 Task: Add an event  with title  Casual Second Team Building Retreat, date '2024/05/24' to 2024/05/25 & Select Event type as  Group. Add location for the event as  Manchester, UK and add a description: The retreat will kick off with an opening session where participants will be introduced to the objectives and benefits of team building. The facilitators will create a positive and inclusive environment, setting the tone for open communication, respect, and mutual support.Create an event link  http-casualsecondteambuildingretreatcom & Select the event color as  Lime Green. , logged in from the account softage.4@softage.netand send the event invitation to softage.9@softage.net and softage.10@softage.net
Action: Mouse pressed left at (423, 278)
Screenshot: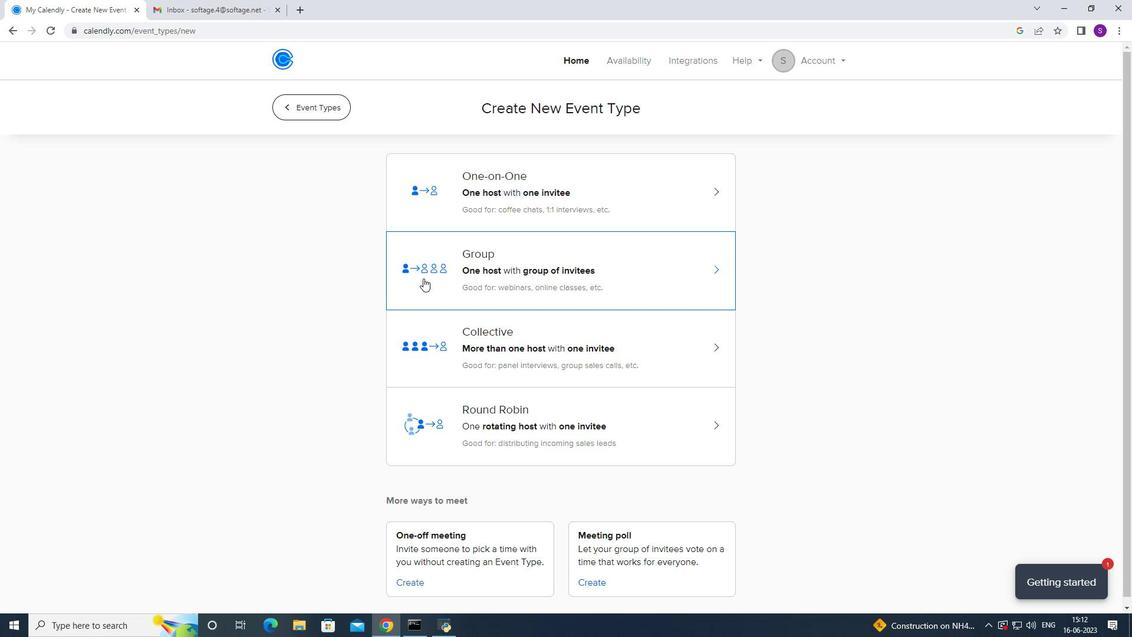 
Action: Mouse moved to (402, 287)
Screenshot: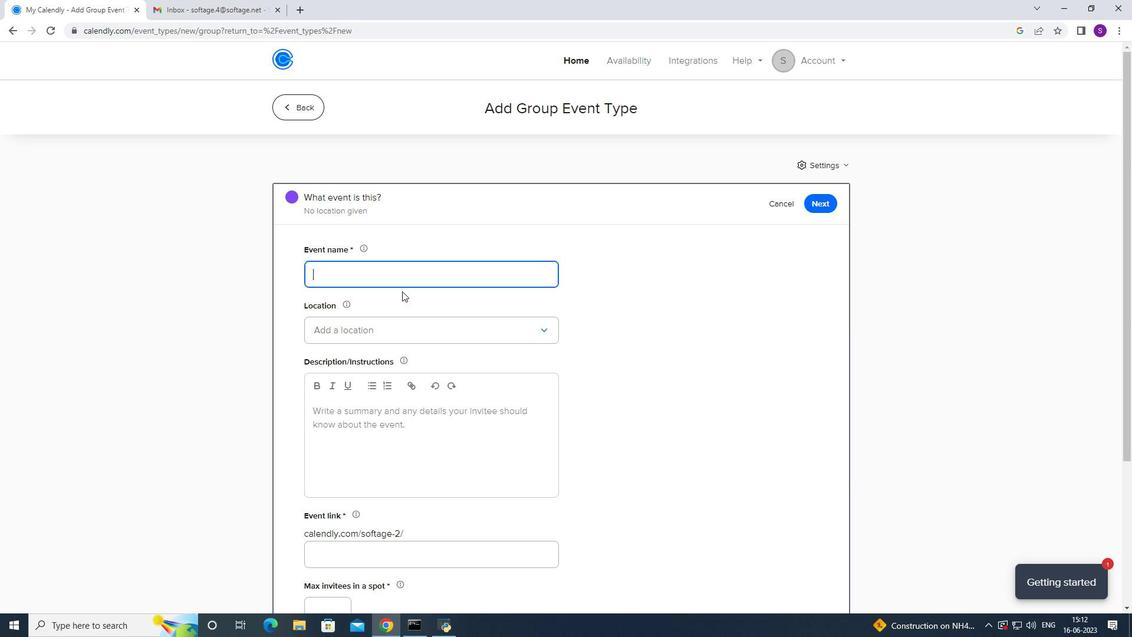 
Action: Key pressed <Key.caps_lock>C<Key.caps_lock>asual<Key.space><Key.caps_lock>S<Key.caps_lock>econd<Key.space><Key.caps_lock>T<Key.caps_lock>eam<Key.space><Key.caps_lock>B<Key.caps_lock>uilding<Key.space><Key.caps_lock>R<Key.caps_lock>etreat
Screenshot: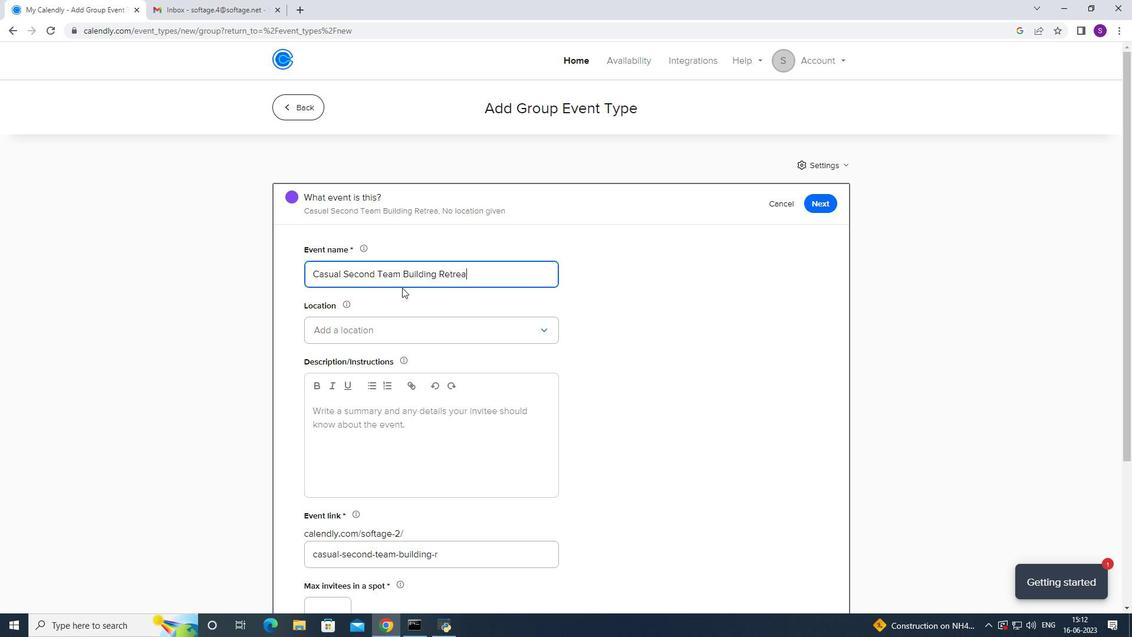 
Action: Mouse moved to (409, 317)
Screenshot: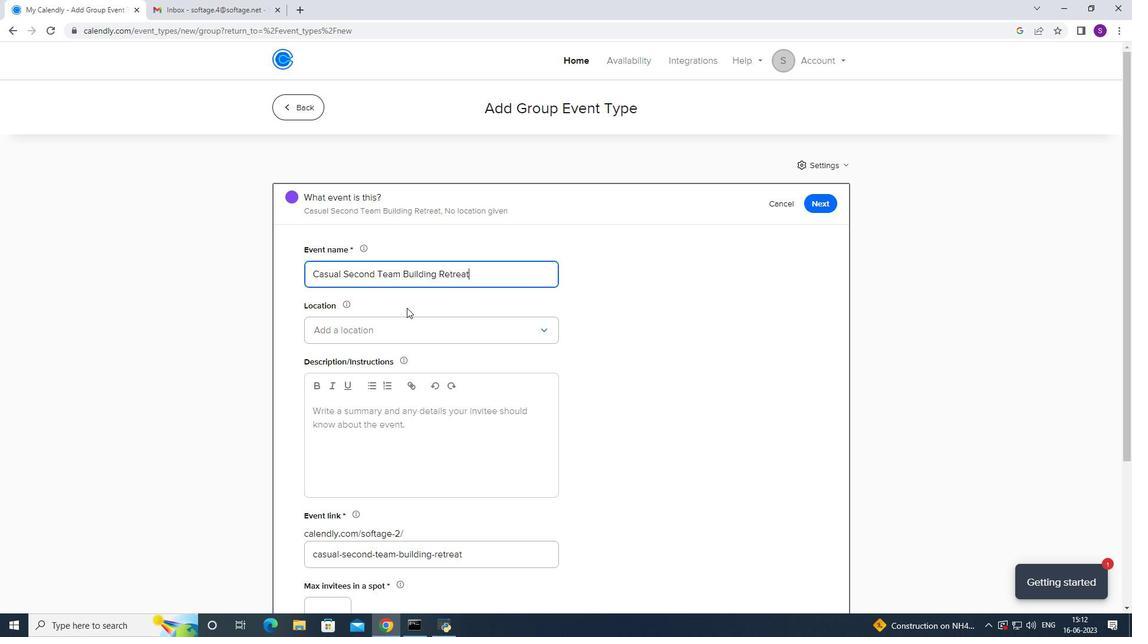 
Action: Mouse pressed left at (409, 317)
Screenshot: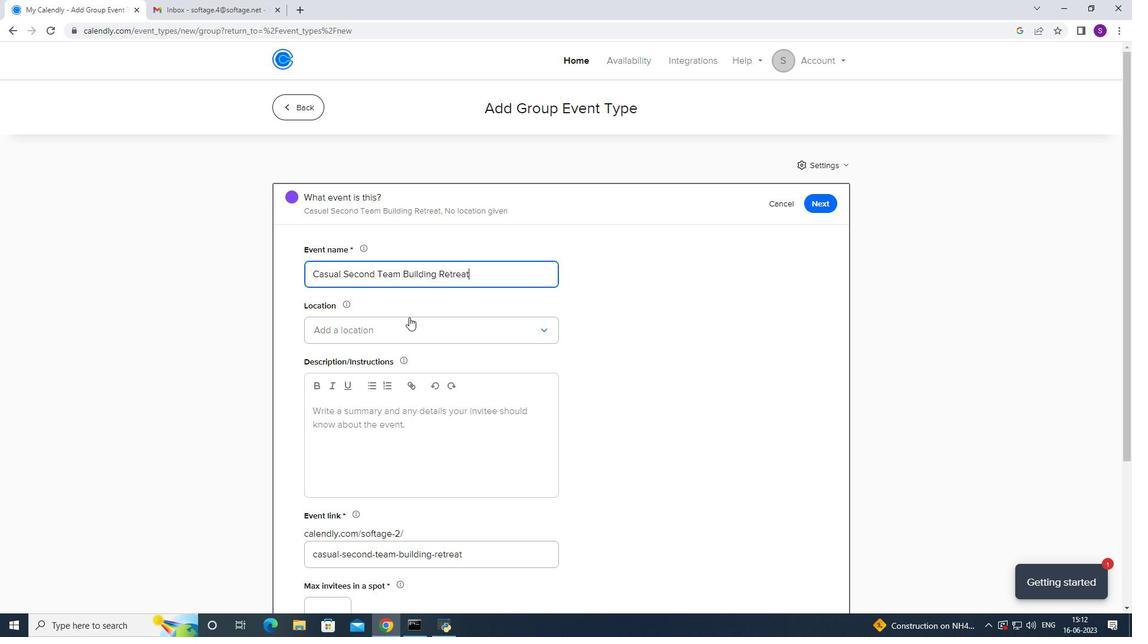 
Action: Mouse moved to (396, 359)
Screenshot: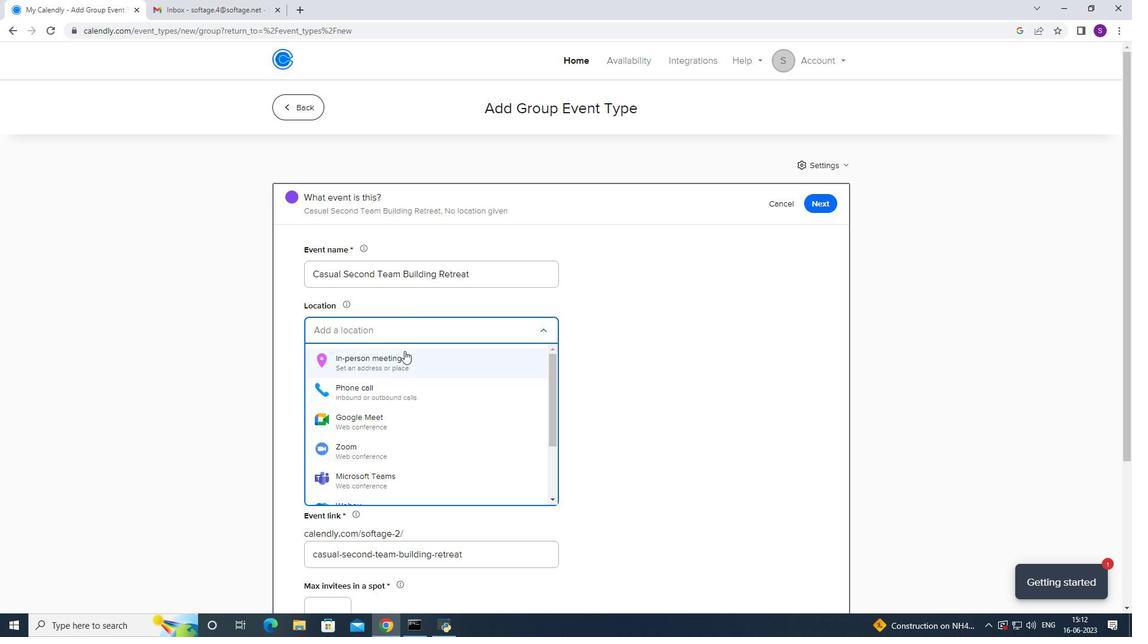 
Action: Mouse pressed left at (396, 359)
Screenshot: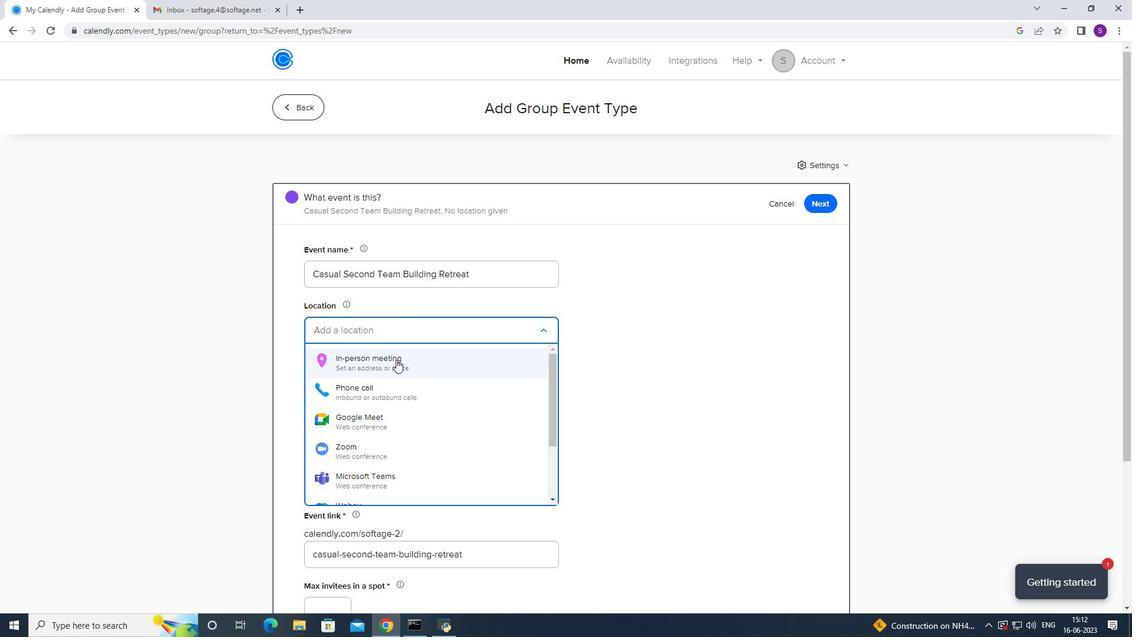 
Action: Mouse moved to (547, 195)
Screenshot: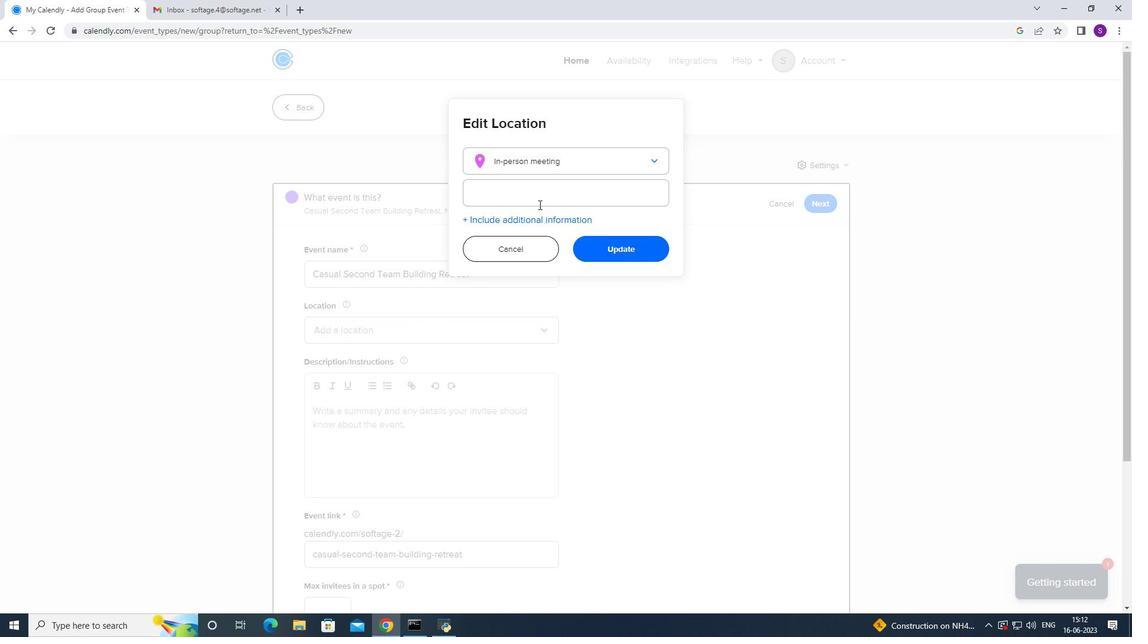 
Action: Mouse pressed left at (547, 195)
Screenshot: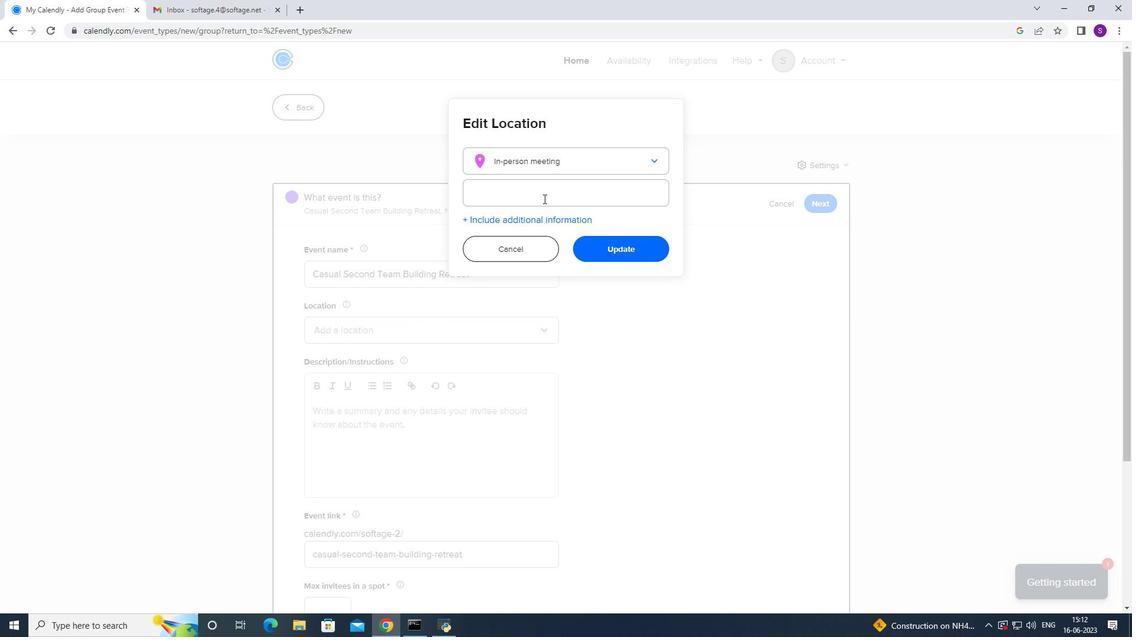 
Action: Key pressed <Key.caps_lock>M<Key.caps_lock>anchester,<Key.space><Key.caps_lock>U.K
Screenshot: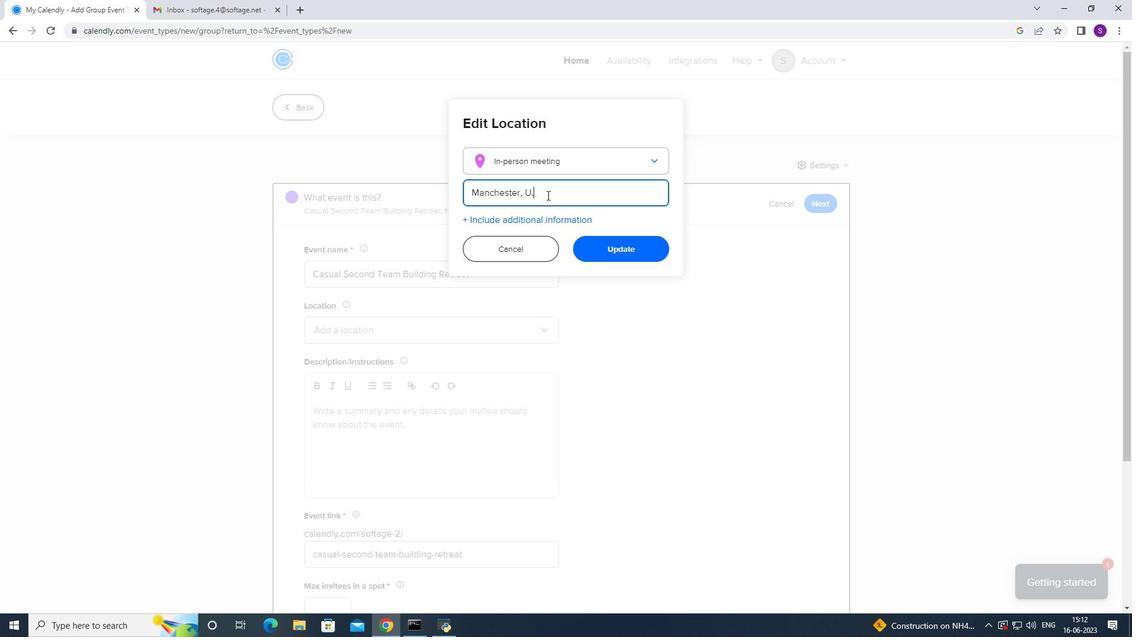 
Action: Mouse scrolled (547, 194) with delta (0, 0)
Screenshot: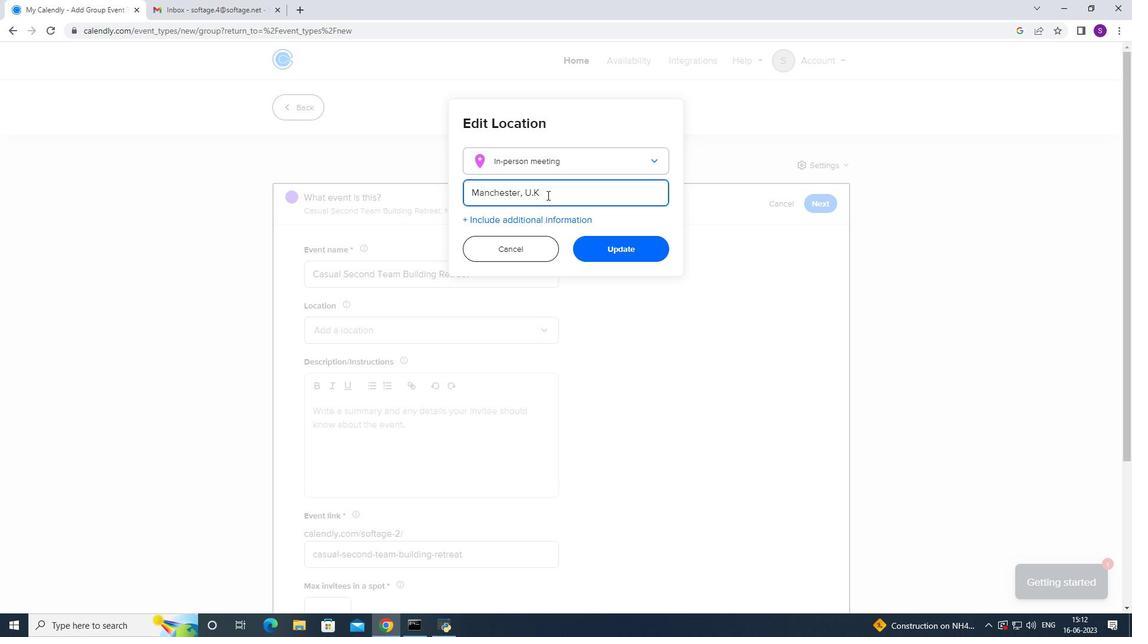 
Action: Mouse moved to (615, 257)
Screenshot: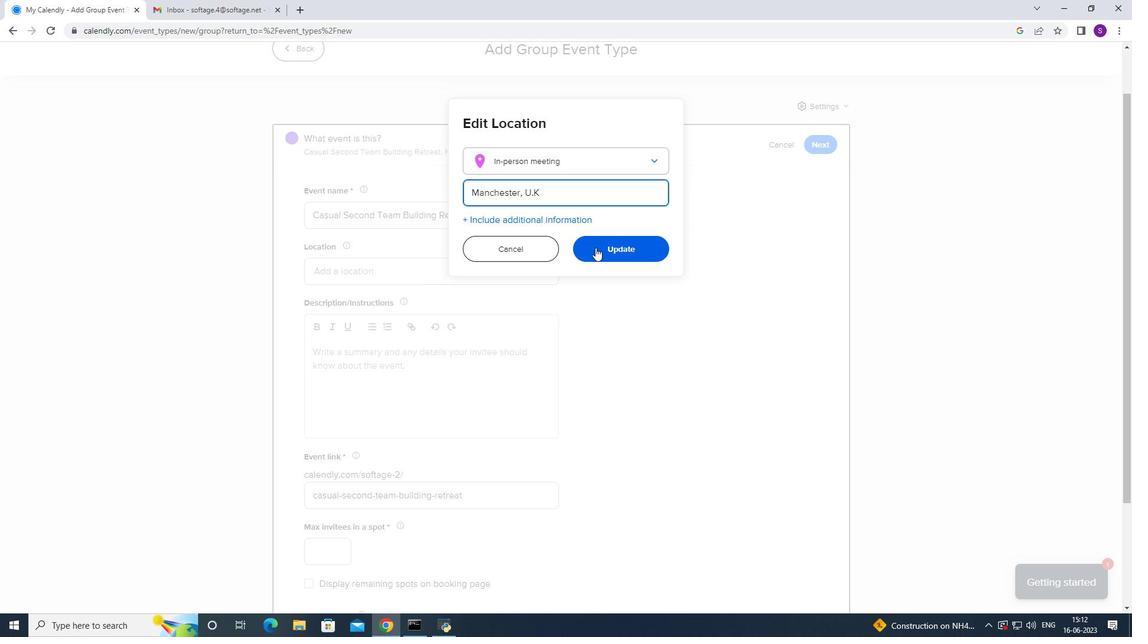 
Action: Mouse pressed left at (615, 257)
Screenshot: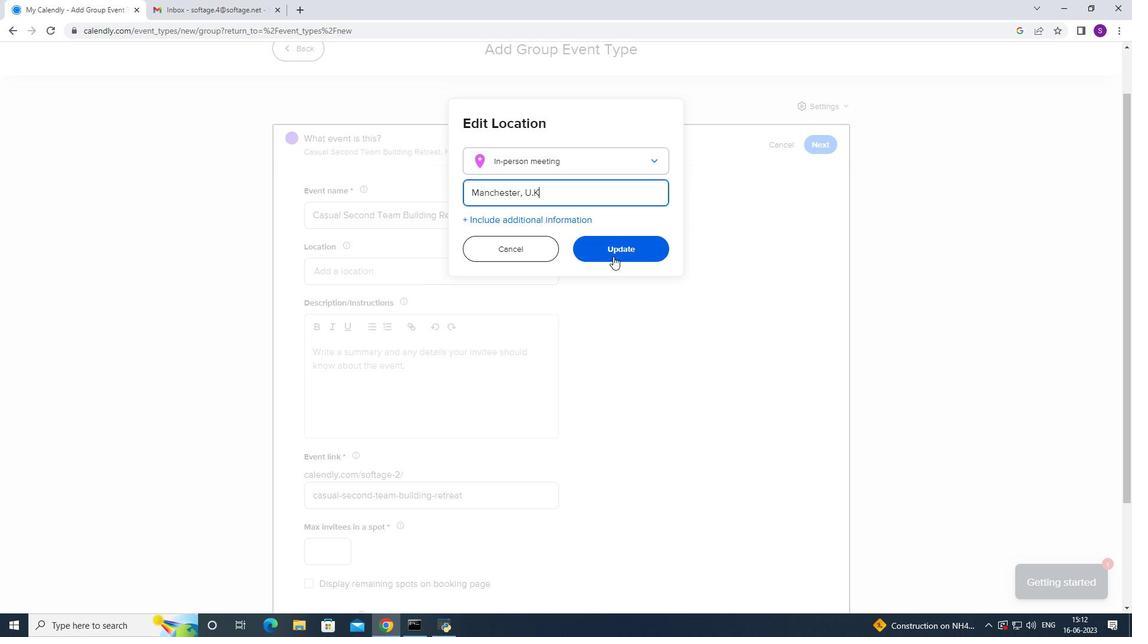 
Action: Mouse moved to (424, 304)
Screenshot: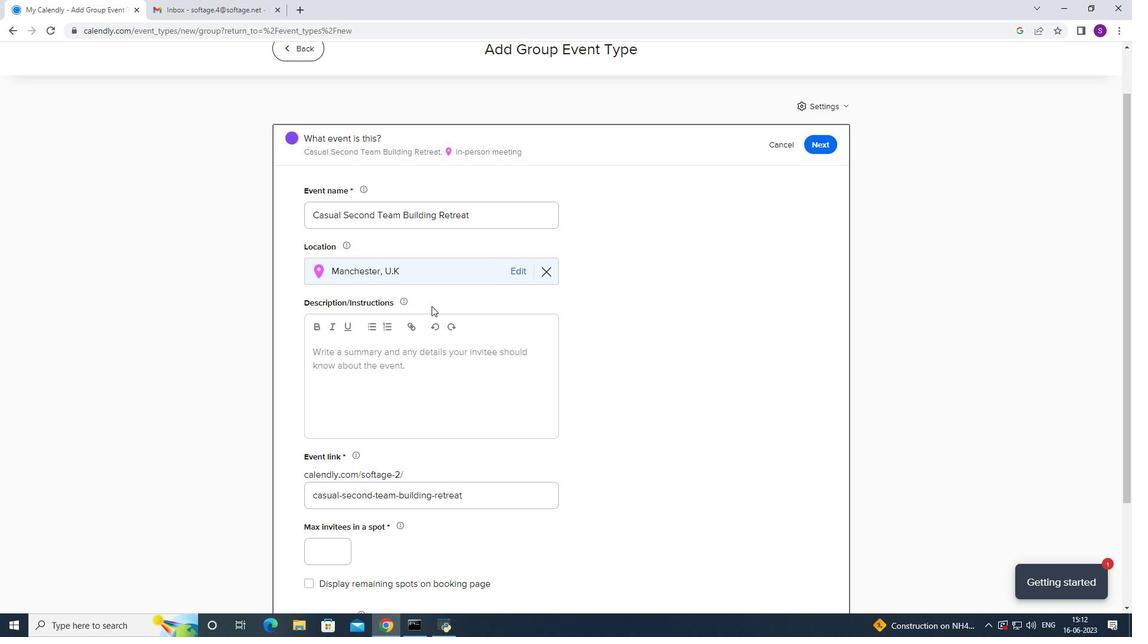 
Action: Mouse scrolled (424, 304) with delta (0, 0)
Screenshot: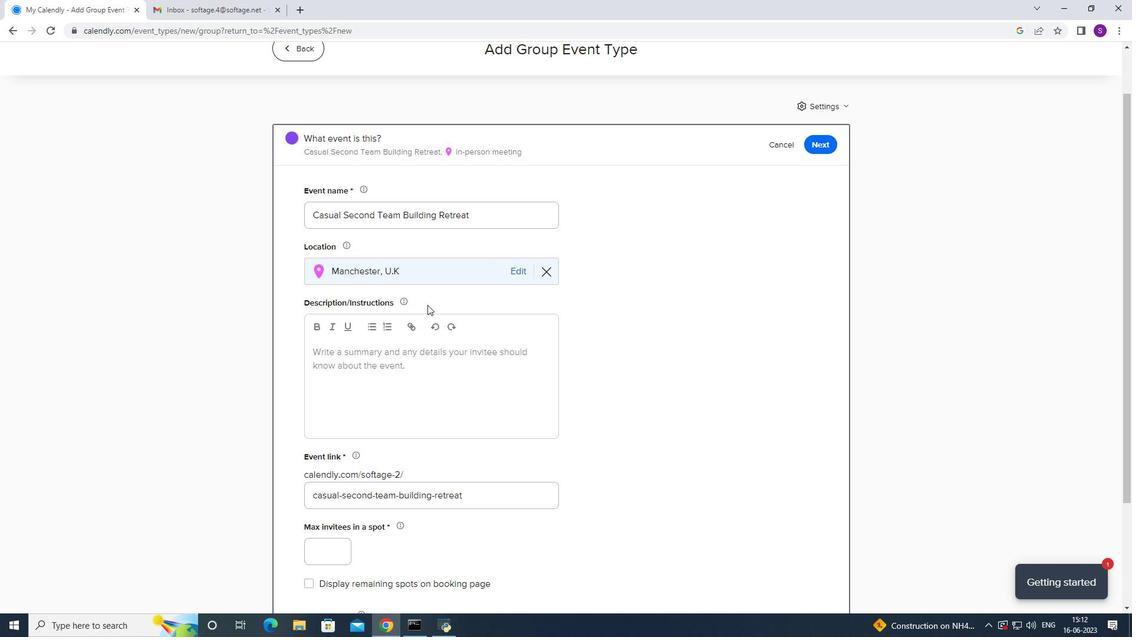 
Action: Mouse moved to (422, 304)
Screenshot: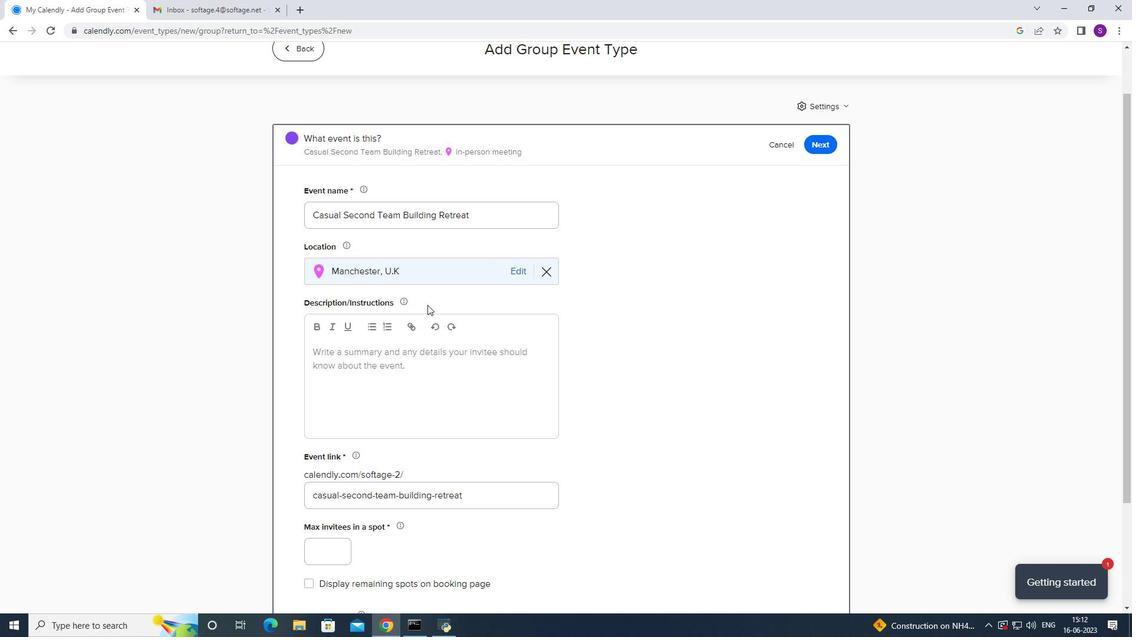 
Action: Mouse scrolled (422, 304) with delta (0, 0)
Screenshot: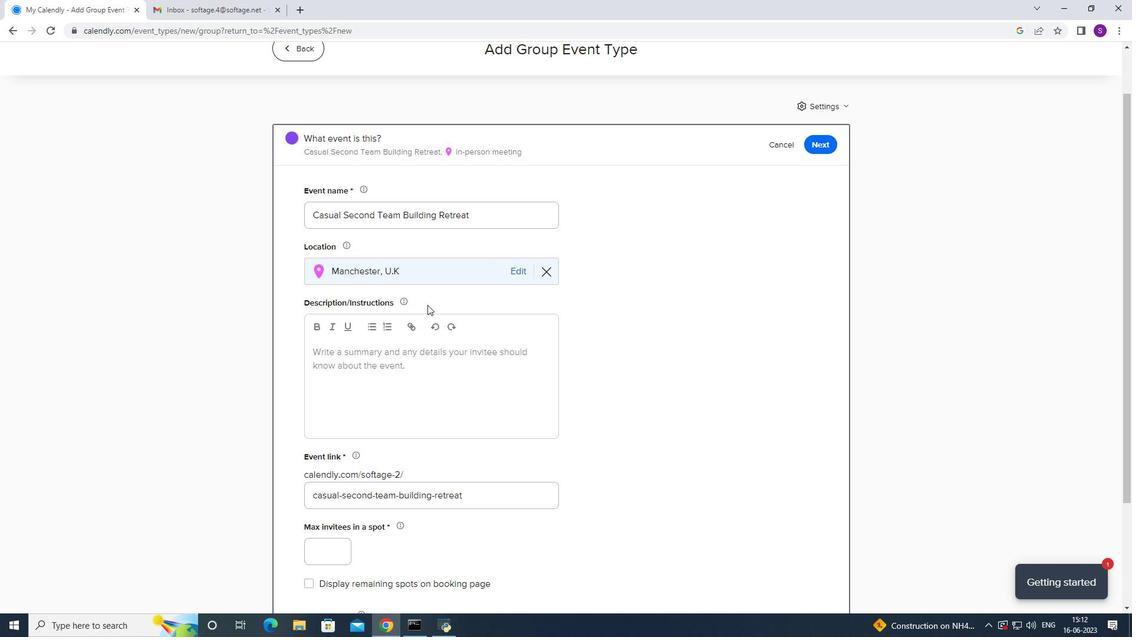 
Action: Mouse moved to (421, 304)
Screenshot: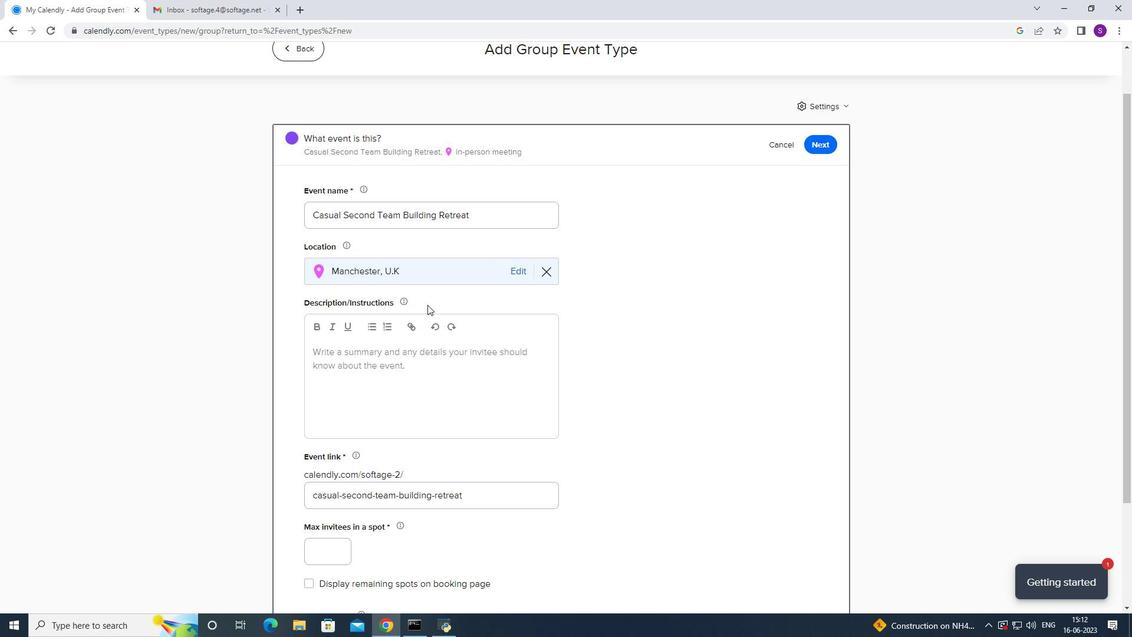 
Action: Mouse scrolled (421, 304) with delta (0, 0)
Screenshot: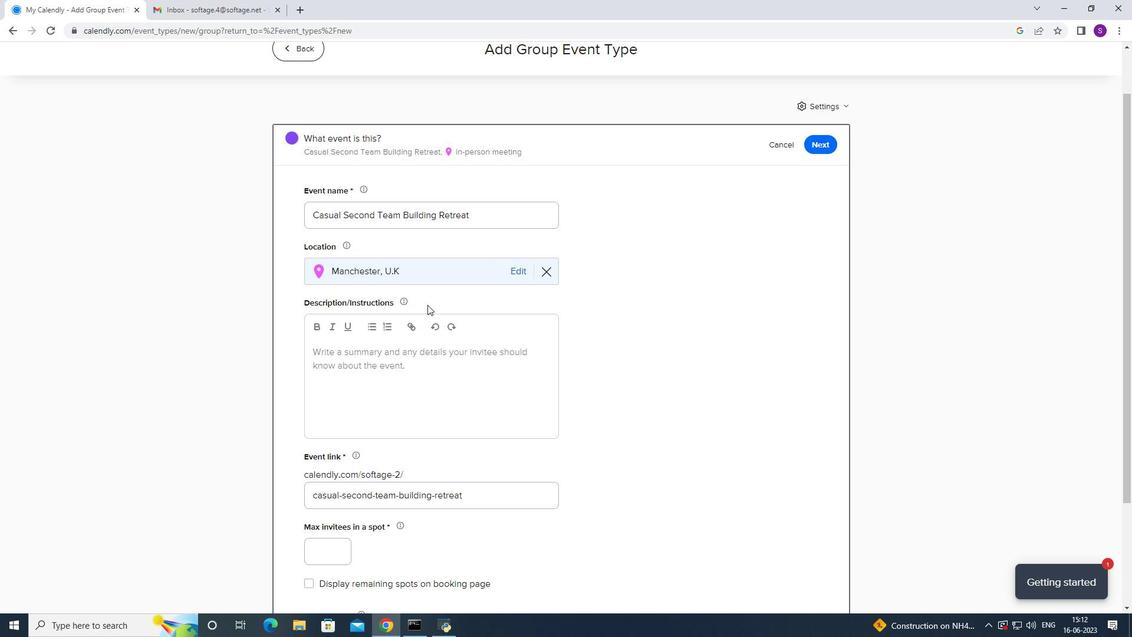 
Action: Mouse moved to (418, 304)
Screenshot: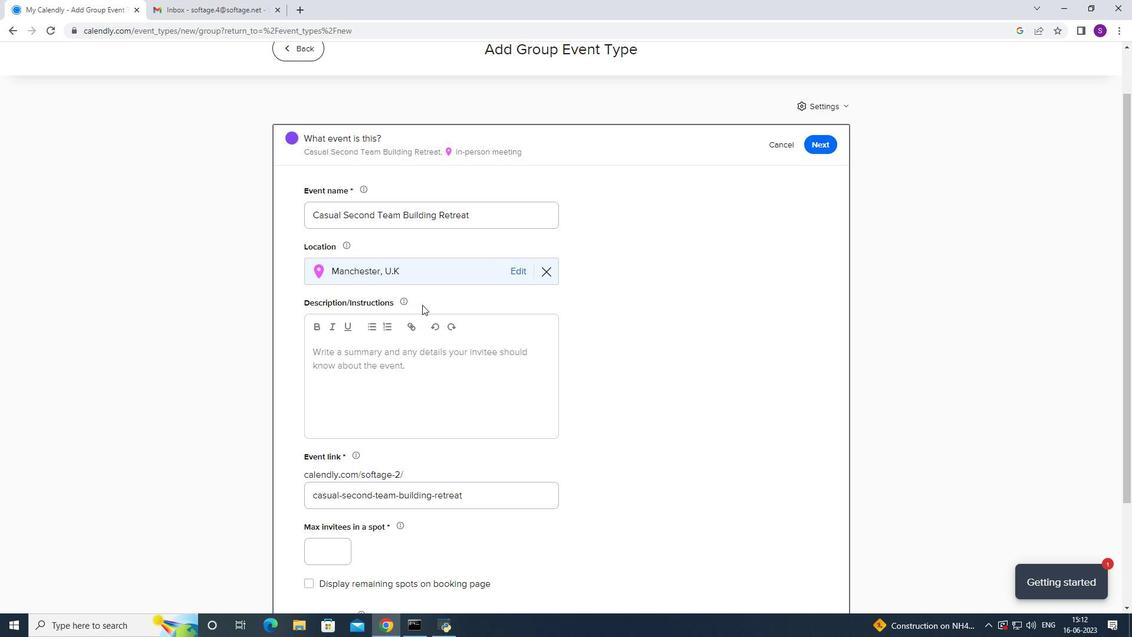 
Action: Mouse scrolled (419, 304) with delta (0, 0)
Screenshot: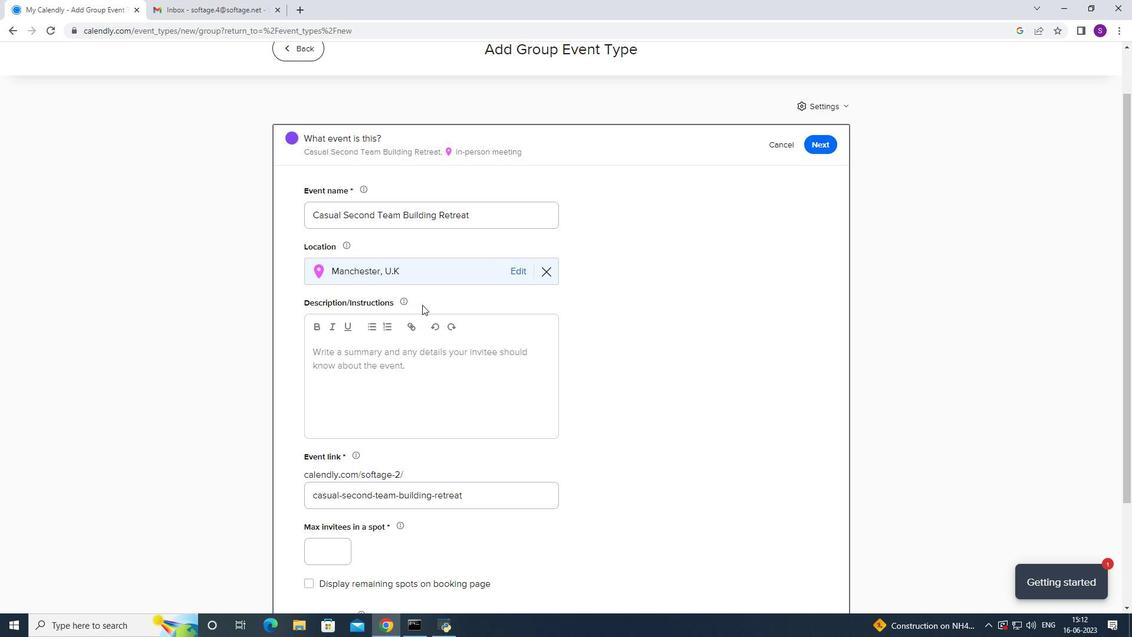 
Action: Mouse scrolled (418, 304) with delta (0, 0)
Screenshot: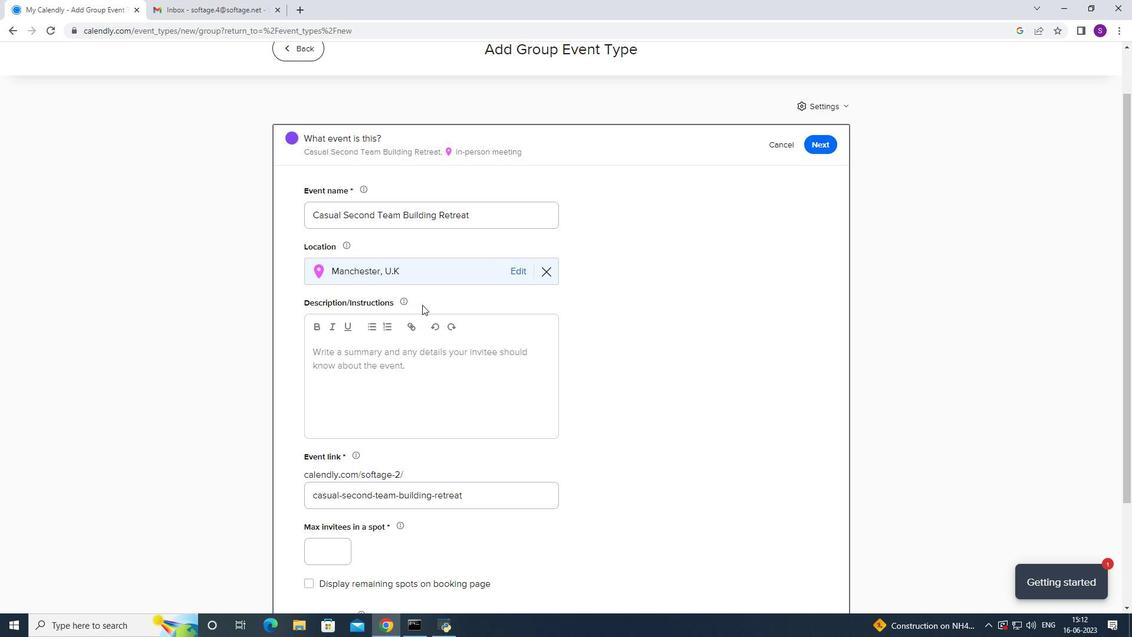 
Action: Mouse moved to (335, 411)
Screenshot: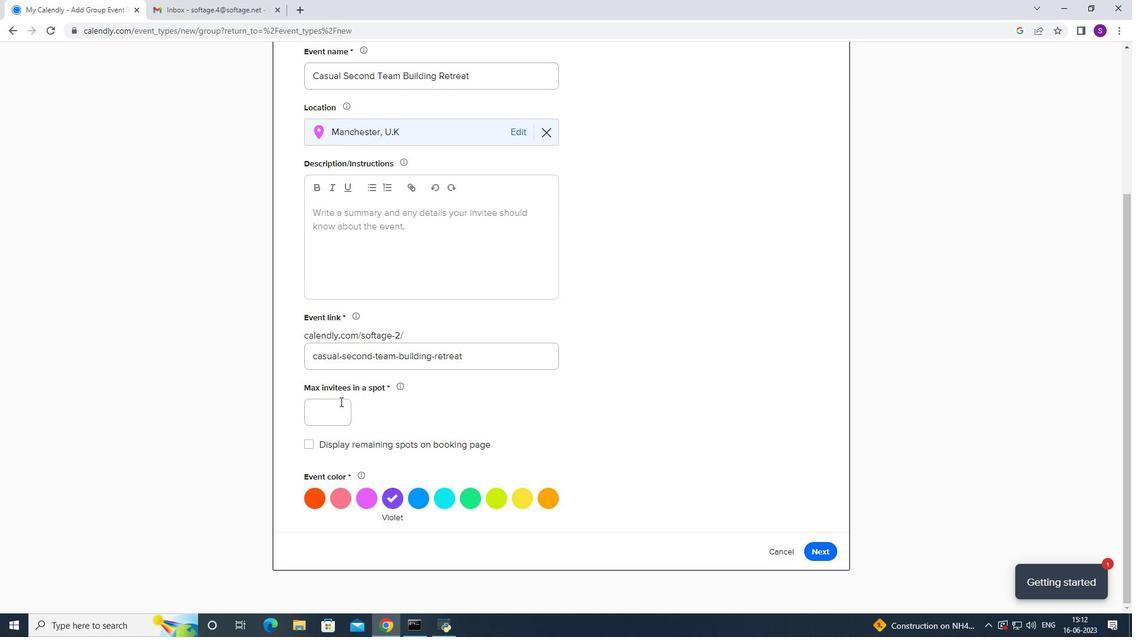 
Action: Mouse pressed left at (335, 411)
Screenshot: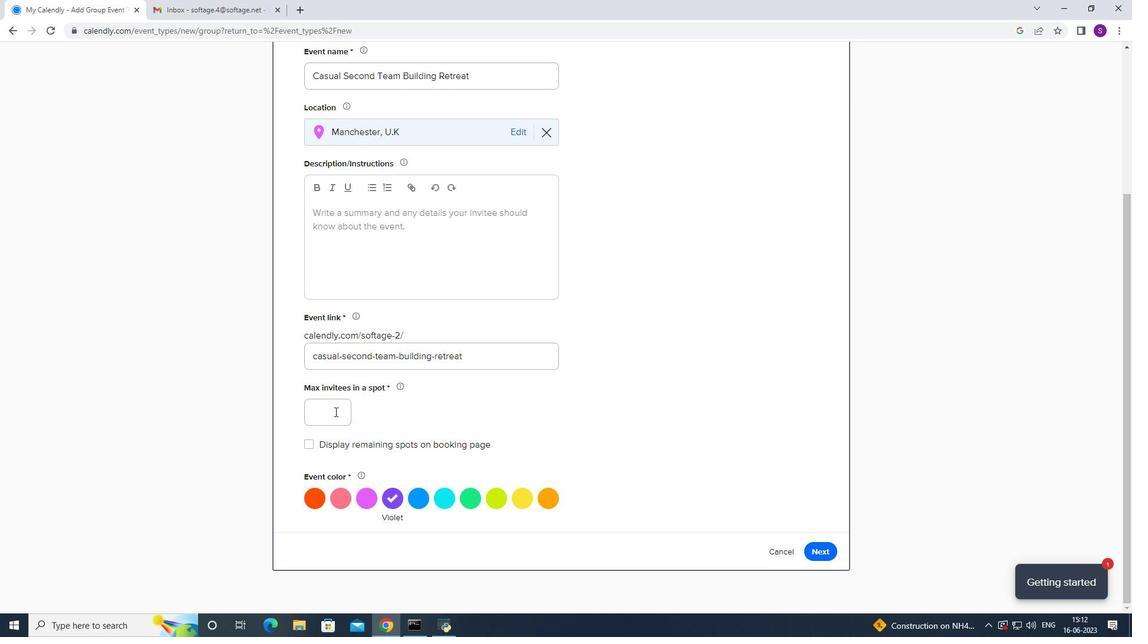 
Action: Key pressed 3
Screenshot: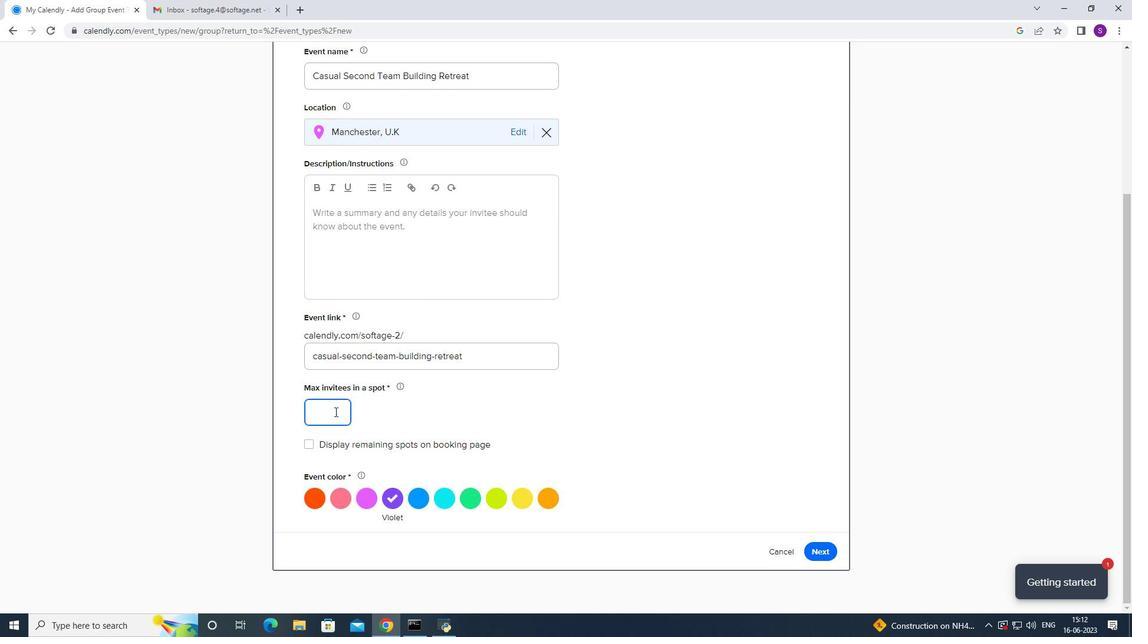 
Action: Mouse moved to (480, 496)
Screenshot: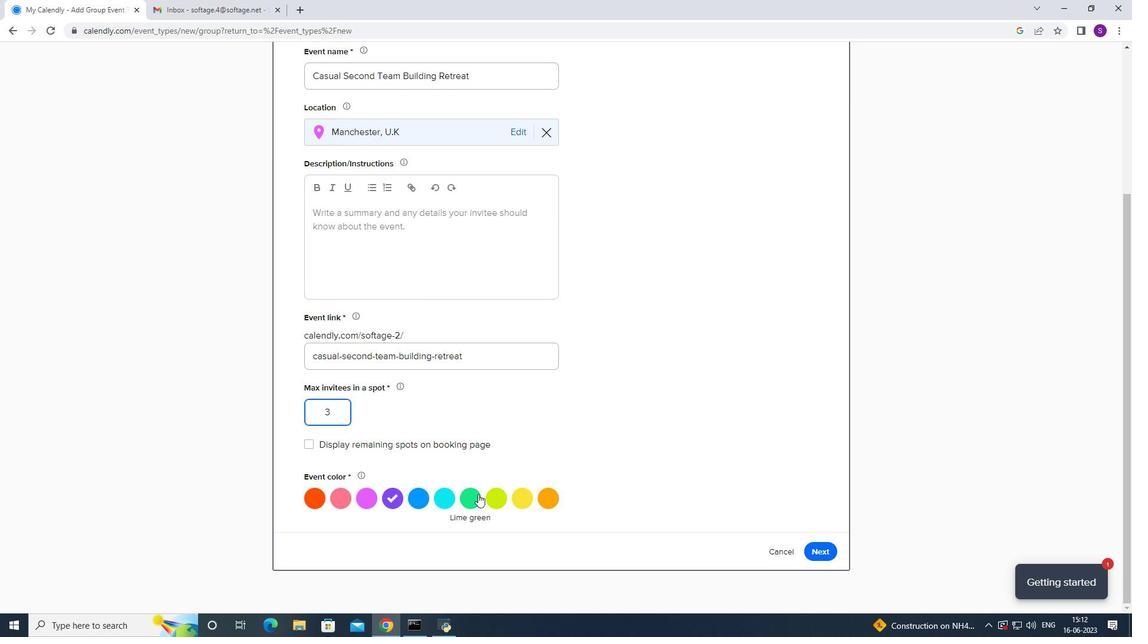 
Action: Mouse pressed left at (480, 496)
Screenshot: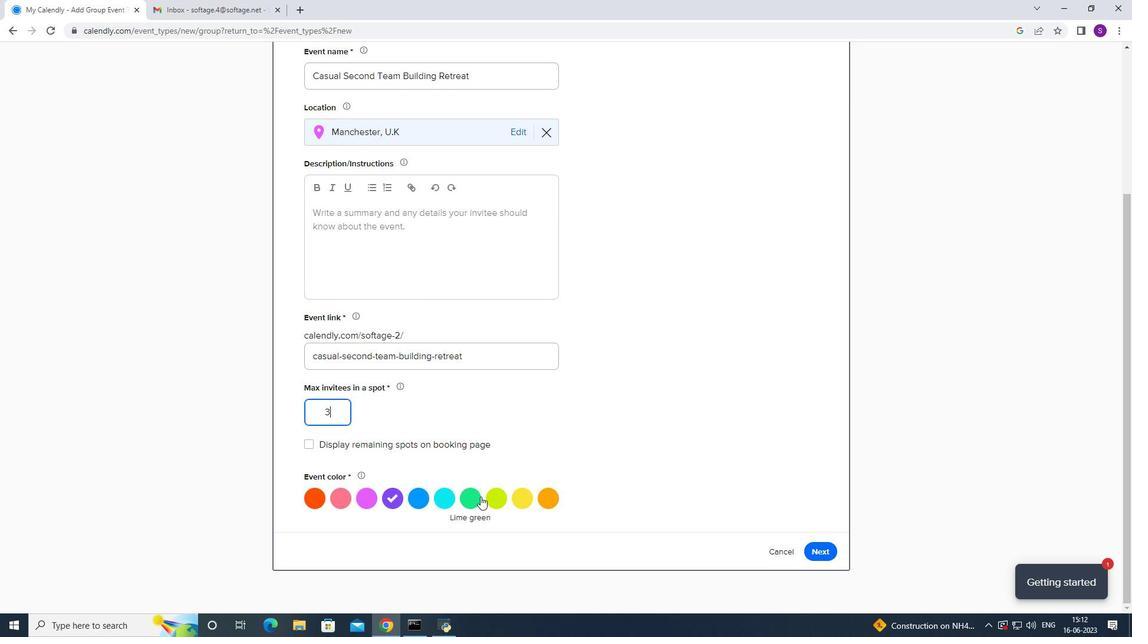 
Action: Mouse moved to (393, 270)
Screenshot: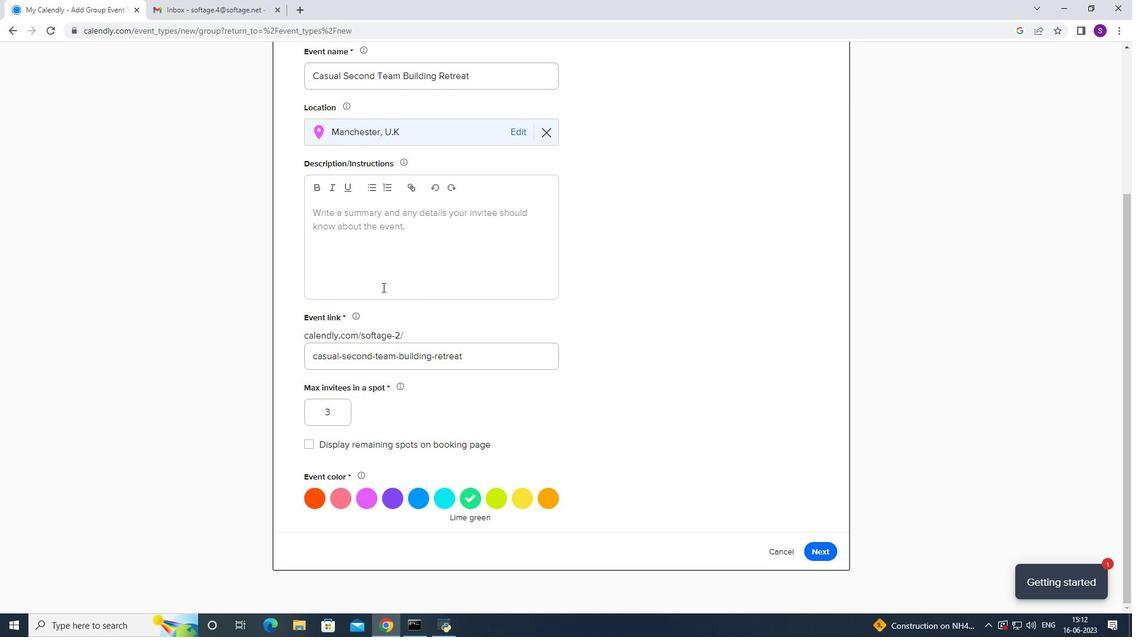
Action: Mouse pressed left at (393, 270)
Screenshot: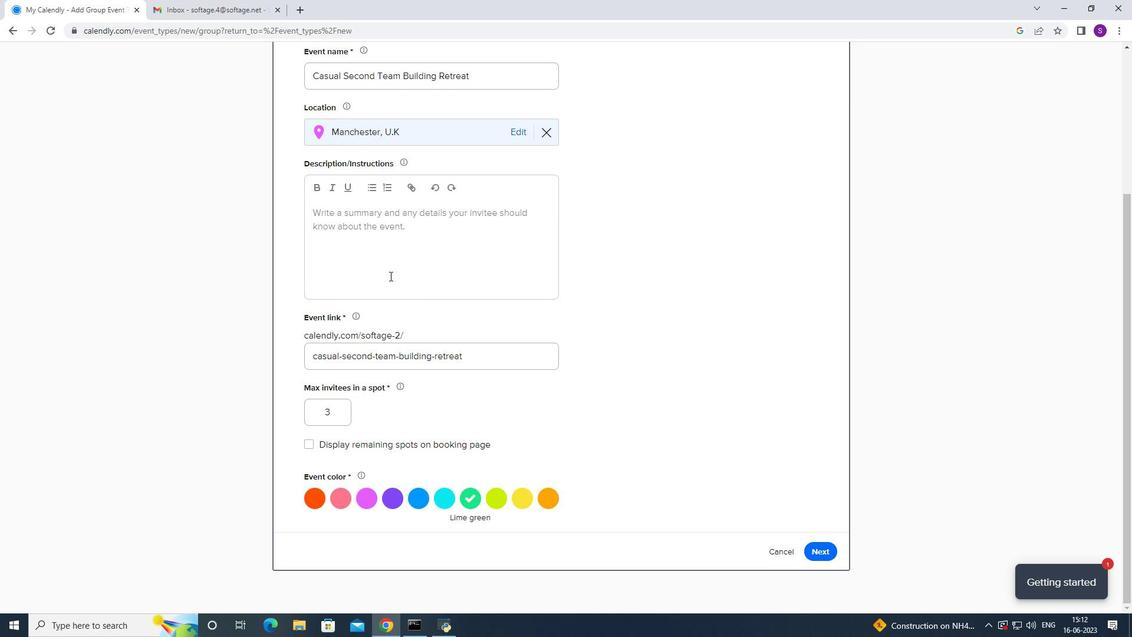 
Action: Key pressed <Key.caps_lock>t<Key.caps_lock>HE<Key.space>RETREATWILL<Key.space>KIV<Key.backspace><Key.backspace><Key.backspace><Key.backspace><Key.backspace><Key.backspace><Key.backspace><Key.backspace><Key.backspace><Key.backspace><Key.backspace><Key.backspace><Key.backspace><Key.backspace><Key.backspace><Key.backspace><Key.backspace><Key.backspace><Key.backspace><Key.backspace><Key.backspace><Key.backspace><Key.backspace><Key.backspace><Key.backspace><Key.backspace><Key.backspace><Key.backspace><Key.backspace><Key.backspace><Key.backspace><Key.backspace><Key.backspace><Key.backspace><Key.caps_lock>the<Key.backspace><Key.backspace><Key.backspace><Key.backspace><Key.backspace><Key.backspace><Key.backspace><Key.backspace><Key.backspace><Key.backspace><Key.caps_lock>T<Key.caps_lock>he<Key.space>retreat<Key.space>will<Key.space>kick<Key.space>off<Key.space>with<Key.space>an<Key.space>opening<Key.space>session<Key.space>where<Key.space>participants<Key.space>will<Key.space>be<Key.space>introduced<Key.space>to<Key.space>theobjectives<Key.space>and<Key.space>benefuits<Key.backspace><Key.backspace><Key.backspace><Key.backspace>its<Key.space>
Screenshot: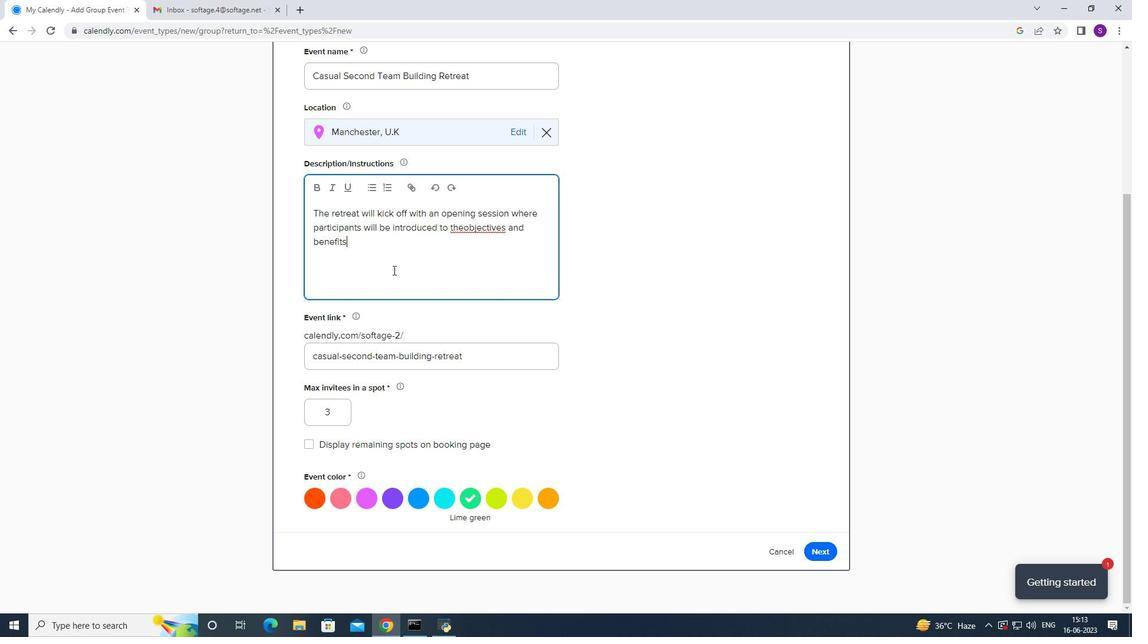 
Action: Mouse moved to (463, 238)
Screenshot: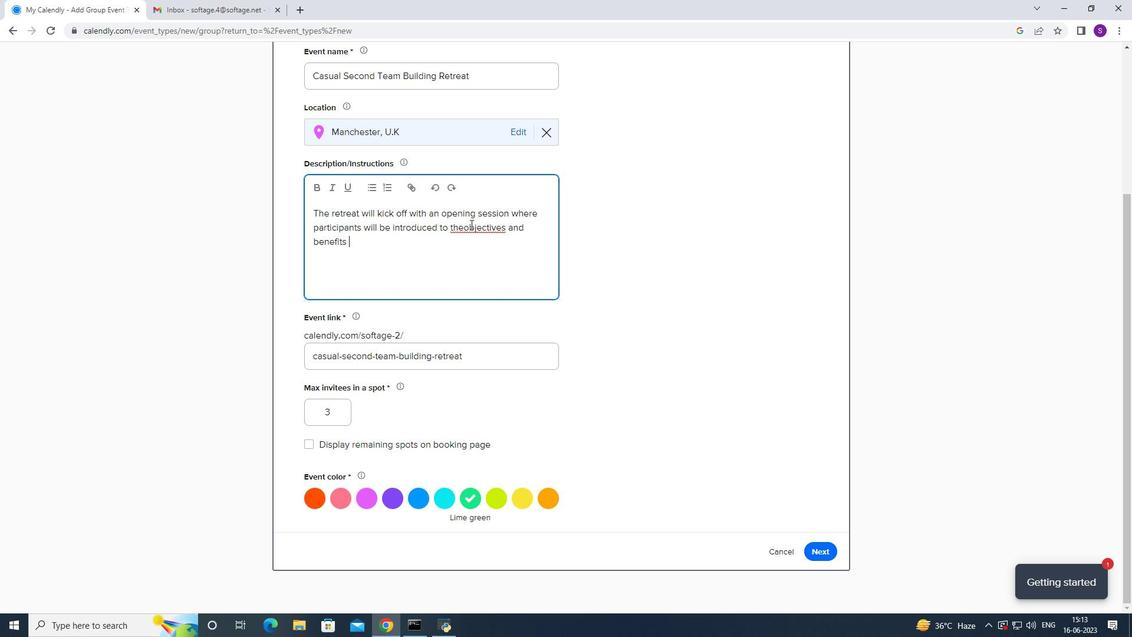 
Action: Mouse pressed left at (463, 238)
Screenshot: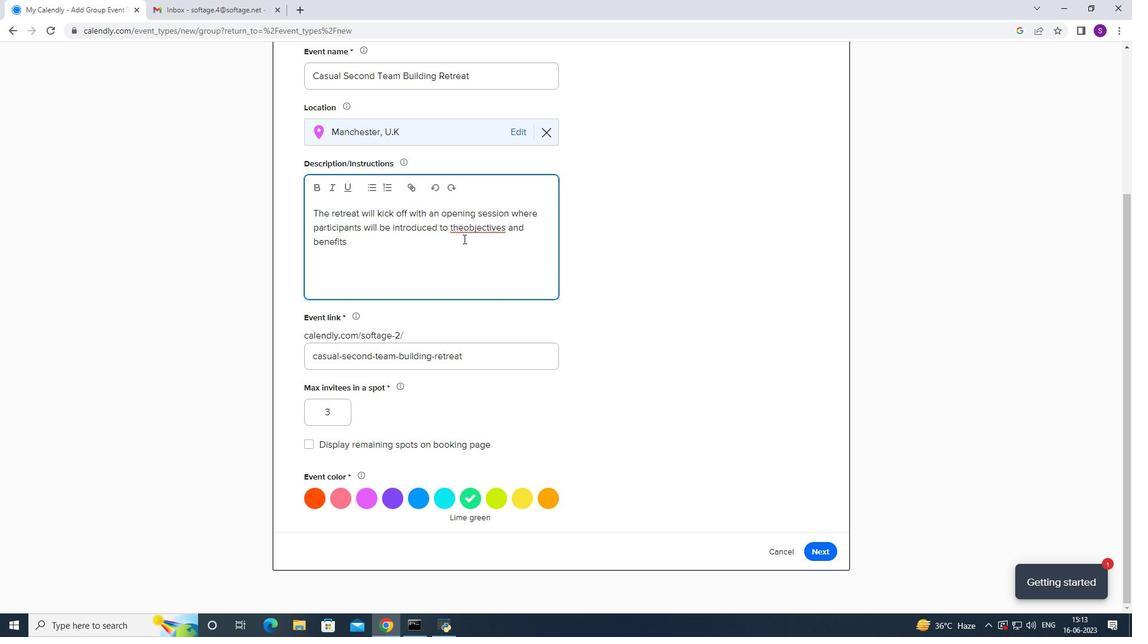 
Action: Mouse moved to (461, 234)
Screenshot: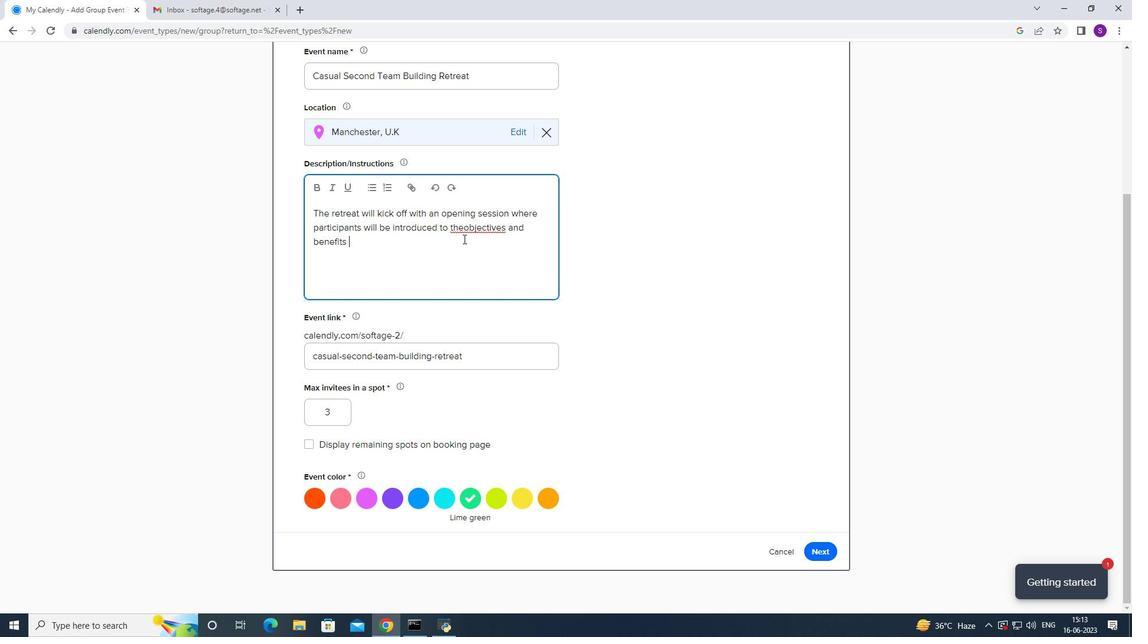 
Action: Mouse pressed left at (461, 234)
Screenshot: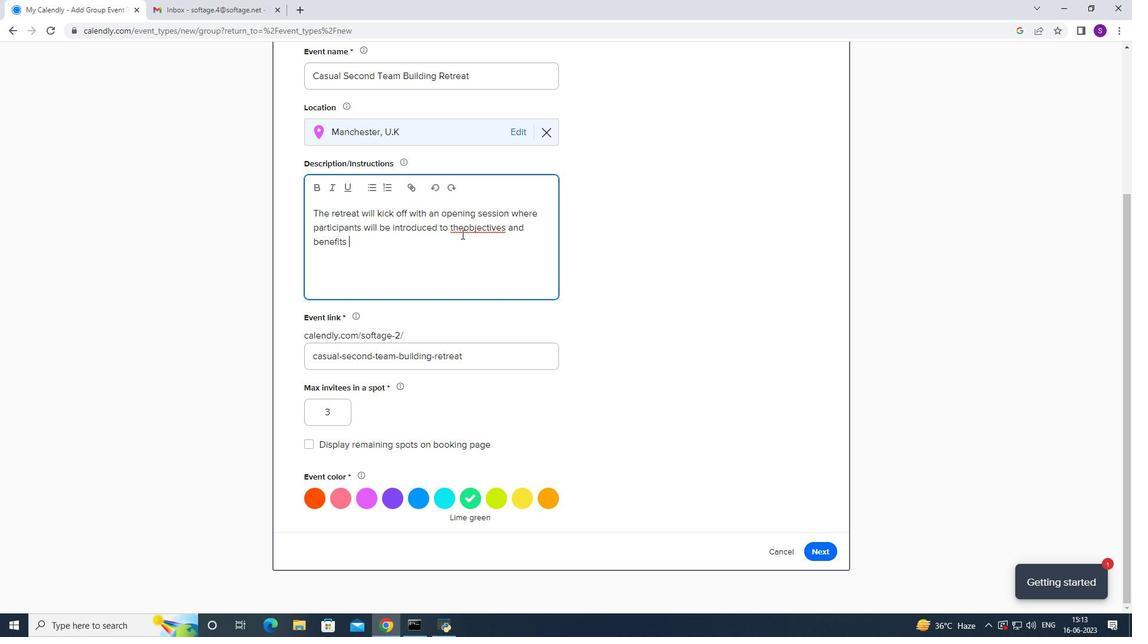 
Action: Key pressed <Key.space>
Screenshot: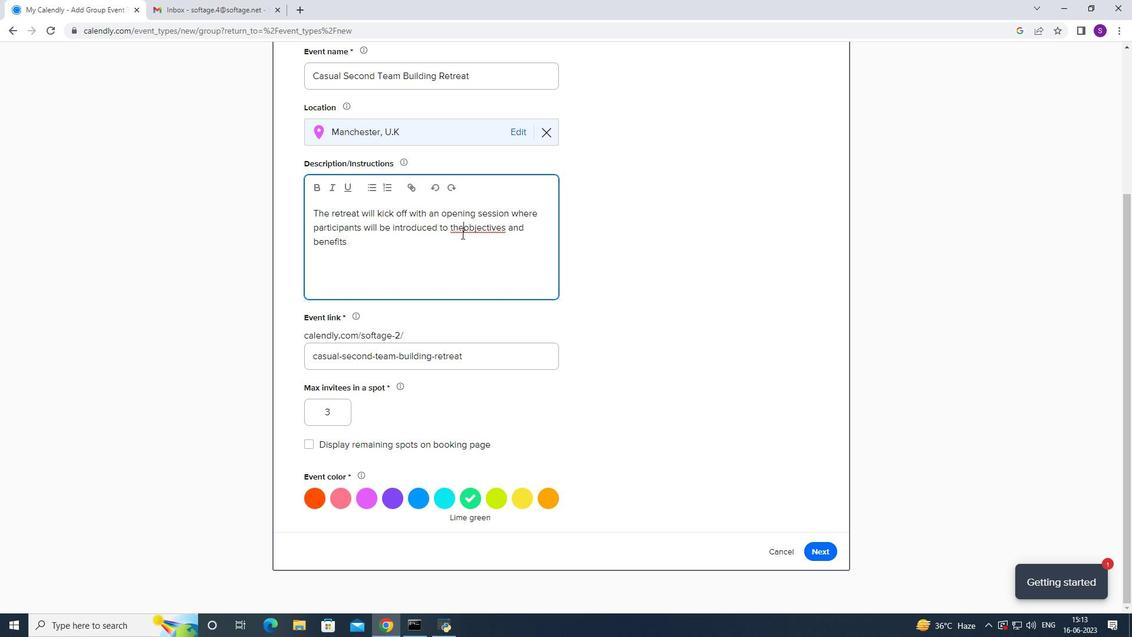 
Action: Mouse moved to (448, 241)
Screenshot: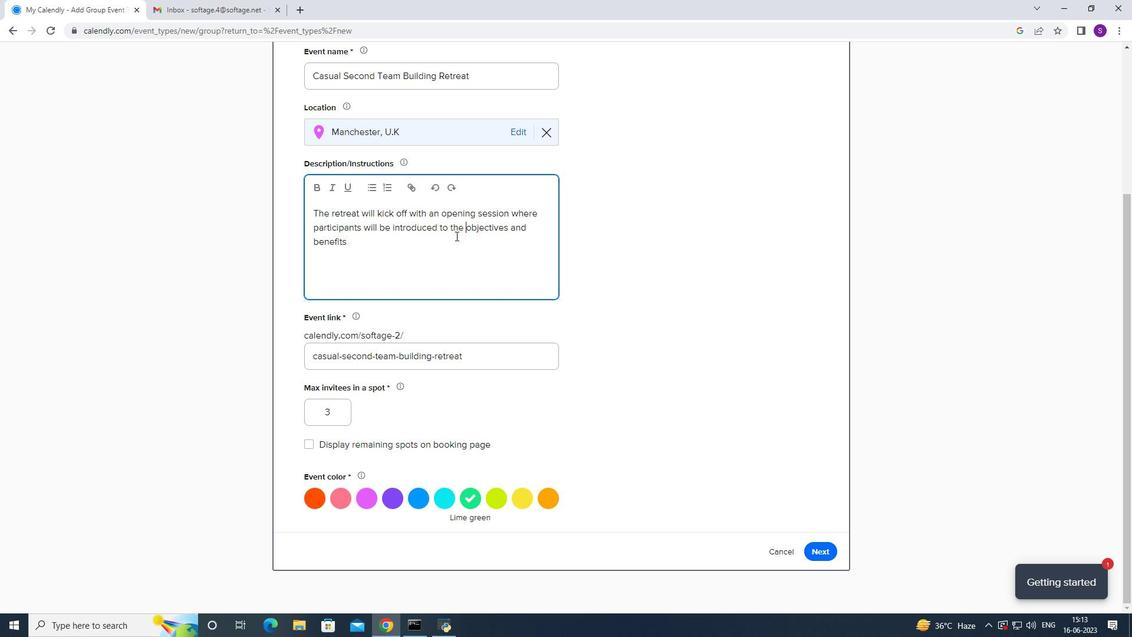 
Action: Mouse pressed left at (448, 241)
Screenshot: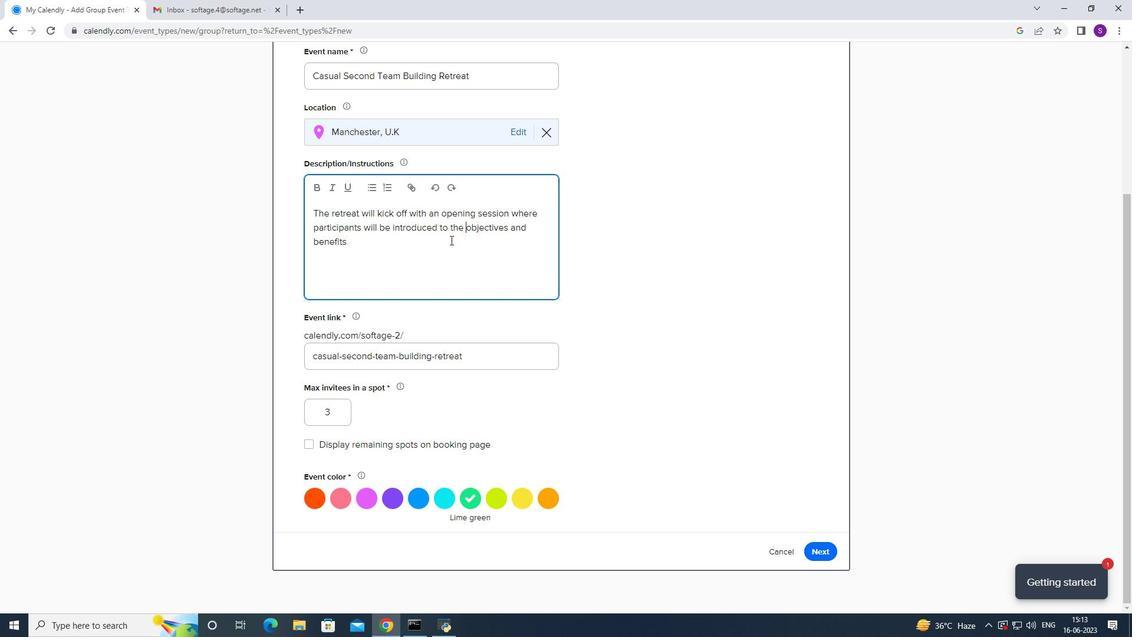 
Action: Key pressed of<Key.space>team<Key.space>buildui==<Key.backspace><Key.backspace><Key.backspace><Key.backspace>ing.<Key.space><Key.caps_lock>T<Key.caps_lock>he<Key.space>facilitators<Key.space><Key.space>will<Key.space>create<Key.space>a<Key.space>positive<Key.space>and<Key.space>inclusive<Key.space>enviroment<Key.space><Key.backspace><Key.backspace><Key.backspace><Key.backspace><Key.backspace><Key.backspace>onment<Key.space>setting<Key.space>tone<Key.space>f=<Key.backspace><Key.backspace>for<Key.space>open<Key.space>communication,<Key.space>respect<Key.space>and<Key.space>mutual<Key.space>support.
Screenshot: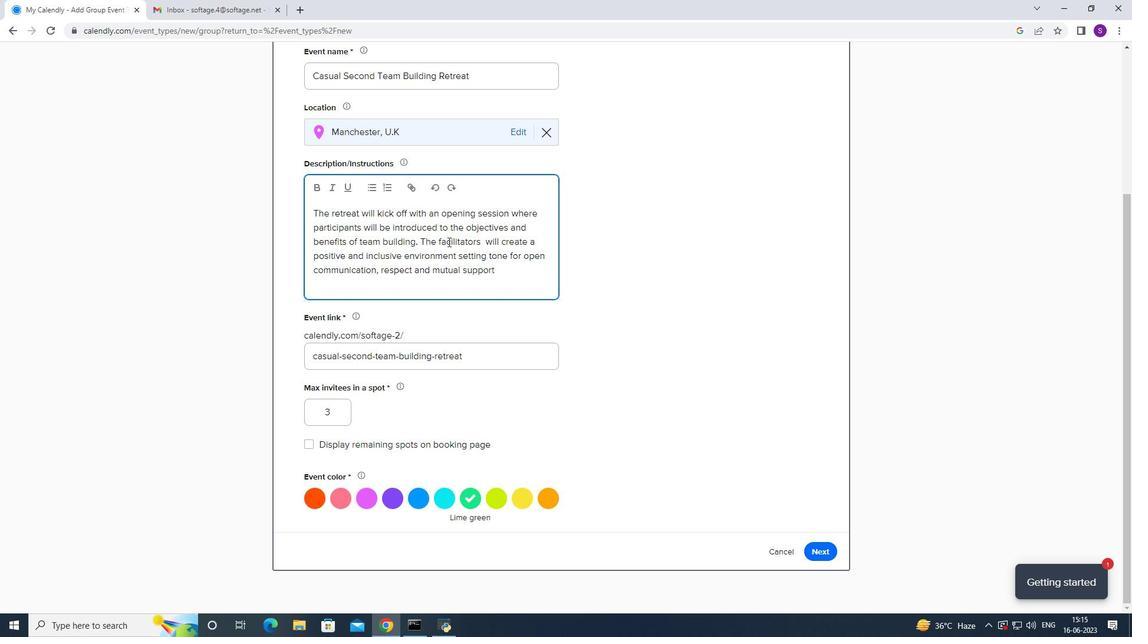 
Action: Mouse moved to (819, 543)
Screenshot: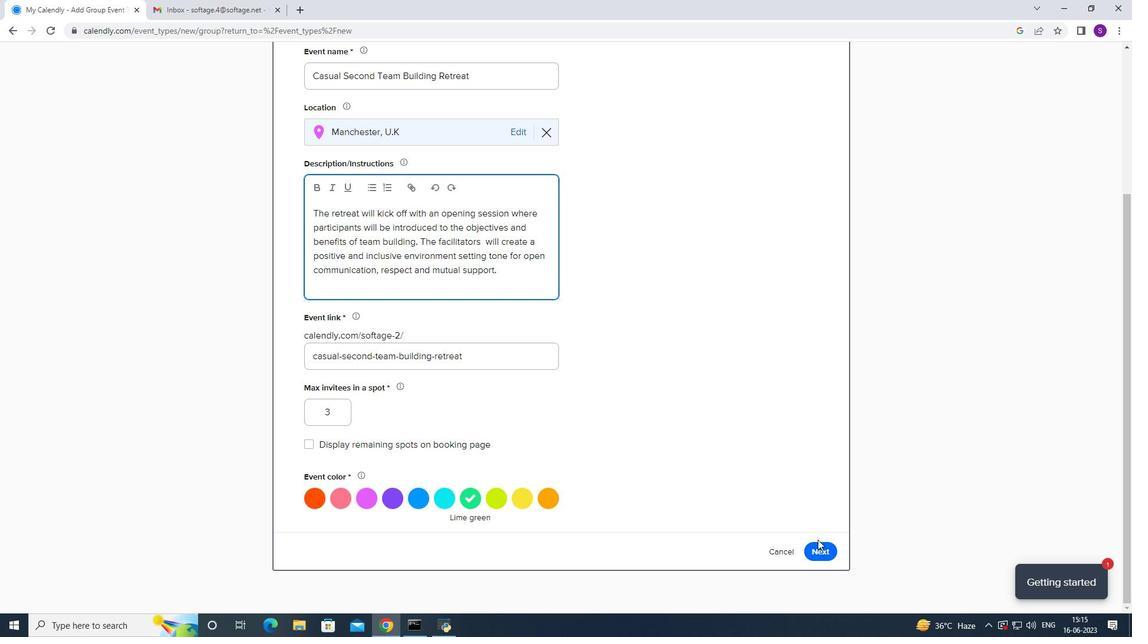 
Action: Mouse pressed left at (819, 543)
Screenshot: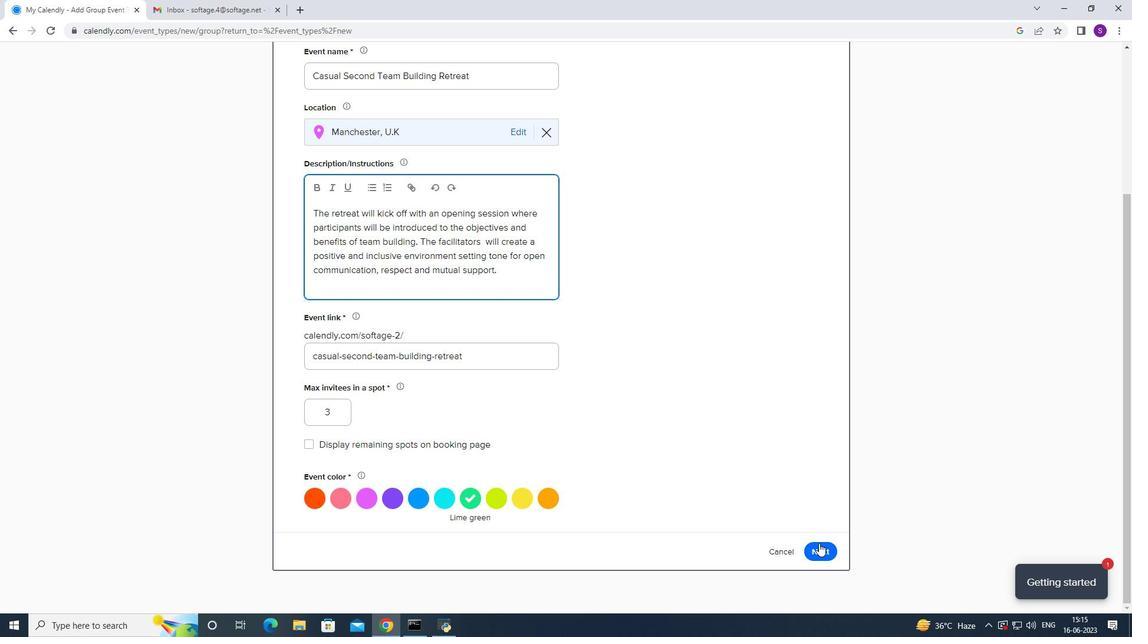 
Action: Mouse moved to (458, 321)
Screenshot: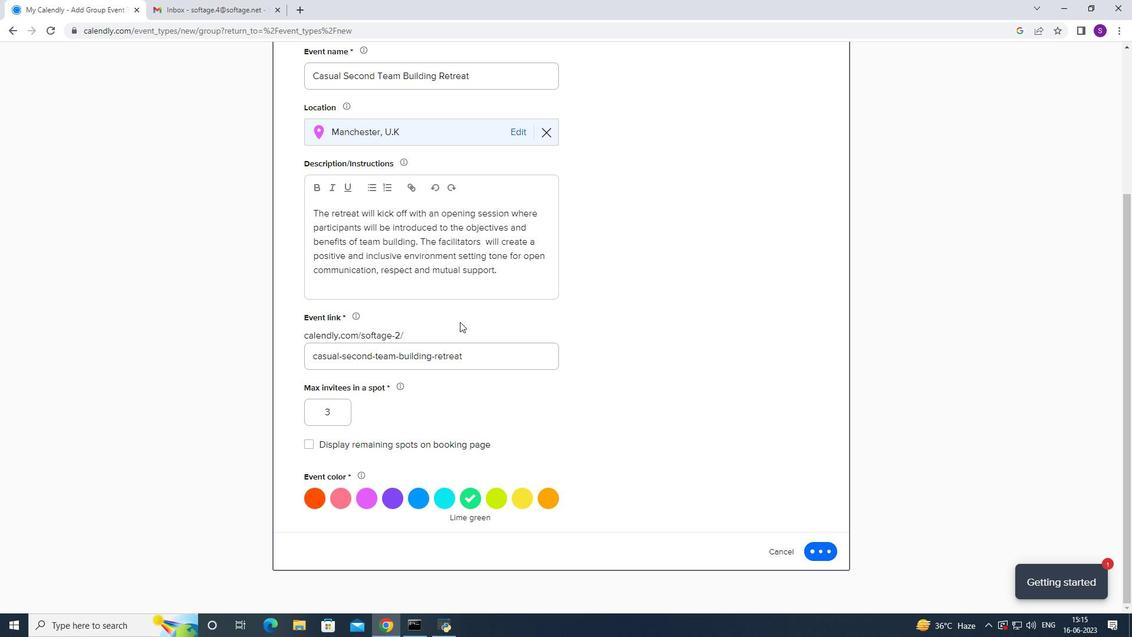 
Action: Mouse scrolled (458, 322) with delta (0, 0)
Screenshot: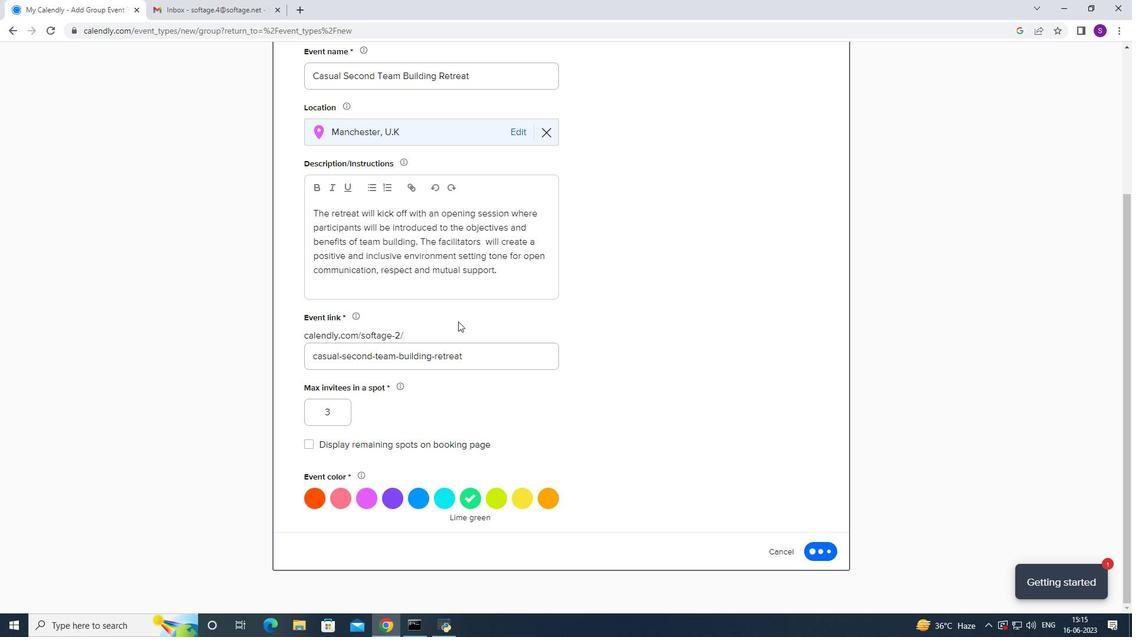
Action: Mouse scrolled (458, 322) with delta (0, 0)
Screenshot: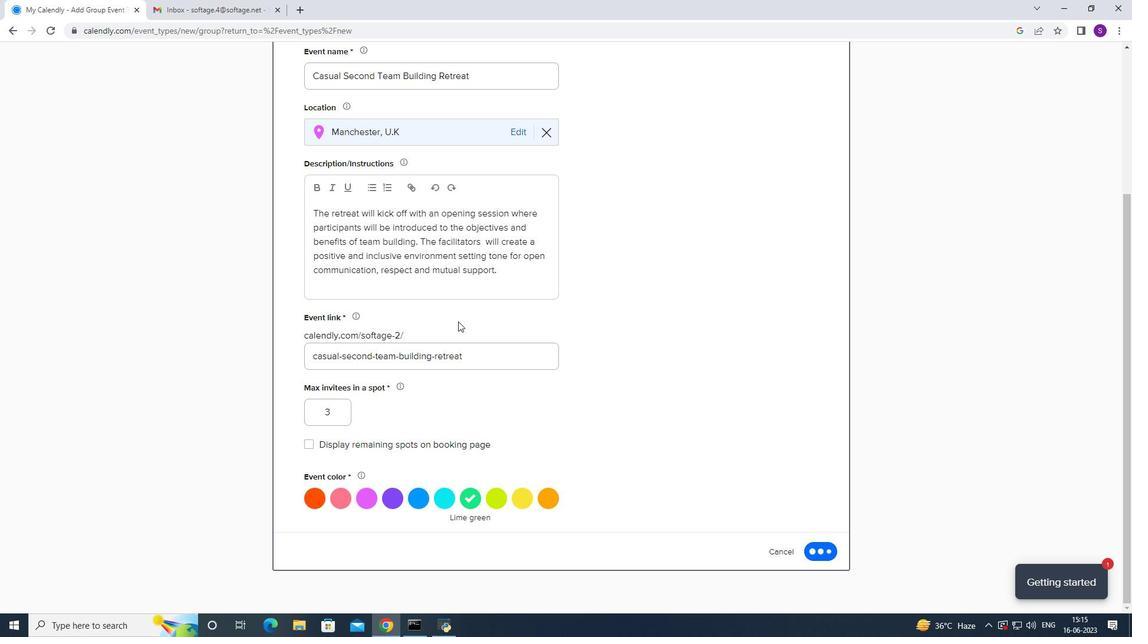
Action: Mouse scrolled (458, 322) with delta (0, 0)
Screenshot: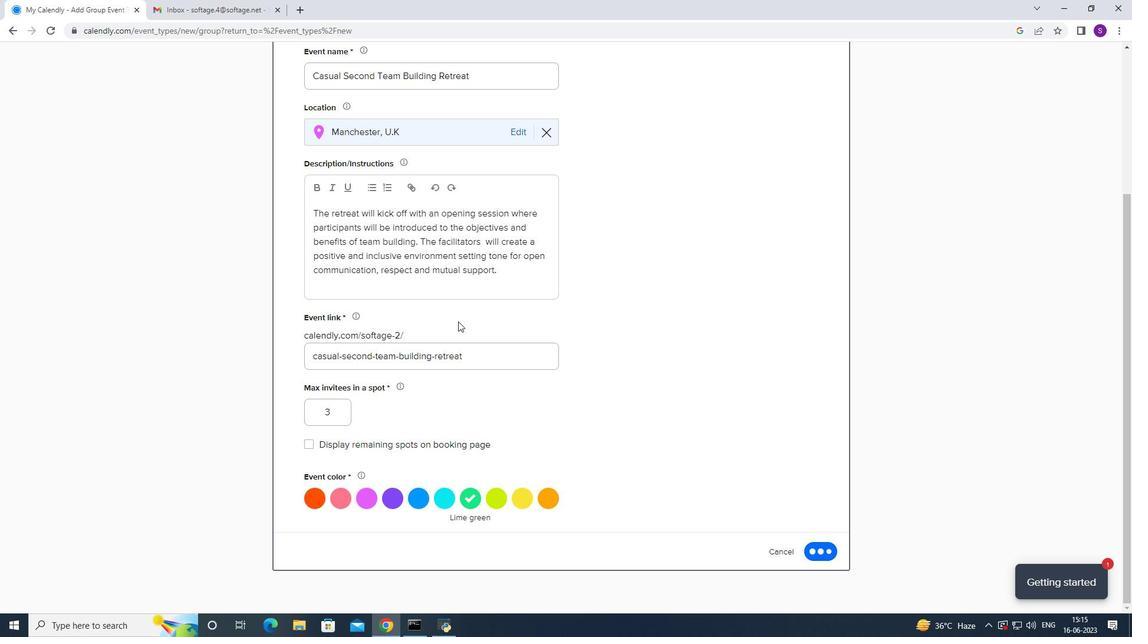 
Action: Mouse scrolled (458, 322) with delta (0, 0)
Screenshot: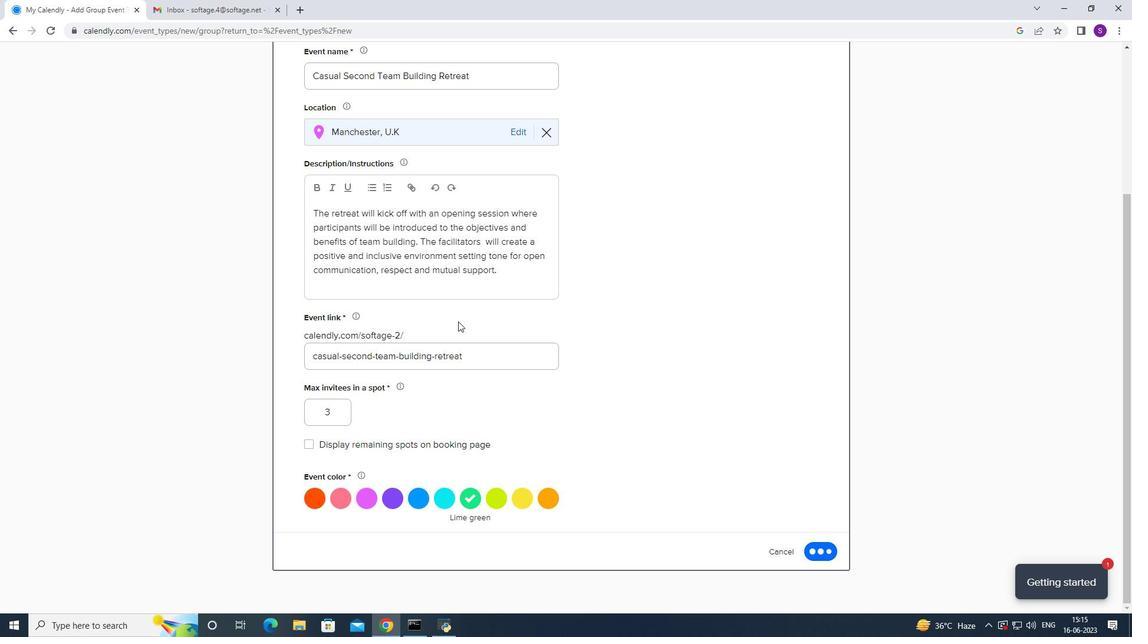 
Action: Mouse scrolled (458, 322) with delta (0, 0)
Screenshot: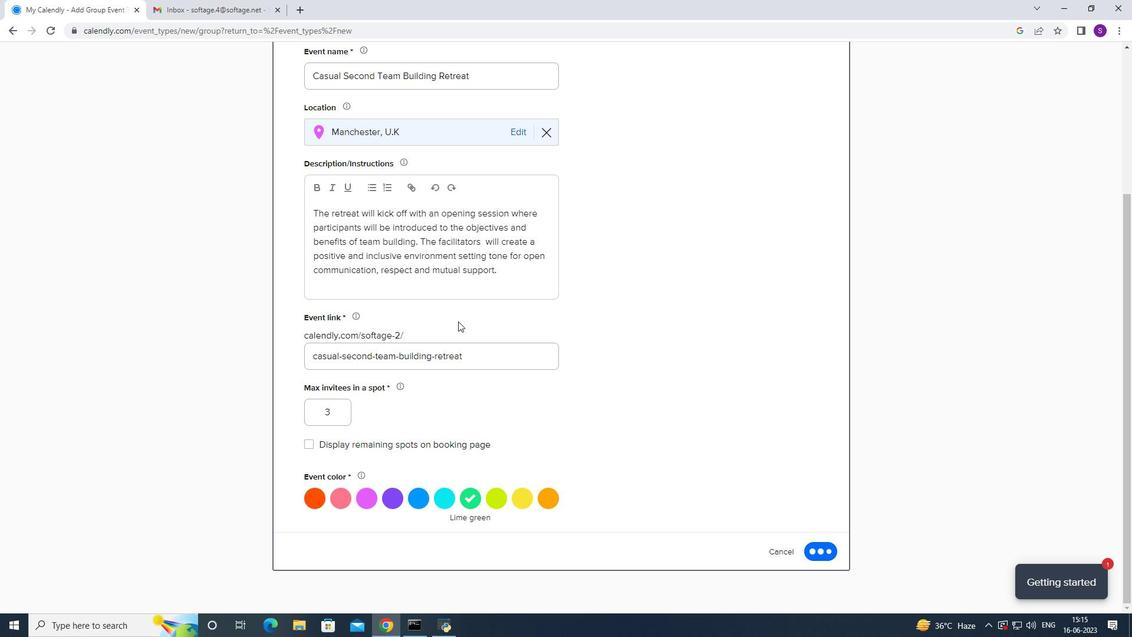 
Action: Mouse scrolled (458, 322) with delta (0, 0)
Screenshot: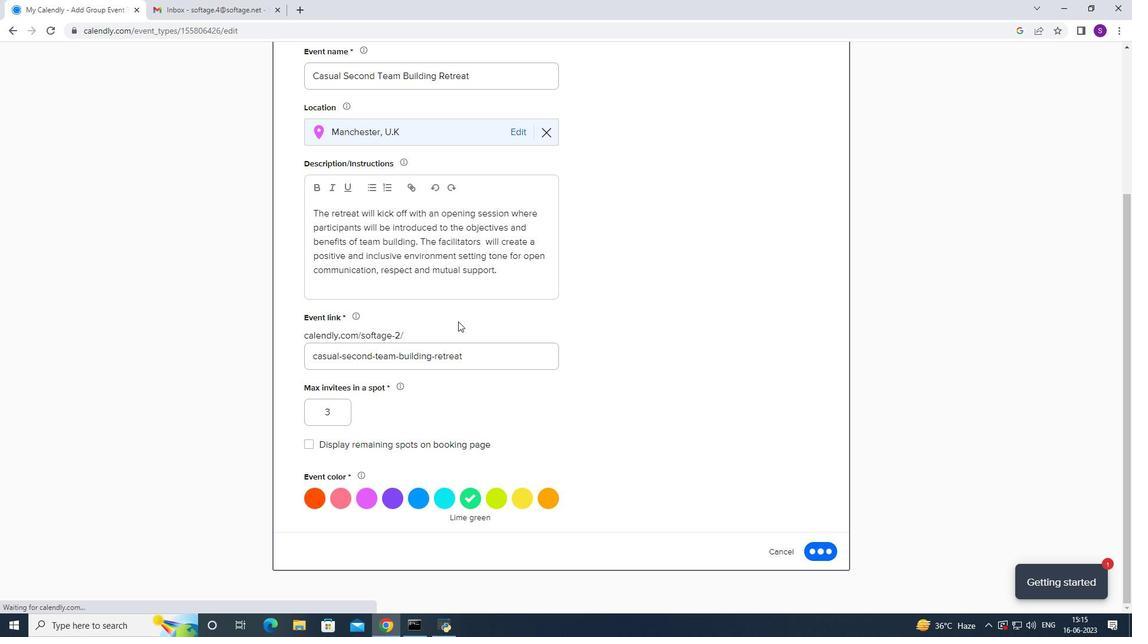 
Action: Mouse scrolled (458, 322) with delta (0, 0)
Screenshot: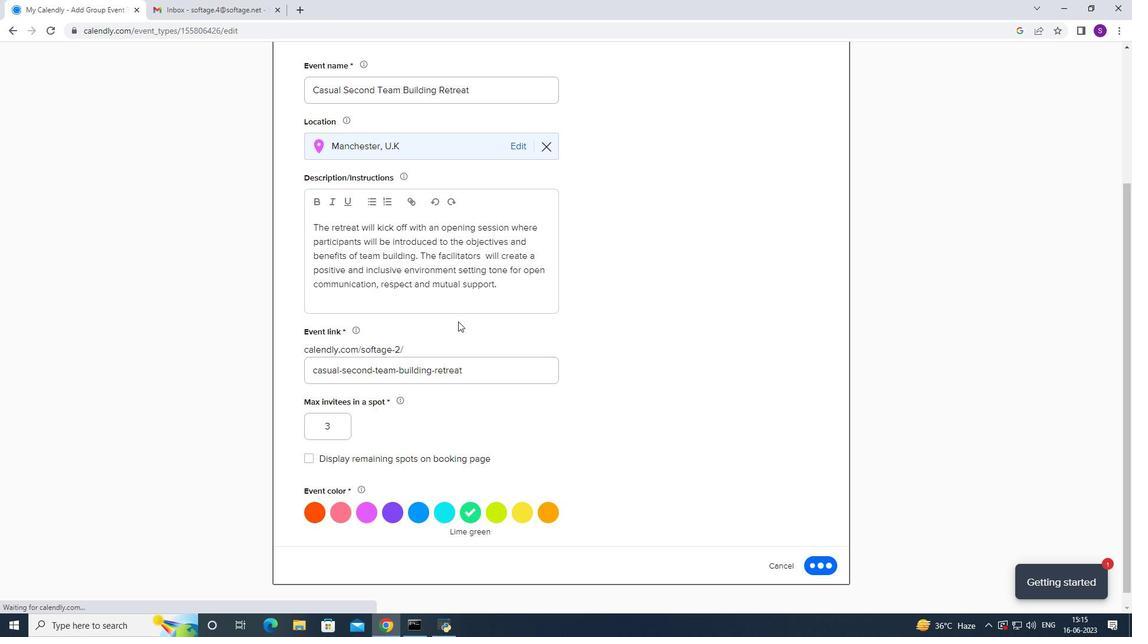 
Action: Mouse scrolled (458, 320) with delta (0, 0)
Screenshot: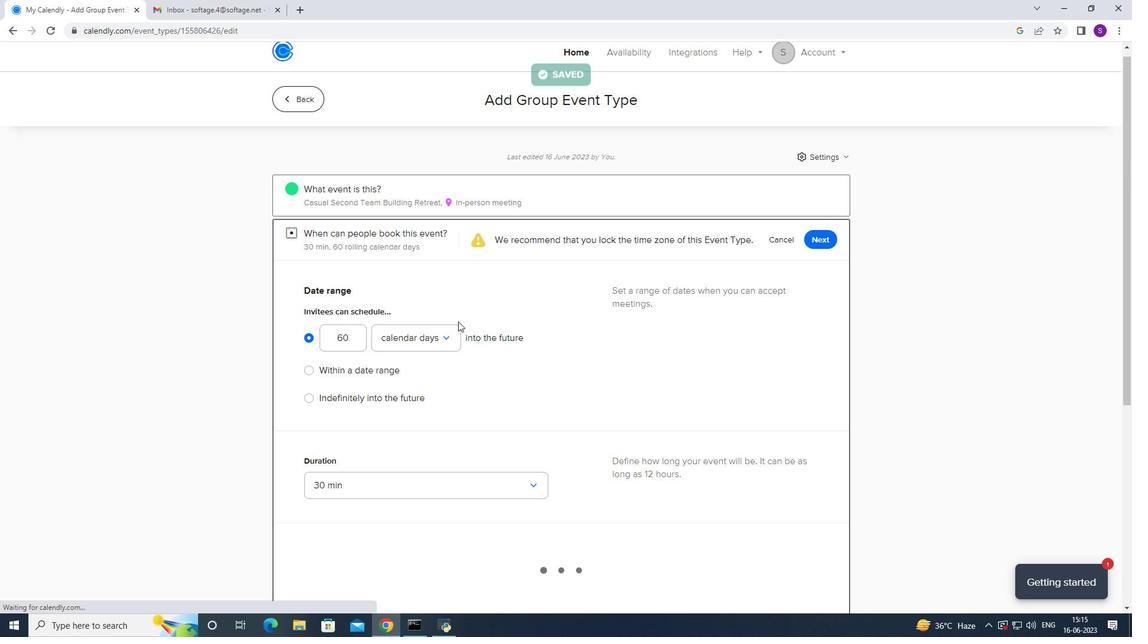 
Action: Mouse scrolled (458, 320) with delta (0, 0)
Screenshot: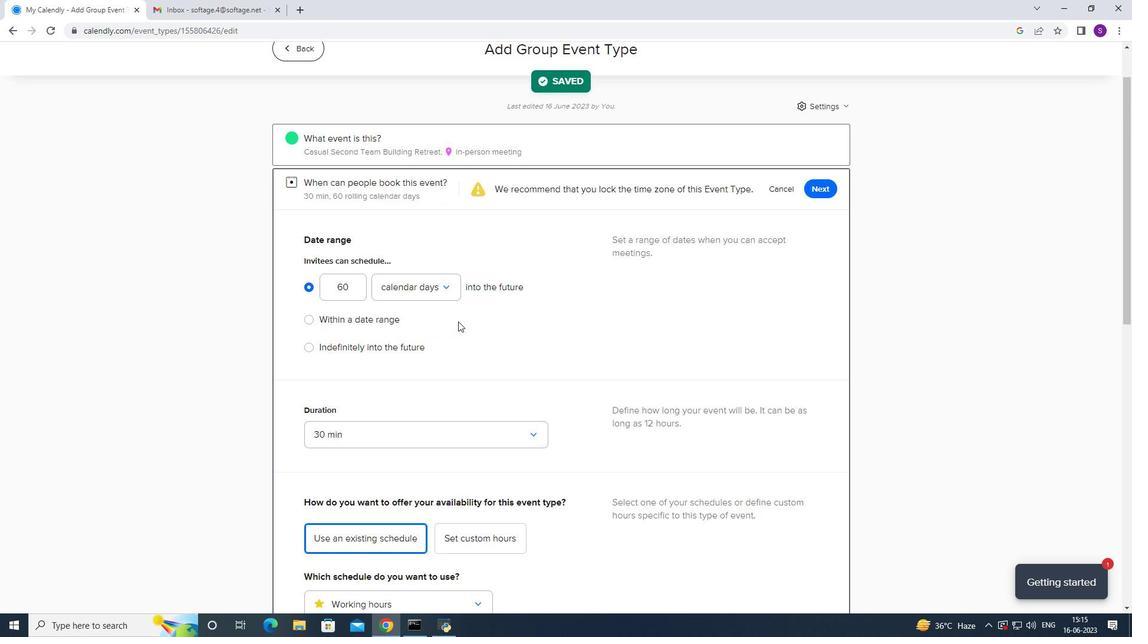 
Action: Mouse moved to (385, 261)
Screenshot: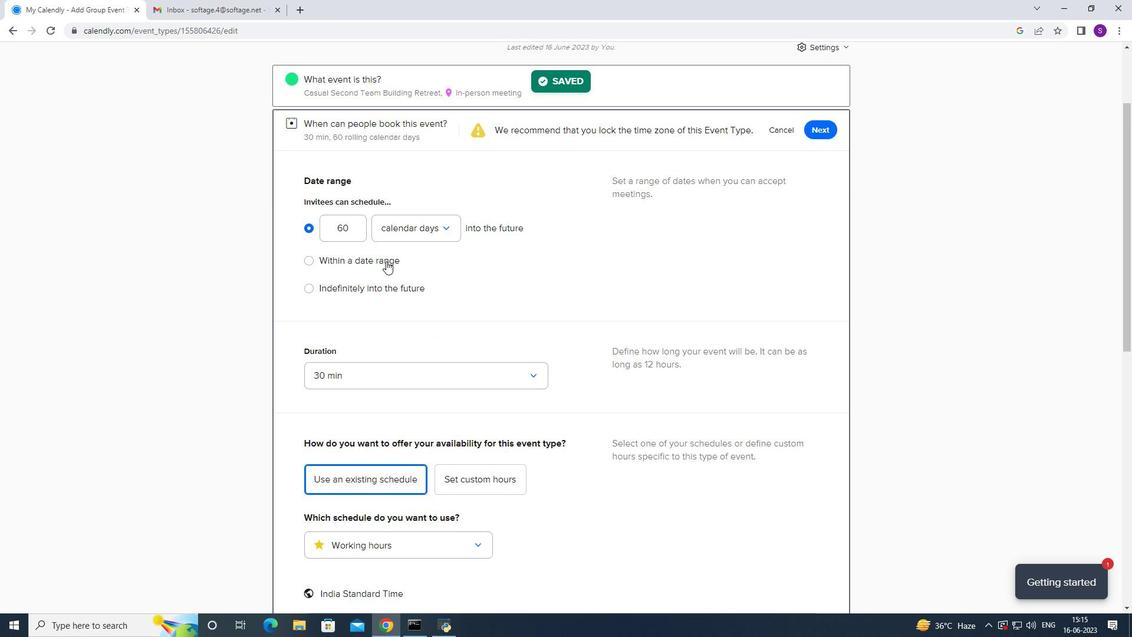 
Action: Mouse pressed left at (385, 261)
Screenshot: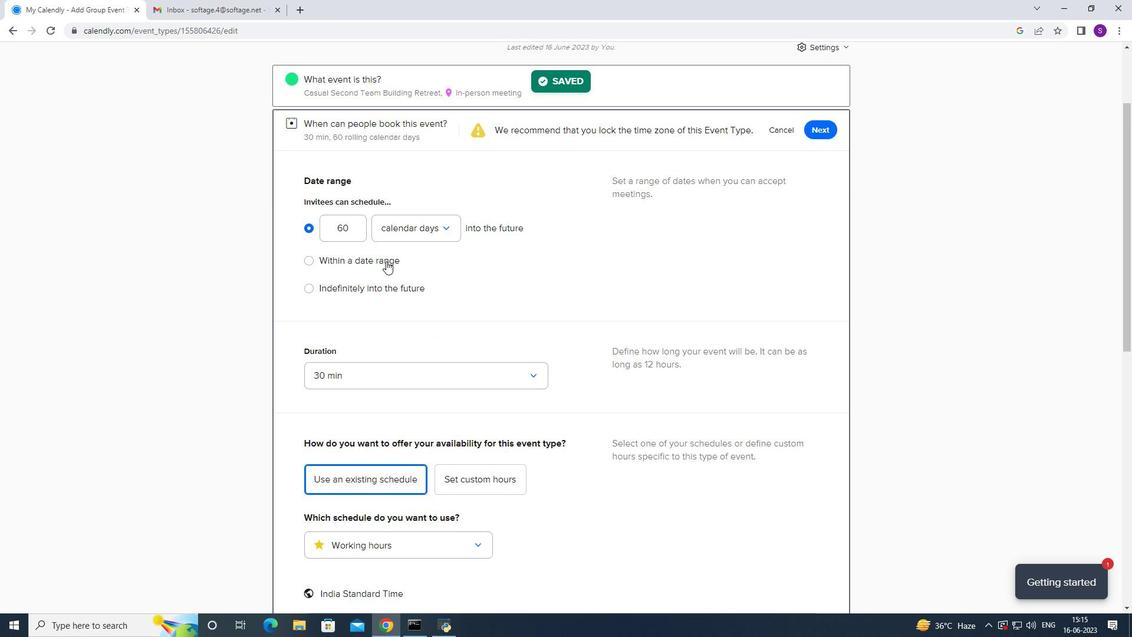 
Action: Mouse moved to (431, 256)
Screenshot: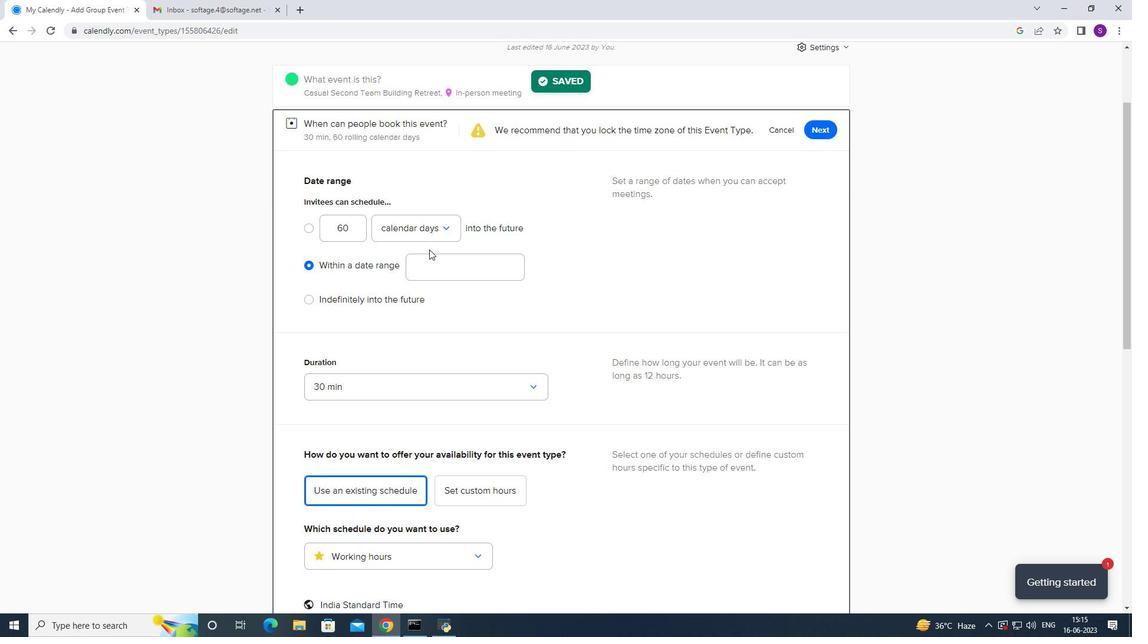 
Action: Mouse pressed left at (431, 256)
Screenshot: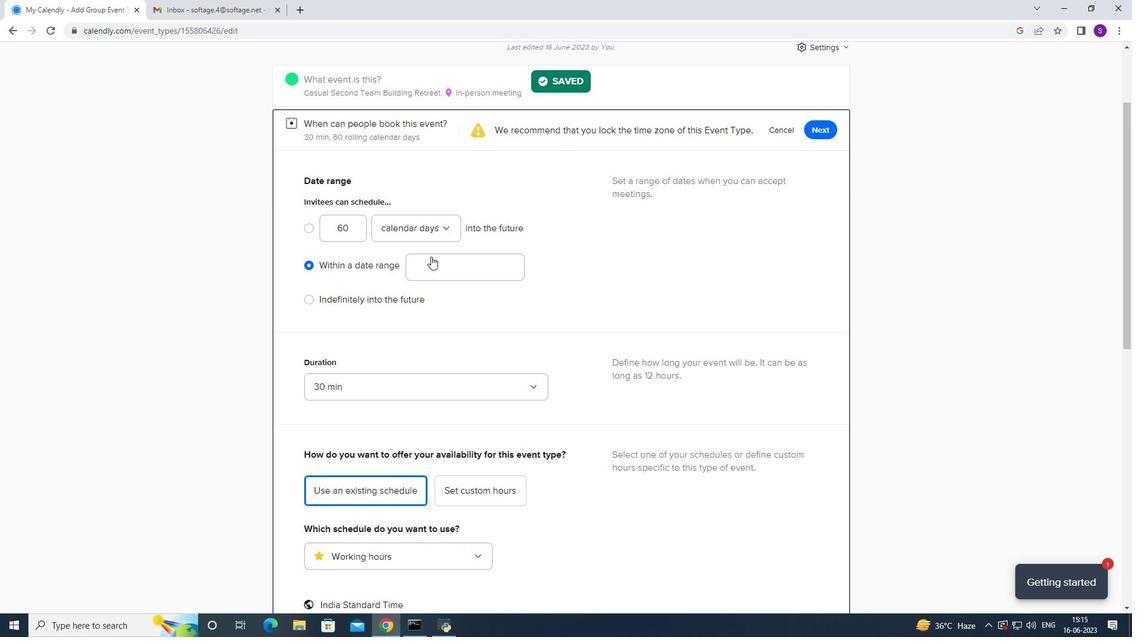 
Action: Mouse moved to (467, 276)
Screenshot: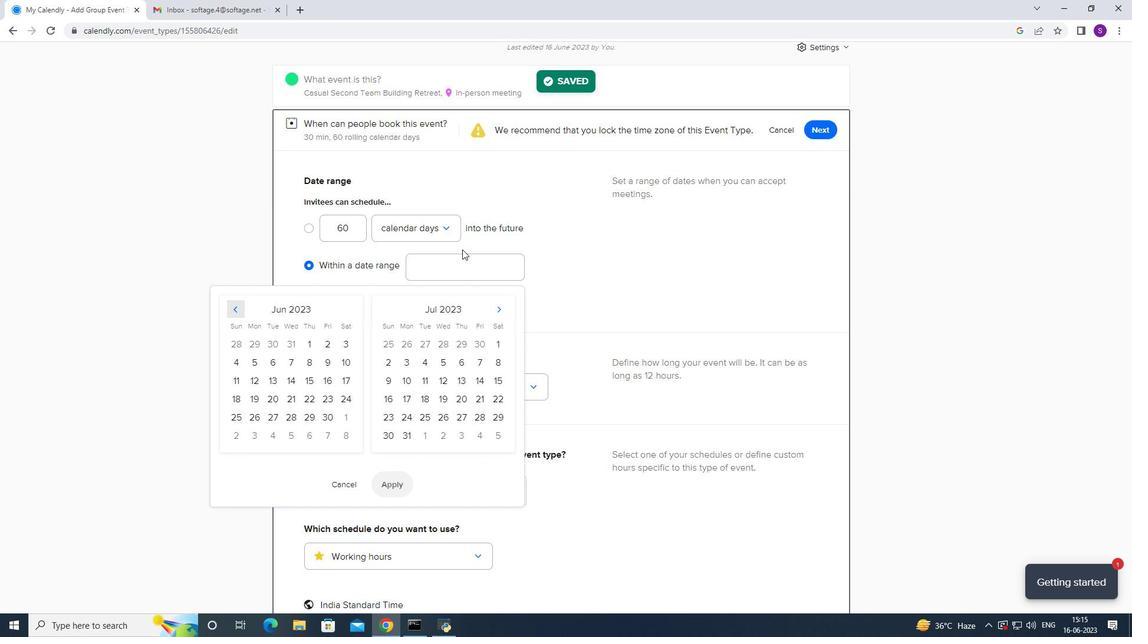 
Action: Mouse scrolled (467, 276) with delta (0, 0)
Screenshot: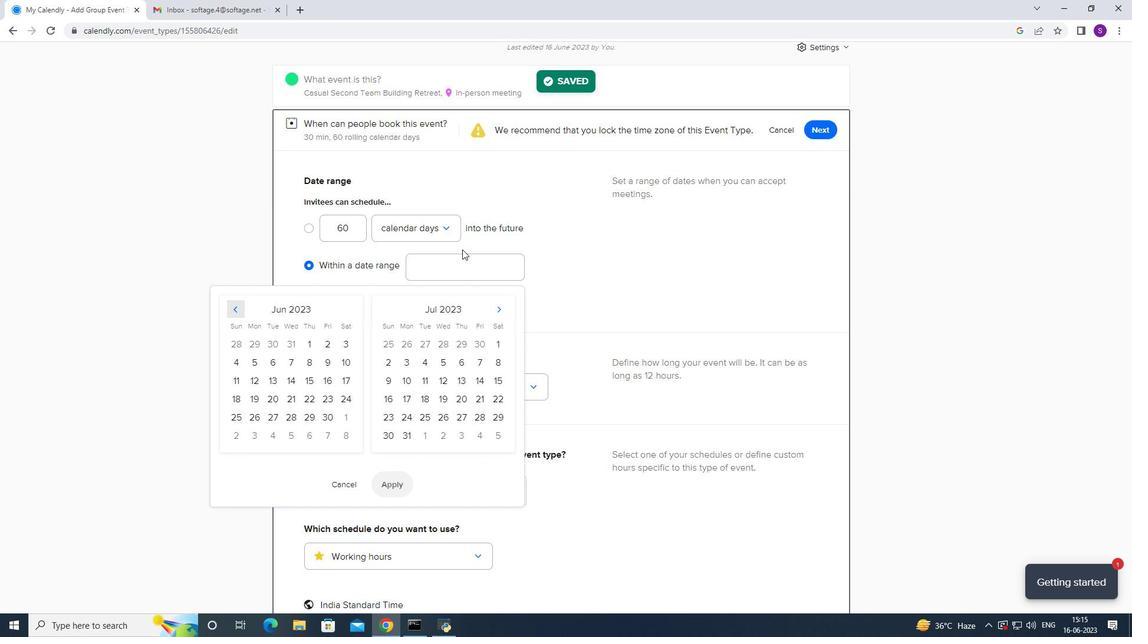 
Action: Mouse moved to (504, 315)
Screenshot: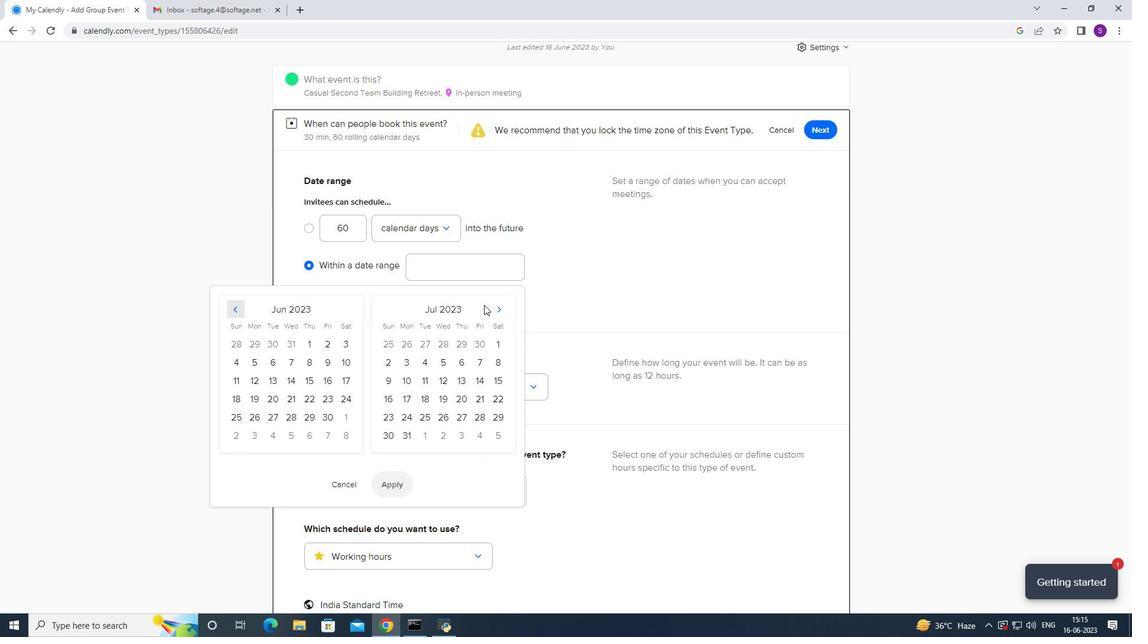
Action: Mouse pressed left at (504, 315)
Screenshot: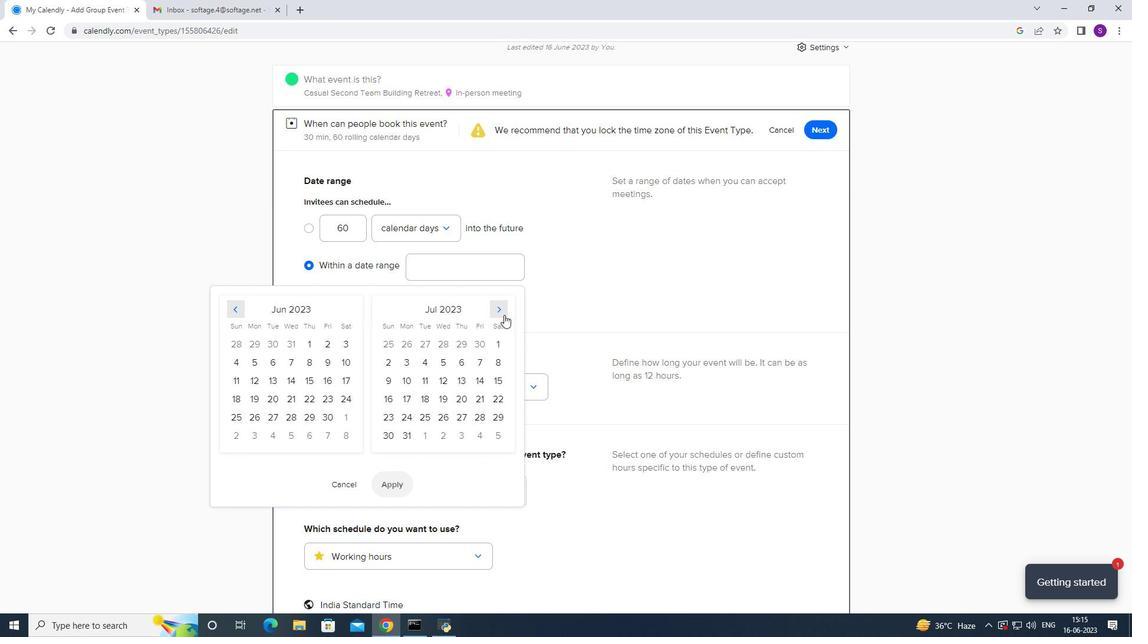 
Action: Mouse pressed left at (504, 315)
Screenshot: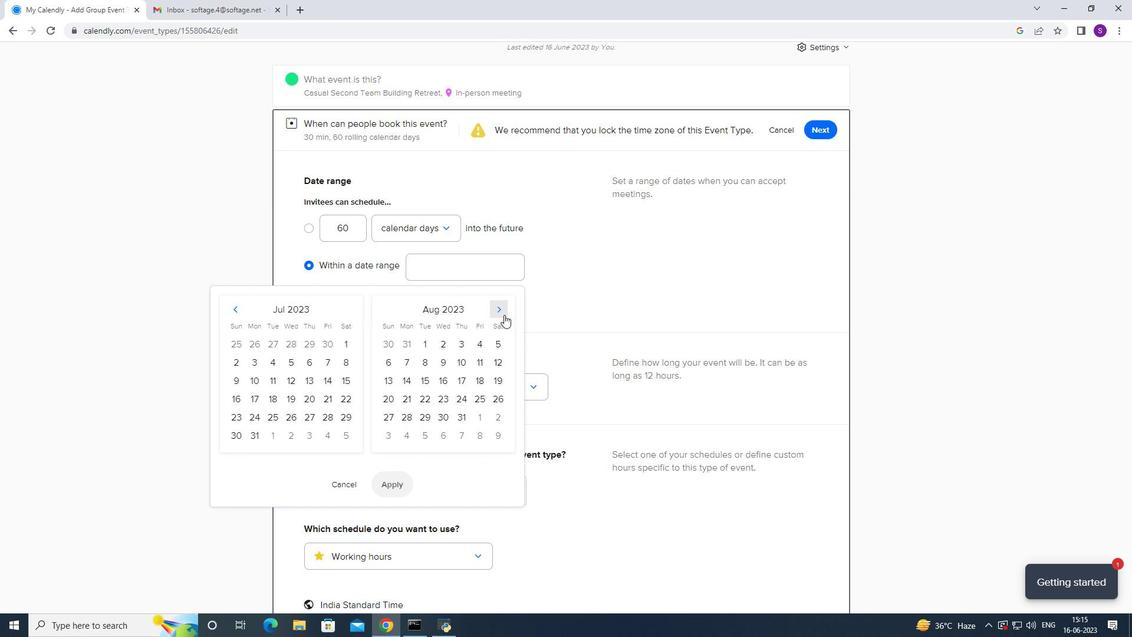 
Action: Mouse pressed left at (504, 315)
Screenshot: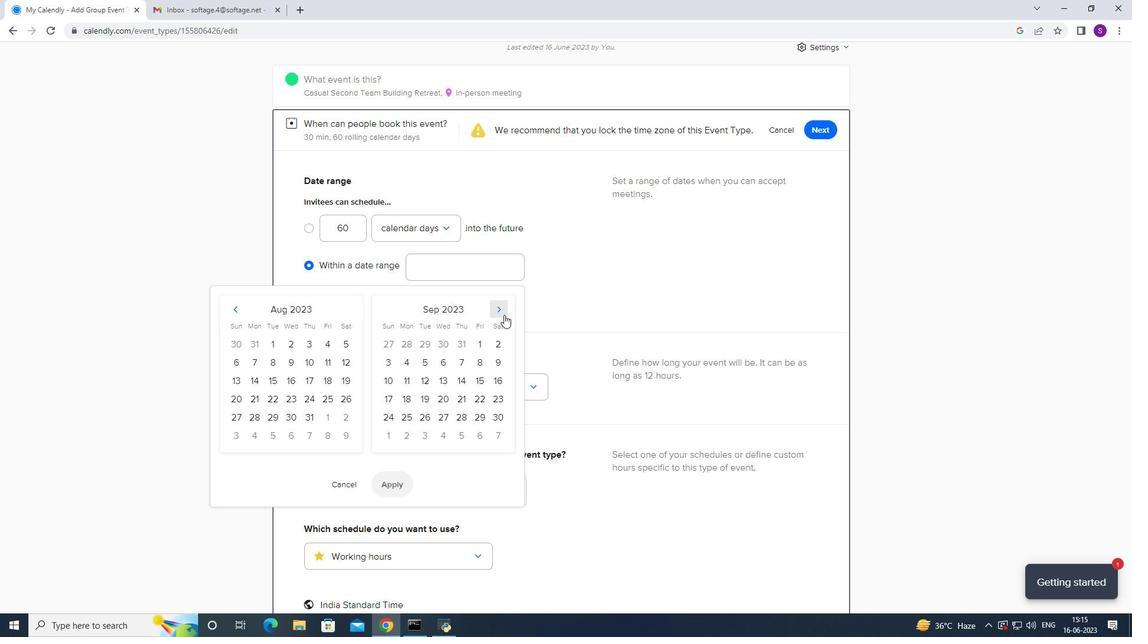 
Action: Mouse pressed left at (504, 315)
Screenshot: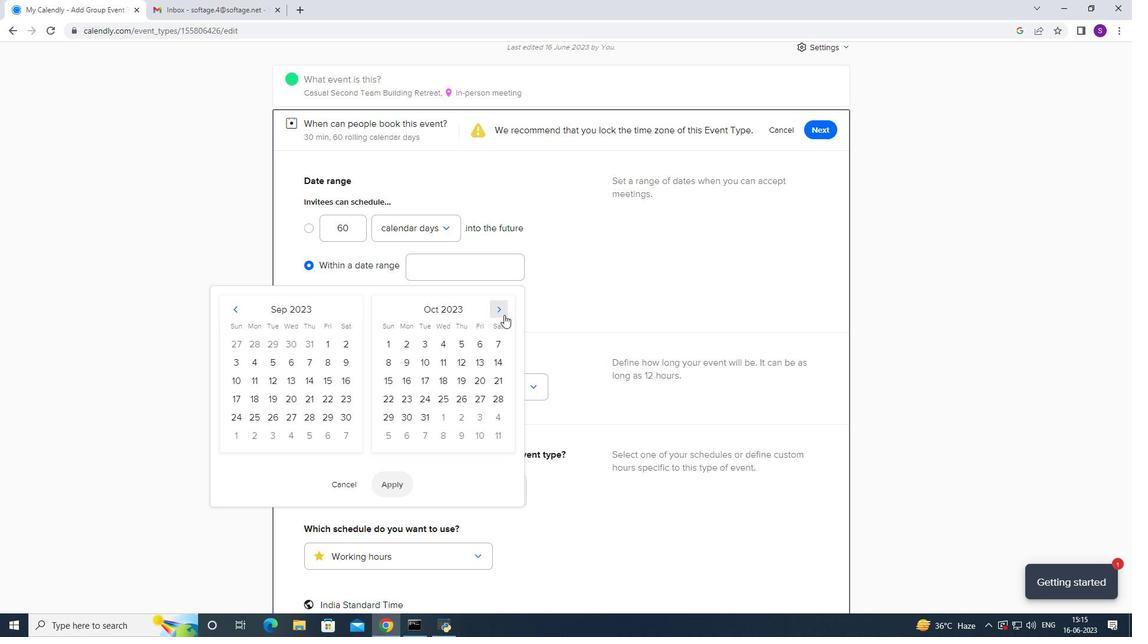 
Action: Mouse pressed left at (504, 315)
Screenshot: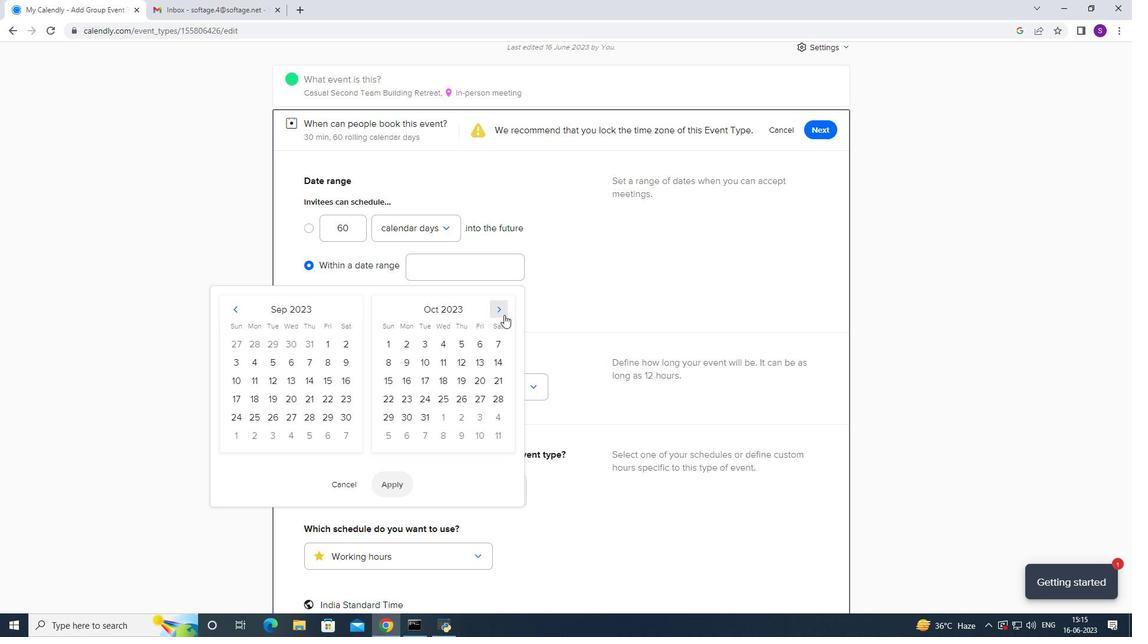 
Action: Mouse pressed right at (504, 315)
Screenshot: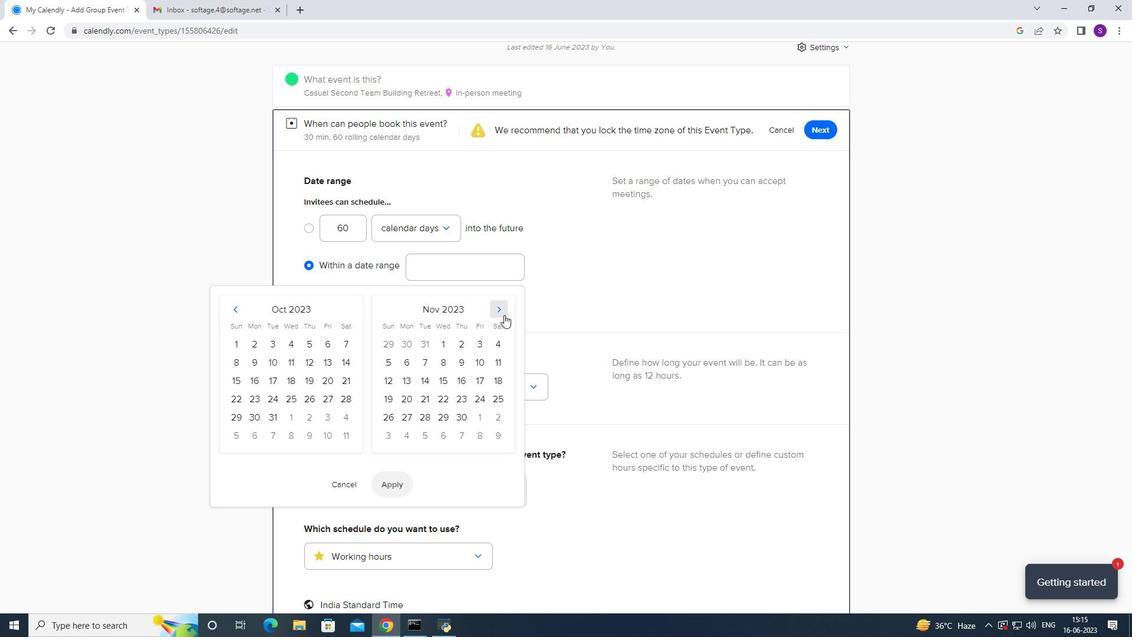
Action: Mouse pressed left at (504, 315)
Screenshot: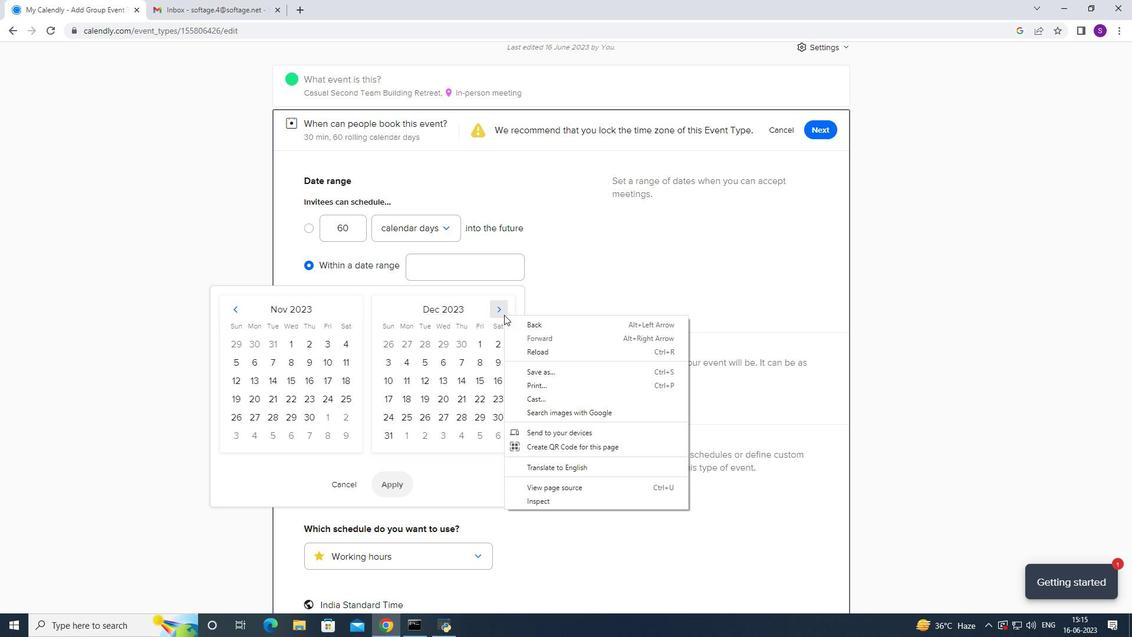 
Action: Mouse pressed left at (504, 315)
Screenshot: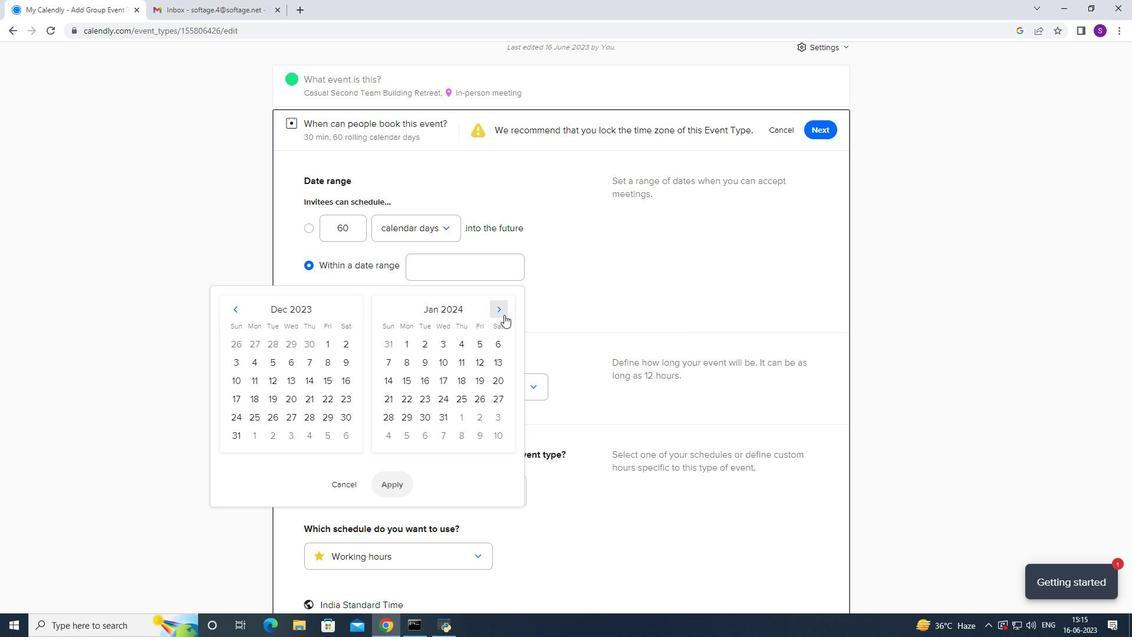 
Action: Mouse pressed left at (504, 315)
Screenshot: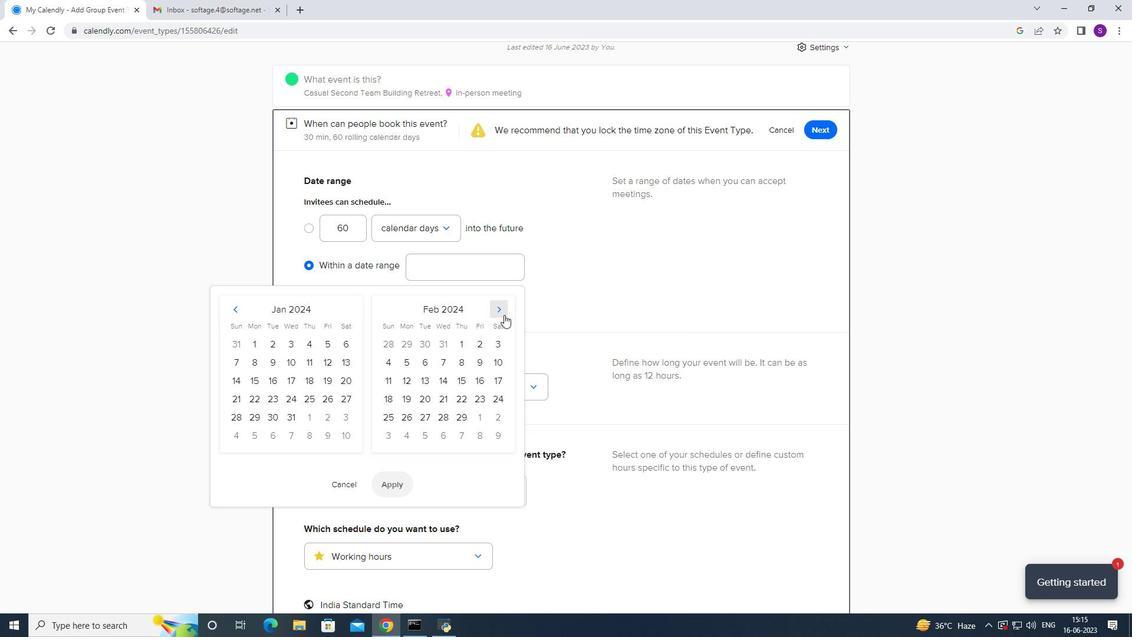 
Action: Mouse pressed left at (504, 315)
Screenshot: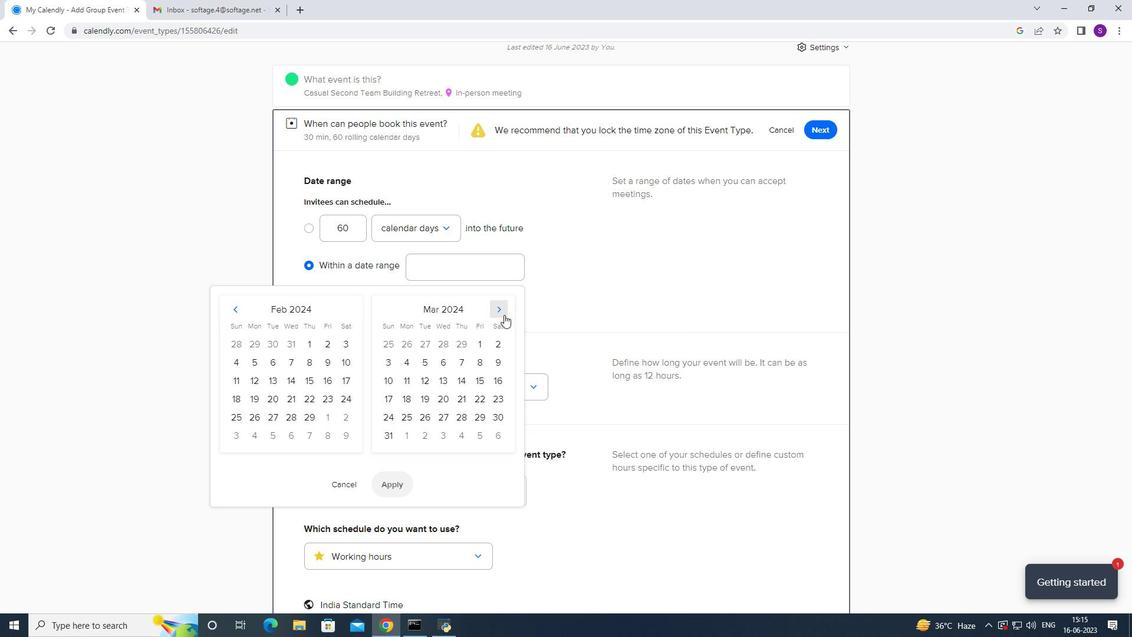 
Action: Mouse pressed left at (504, 315)
Screenshot: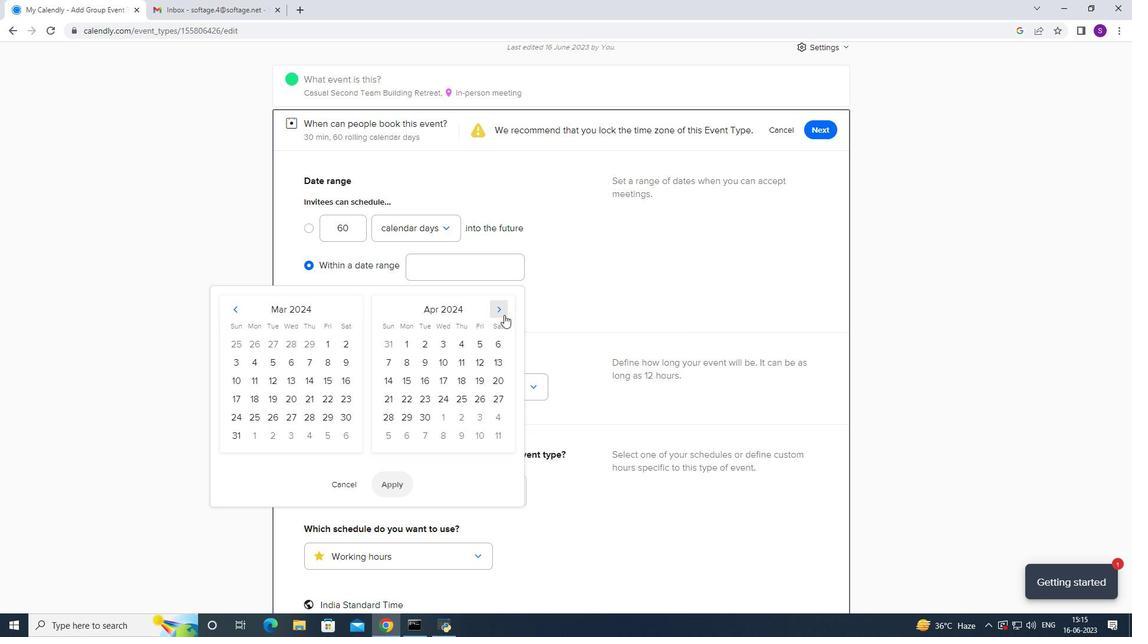 
Action: Mouse moved to (478, 401)
Screenshot: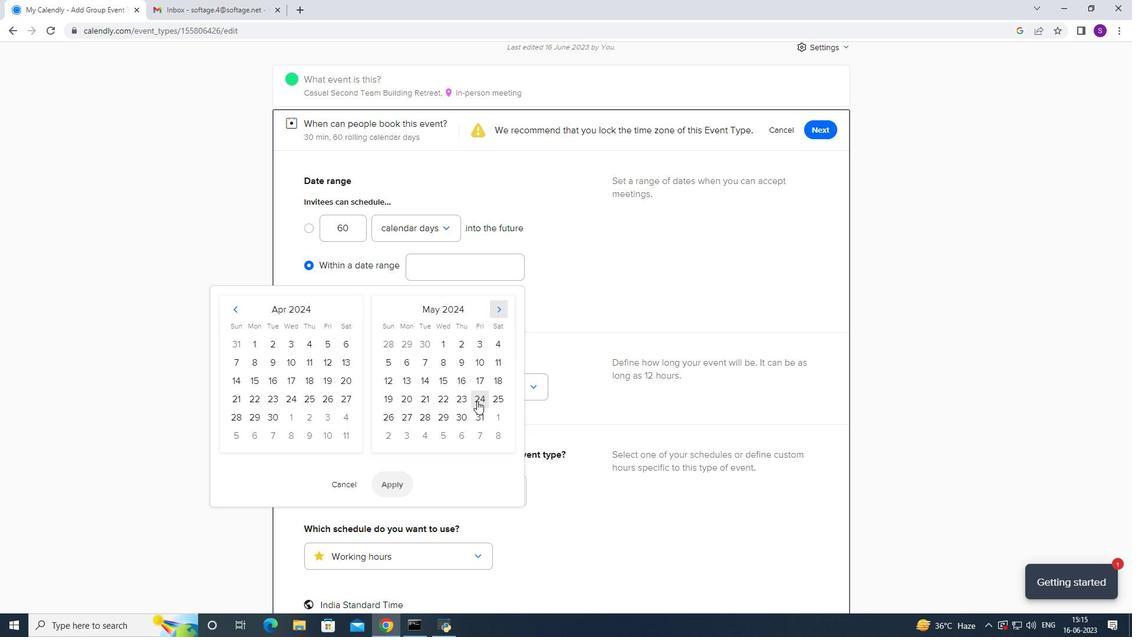 
Action: Mouse pressed left at (478, 401)
Screenshot: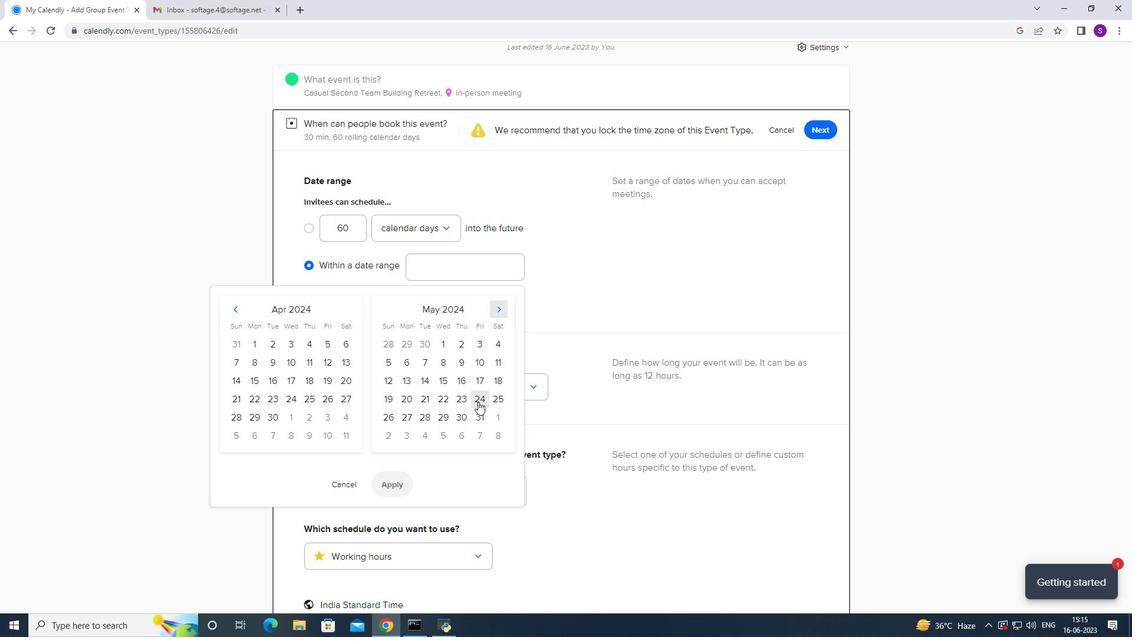 
Action: Mouse moved to (495, 398)
Screenshot: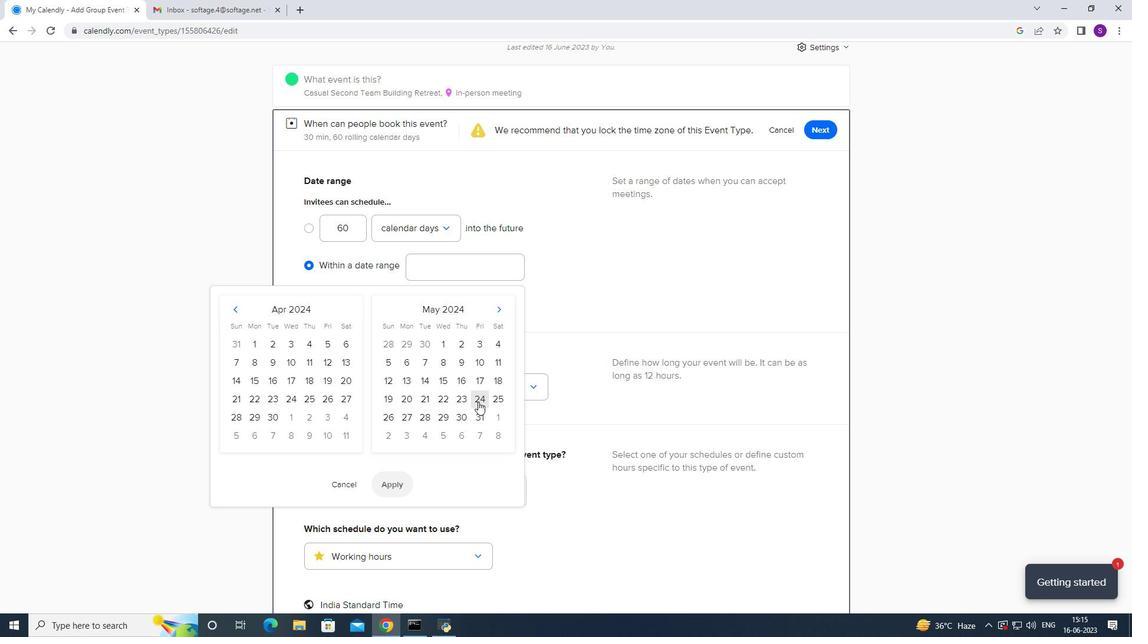 
Action: Mouse pressed left at (495, 398)
Screenshot: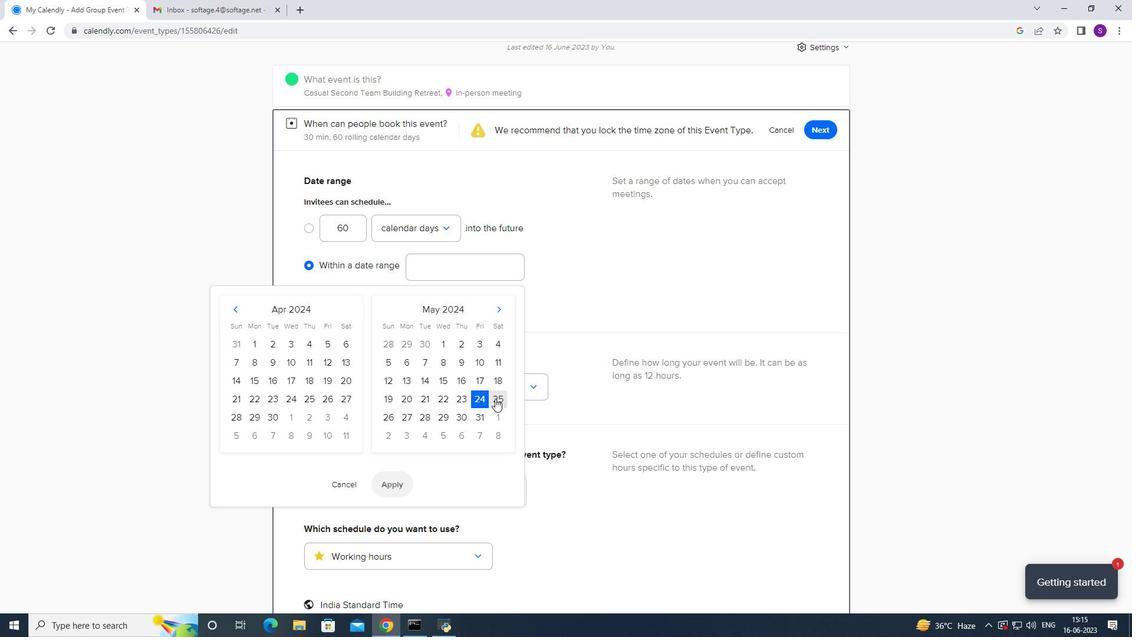 
Action: Mouse moved to (375, 481)
Screenshot: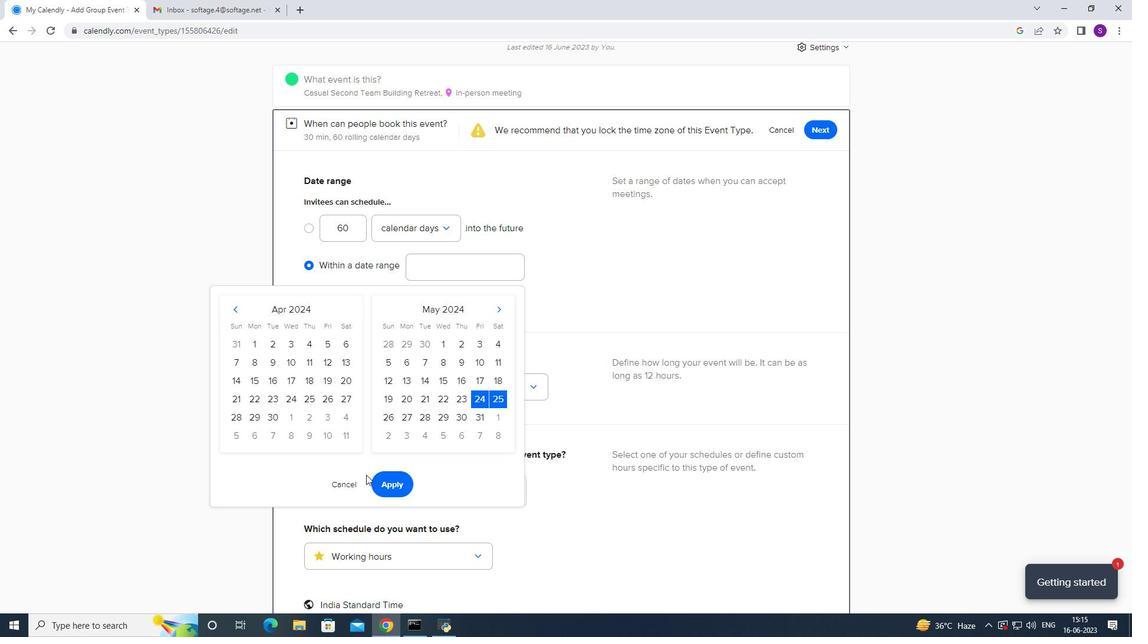 
Action: Mouse pressed left at (375, 481)
Screenshot: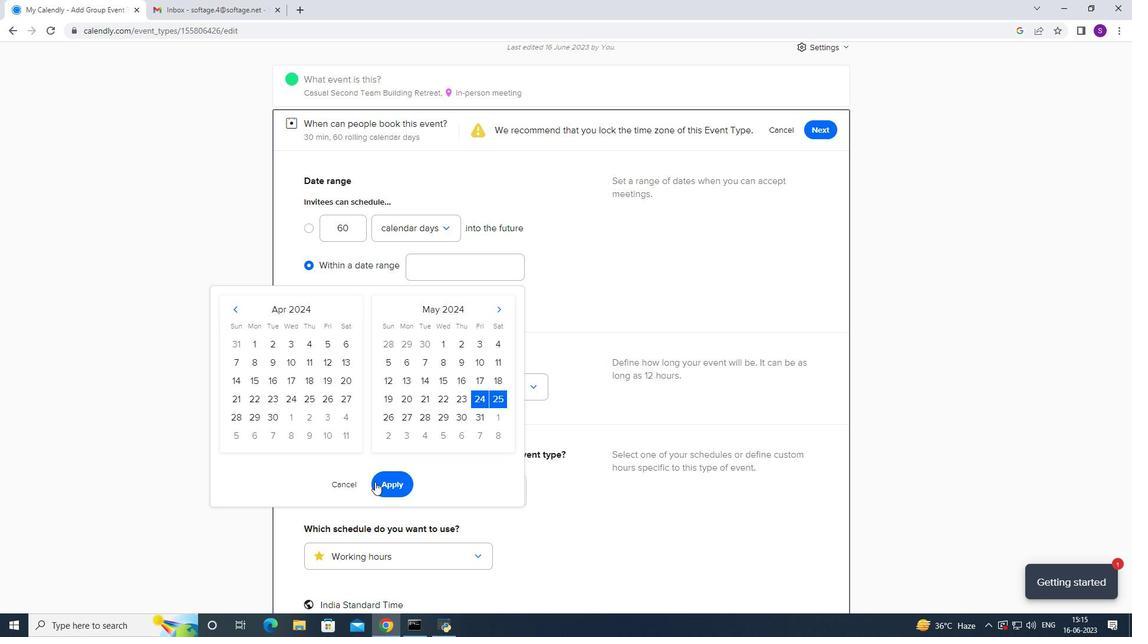 
Action: Mouse moved to (388, 447)
Screenshot: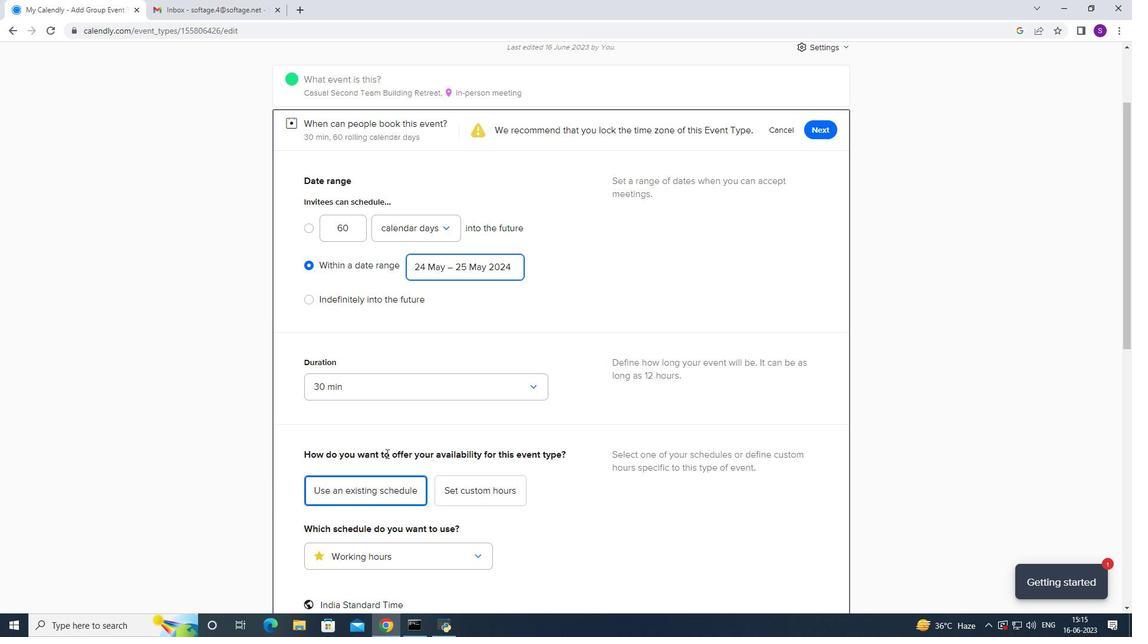 
Action: Mouse scrolled (388, 447) with delta (0, 0)
Screenshot: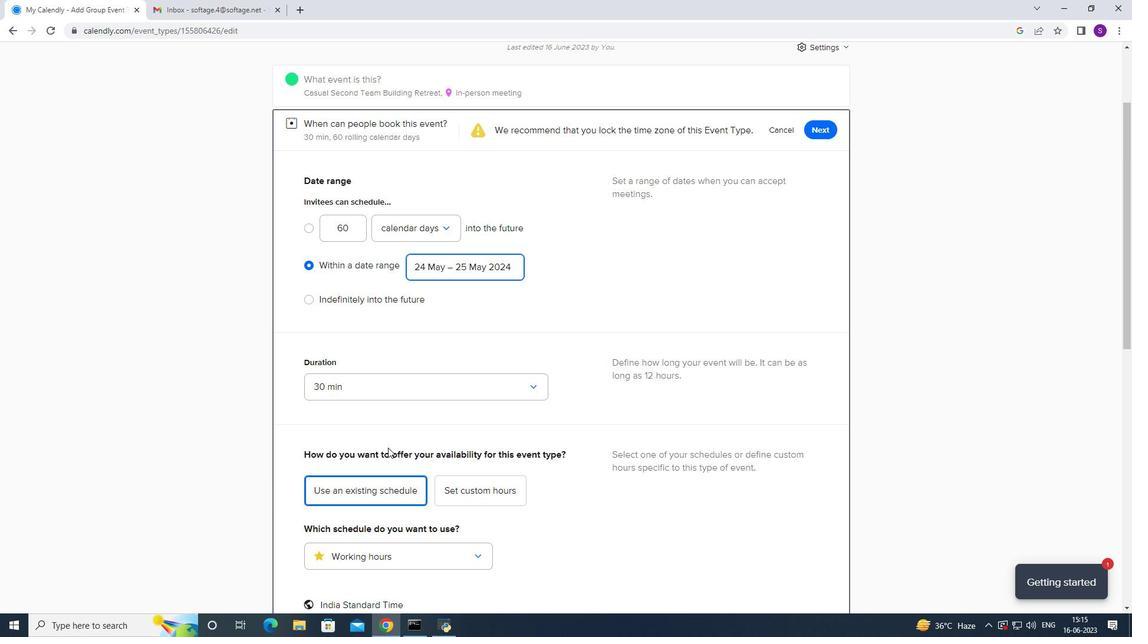 
Action: Mouse scrolled (388, 447) with delta (0, 0)
Screenshot: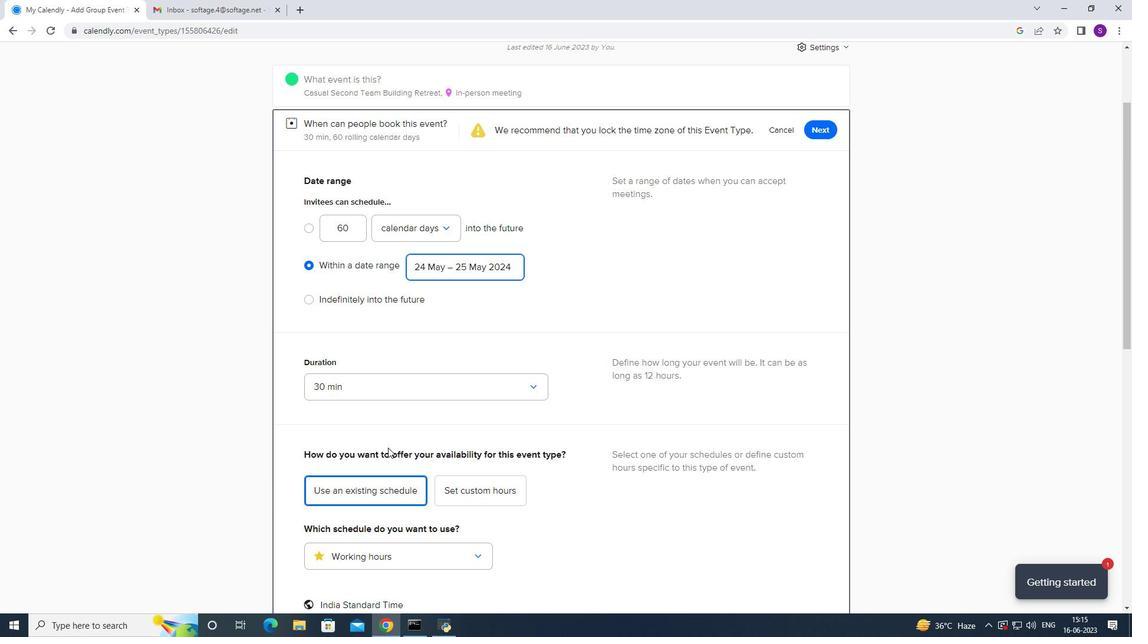 
Action: Mouse scrolled (388, 447) with delta (0, 0)
Screenshot: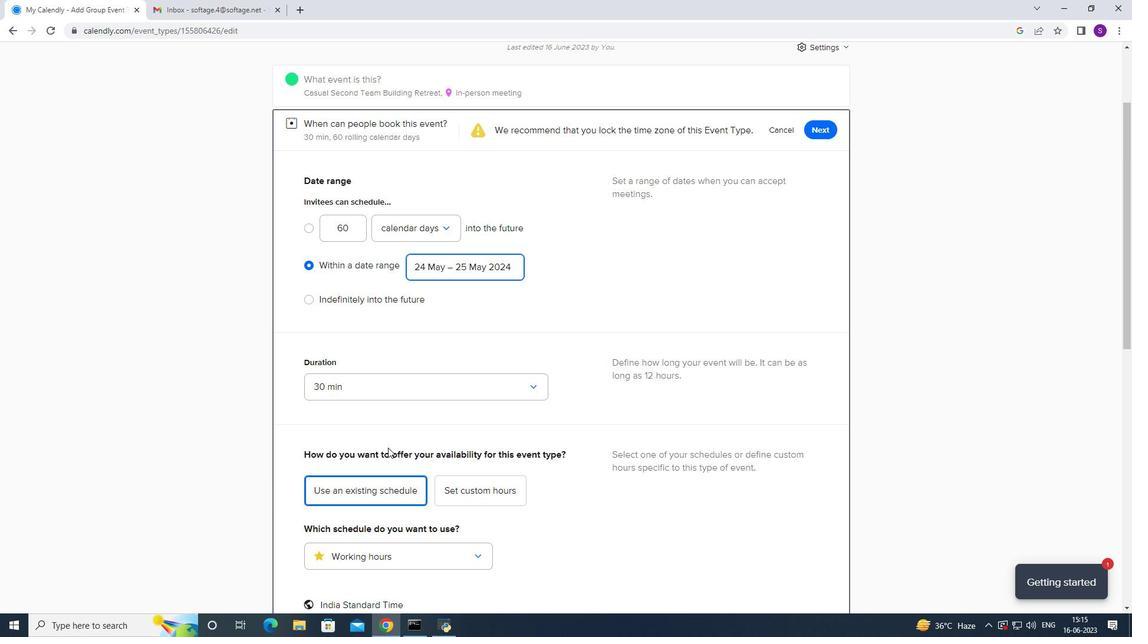 
Action: Mouse scrolled (388, 447) with delta (0, 0)
Screenshot: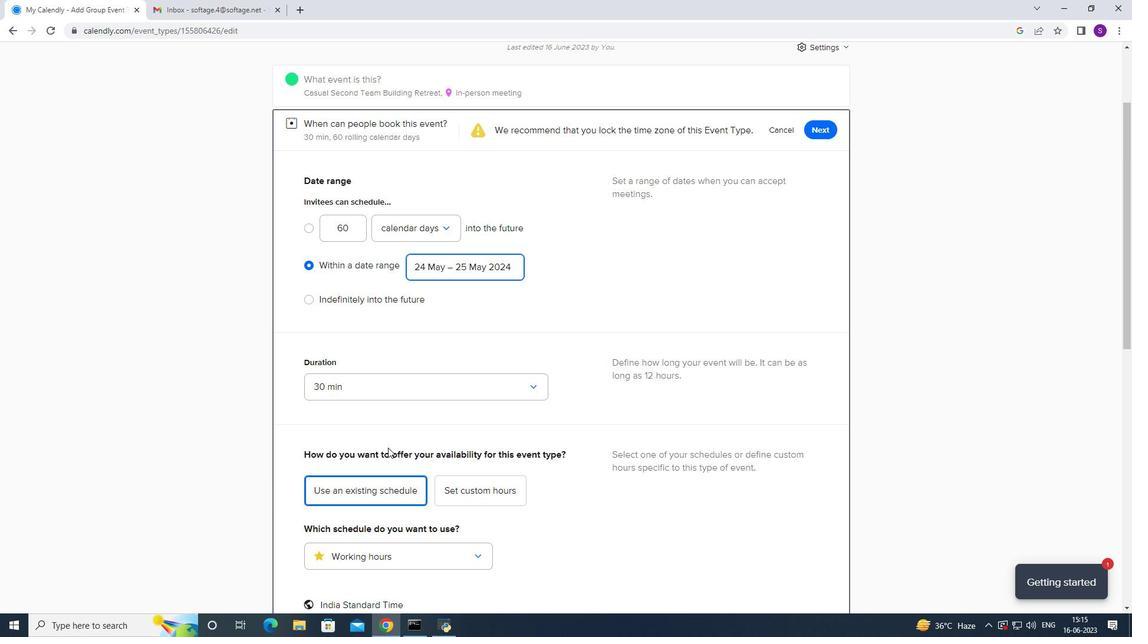 
Action: Mouse scrolled (388, 446) with delta (0, -1)
Screenshot: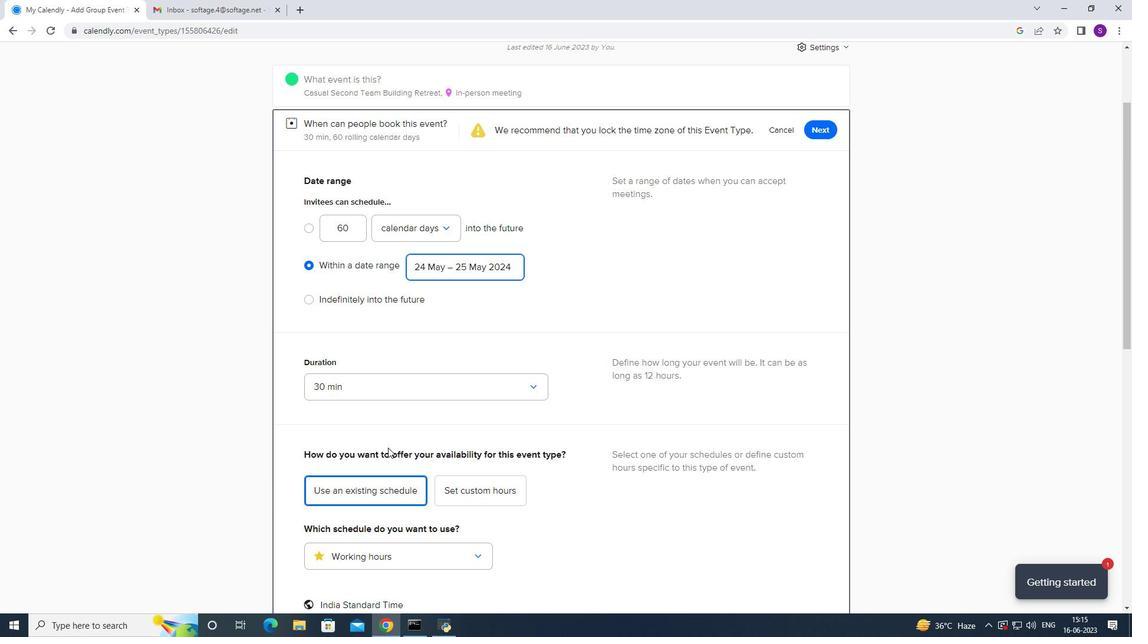 
Action: Mouse scrolled (388, 447) with delta (0, 0)
Screenshot: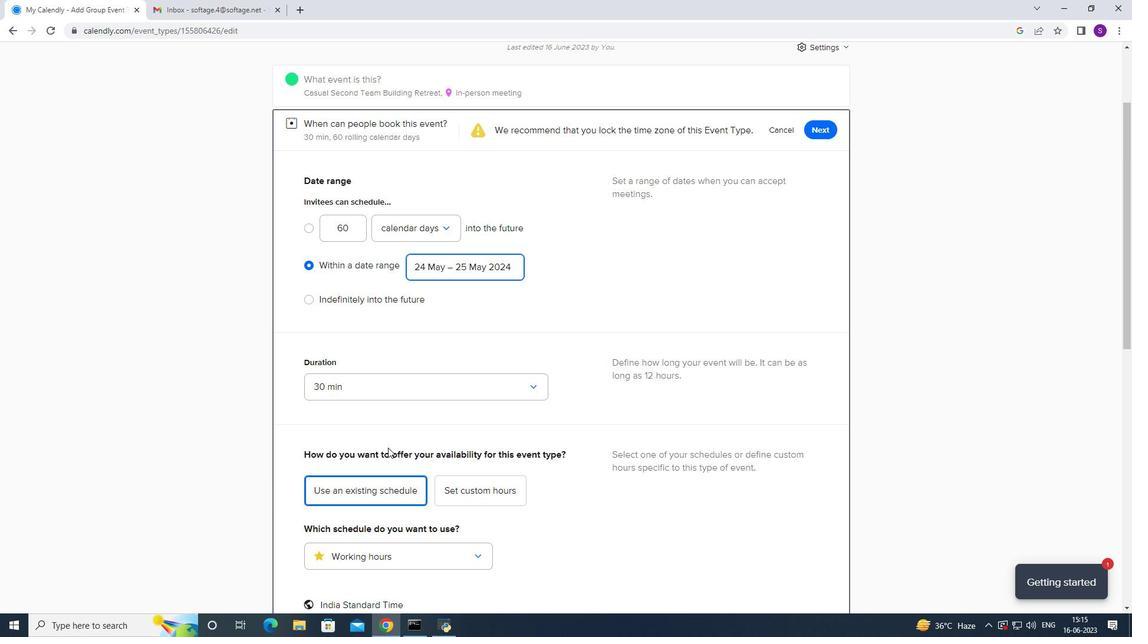 
Action: Mouse moved to (388, 443)
Screenshot: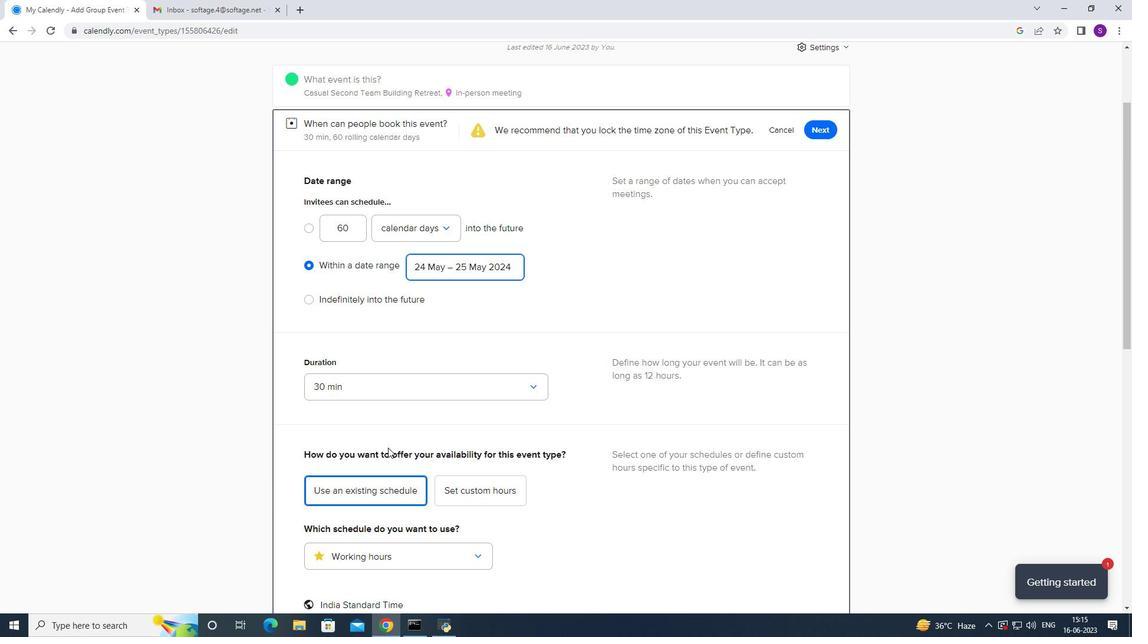 
Action: Mouse scrolled (388, 443) with delta (0, 0)
Screenshot: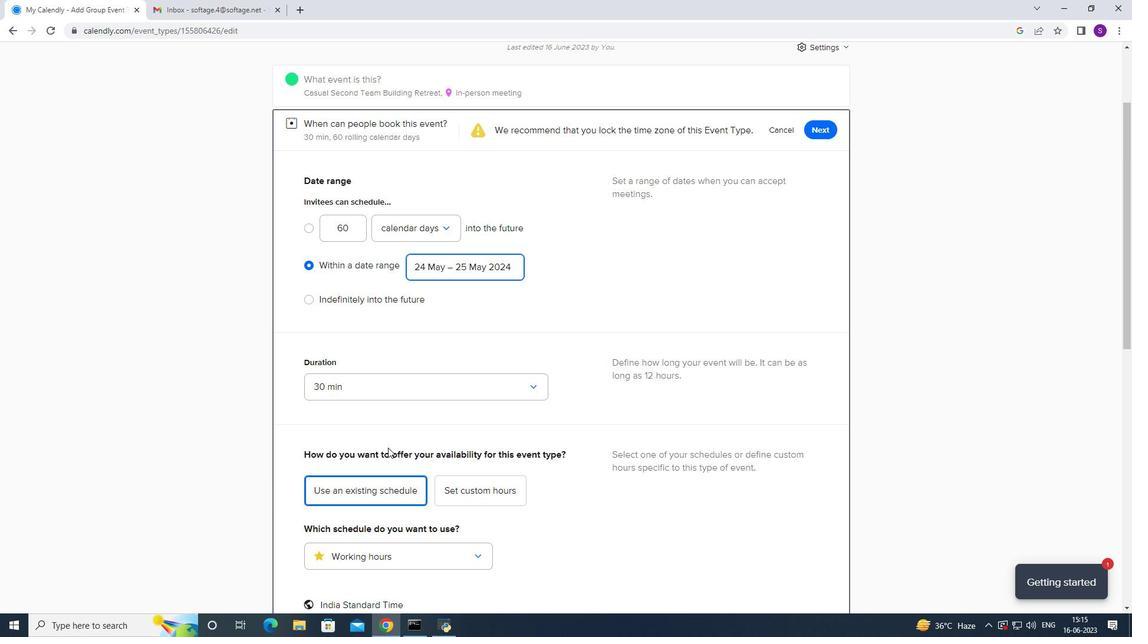 
Action: Mouse moved to (387, 436)
Screenshot: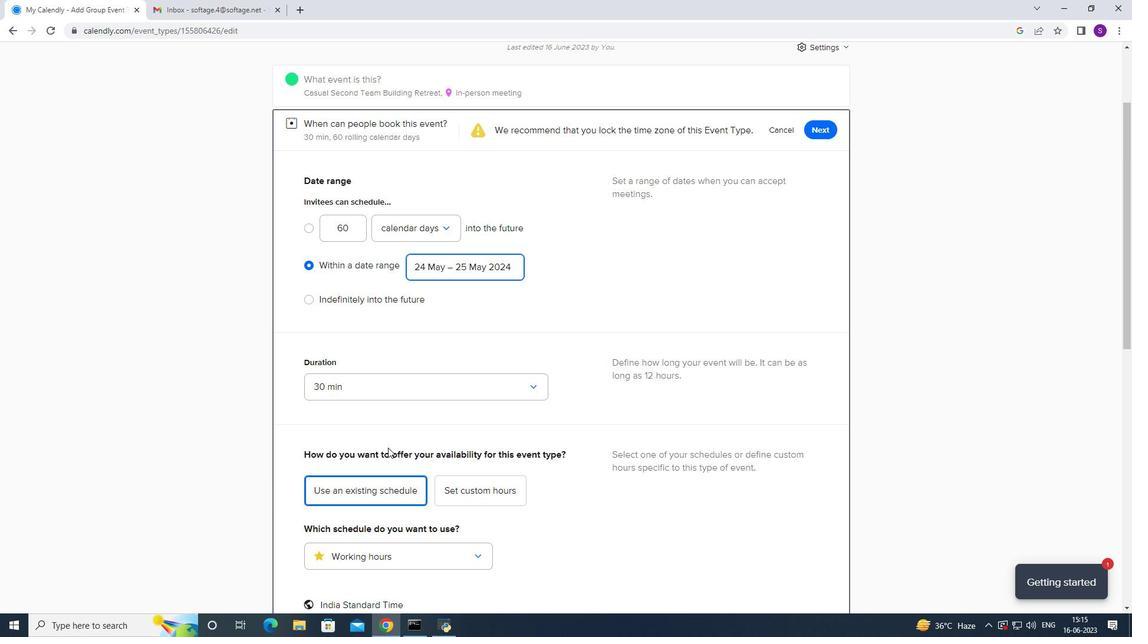 
Action: Mouse scrolled (387, 437) with delta (0, 0)
Screenshot: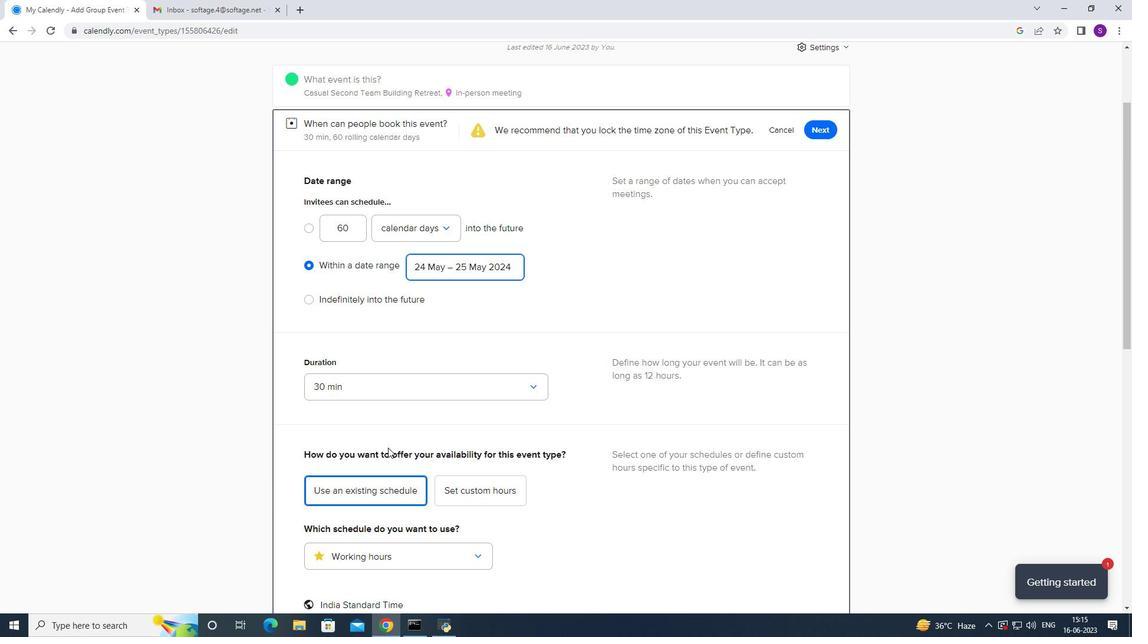 
Action: Mouse scrolled (387, 435) with delta (0, 0)
Screenshot: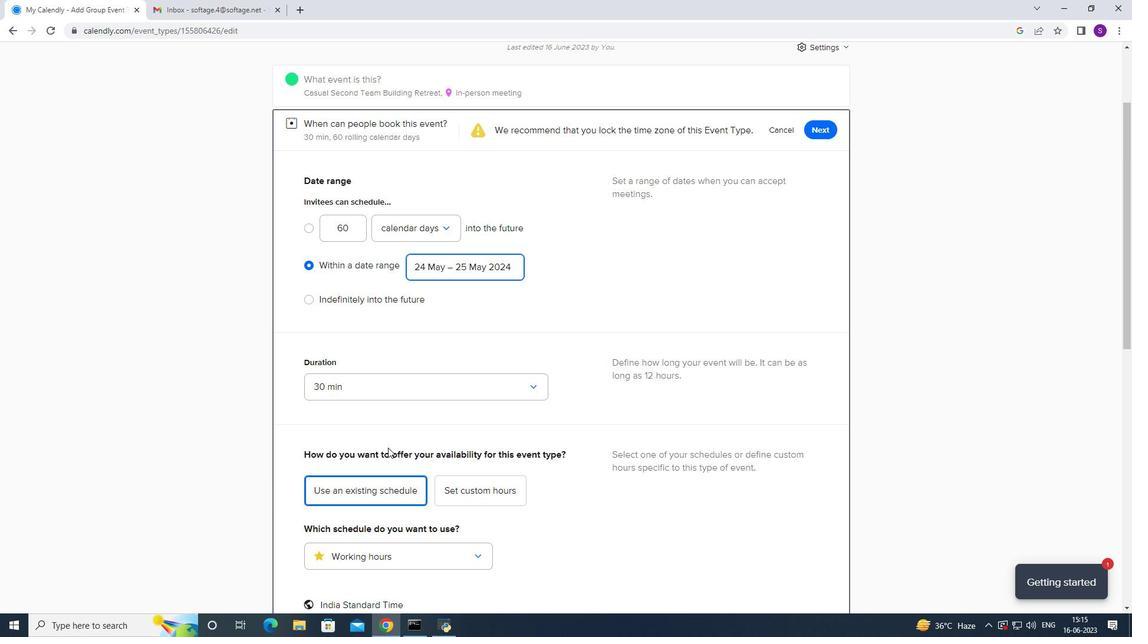 
Action: Mouse moved to (388, 434)
Screenshot: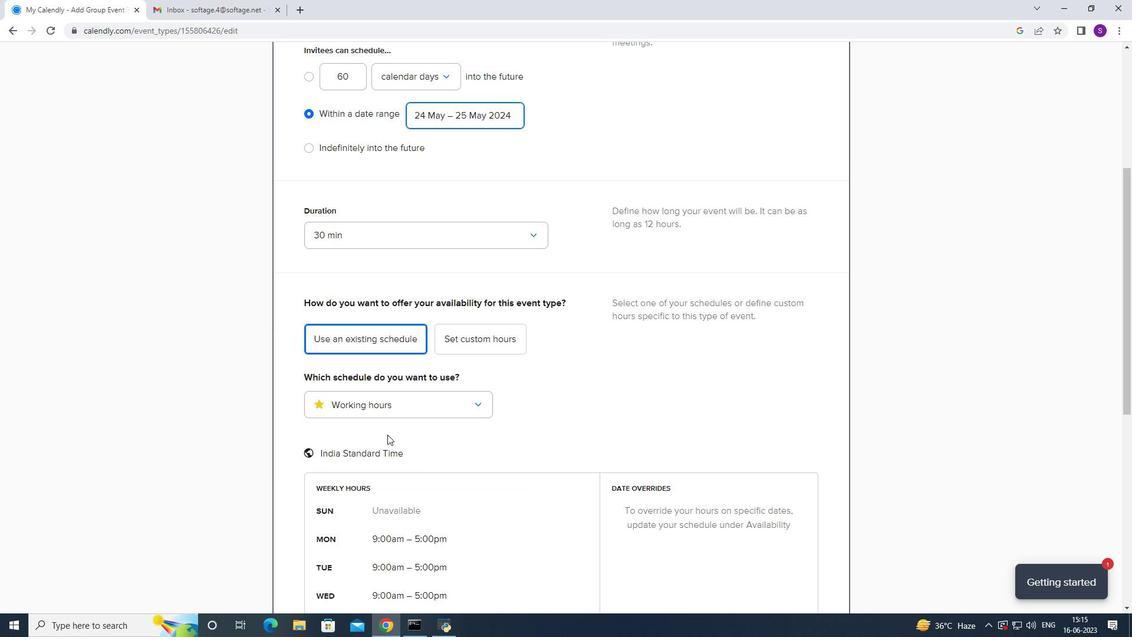 
Action: Mouse scrolled (388, 433) with delta (0, 0)
Screenshot: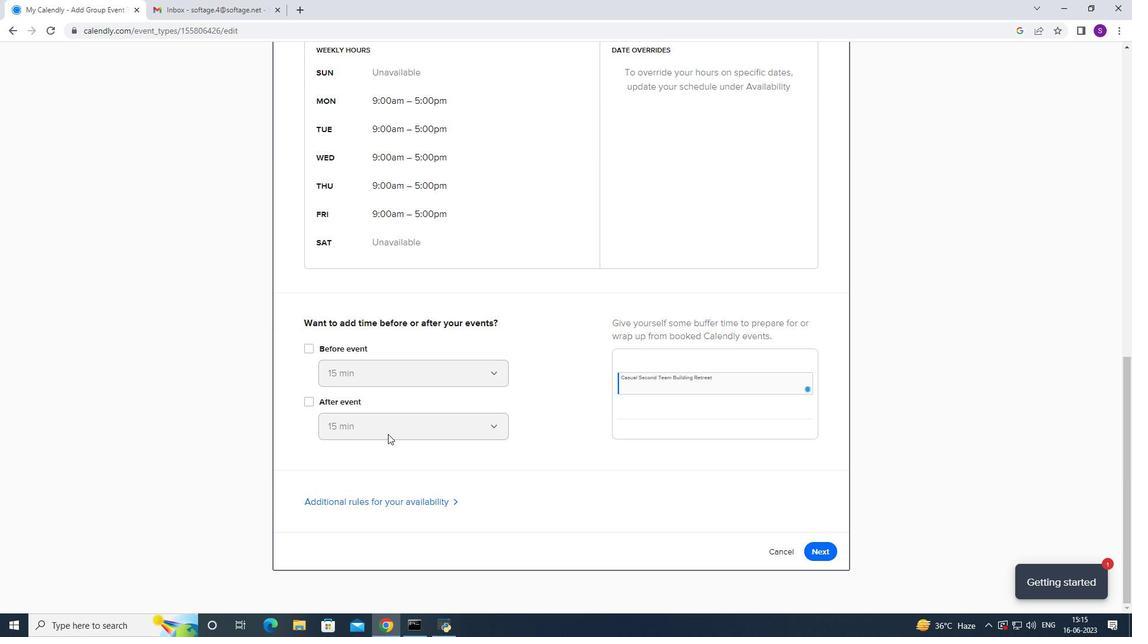
Action: Mouse scrolled (388, 432) with delta (0, -1)
Screenshot: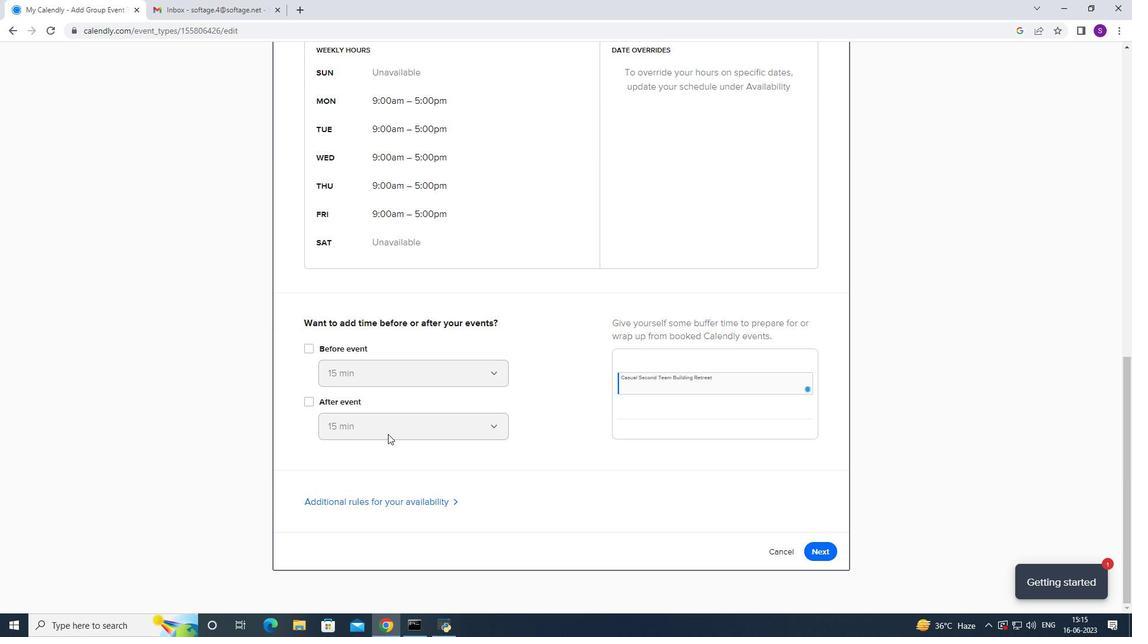 
Action: Mouse scrolled (388, 433) with delta (0, 0)
Screenshot: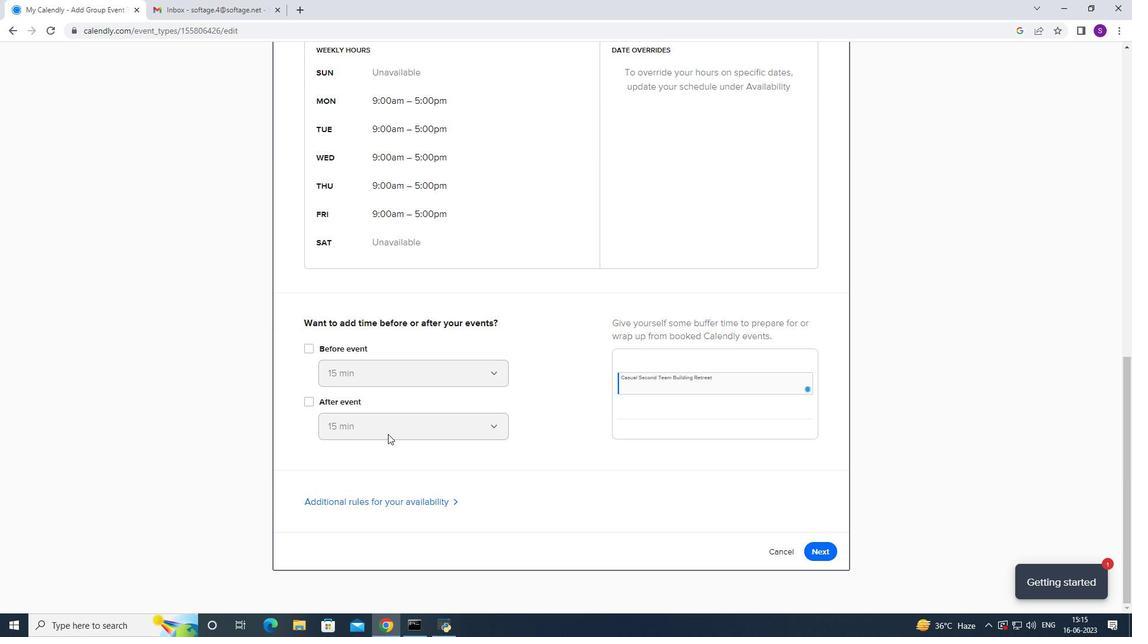 
Action: Mouse scrolled (388, 432) with delta (0, -1)
Screenshot: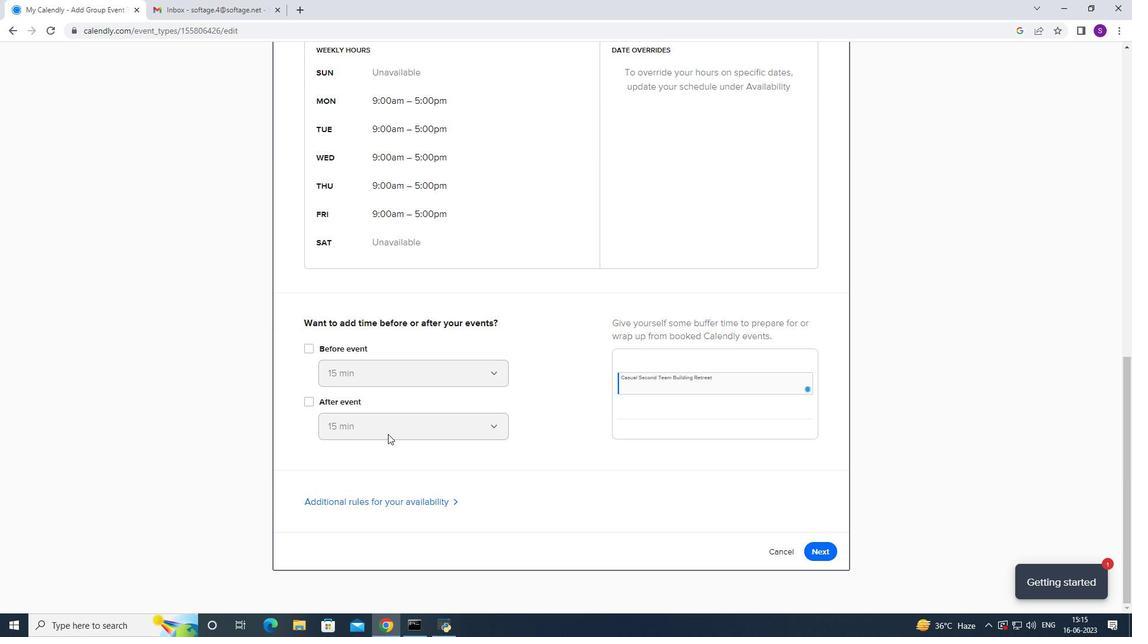
Action: Mouse scrolled (388, 433) with delta (0, 0)
Screenshot: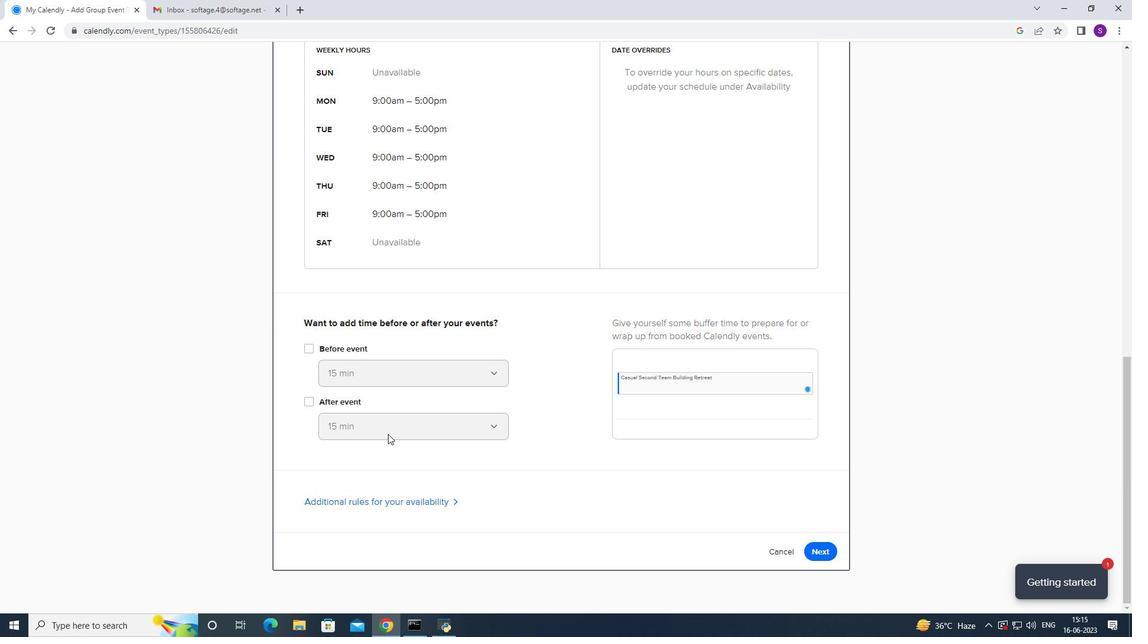 
Action: Mouse moved to (388, 432)
Screenshot: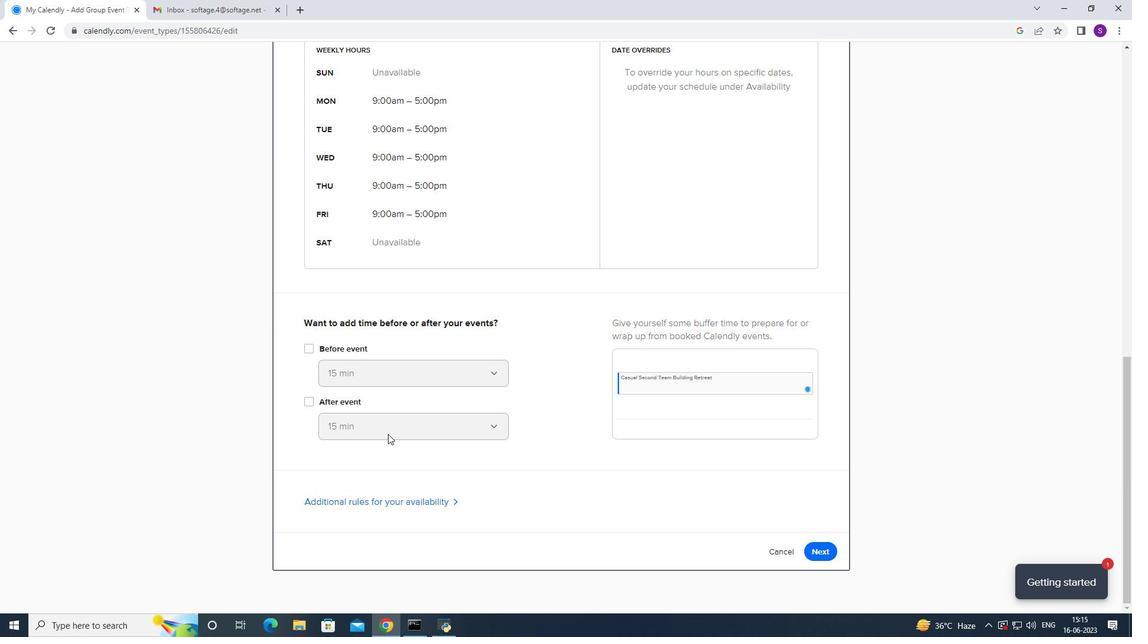 
Action: Mouse scrolled (388, 432) with delta (0, 0)
Screenshot: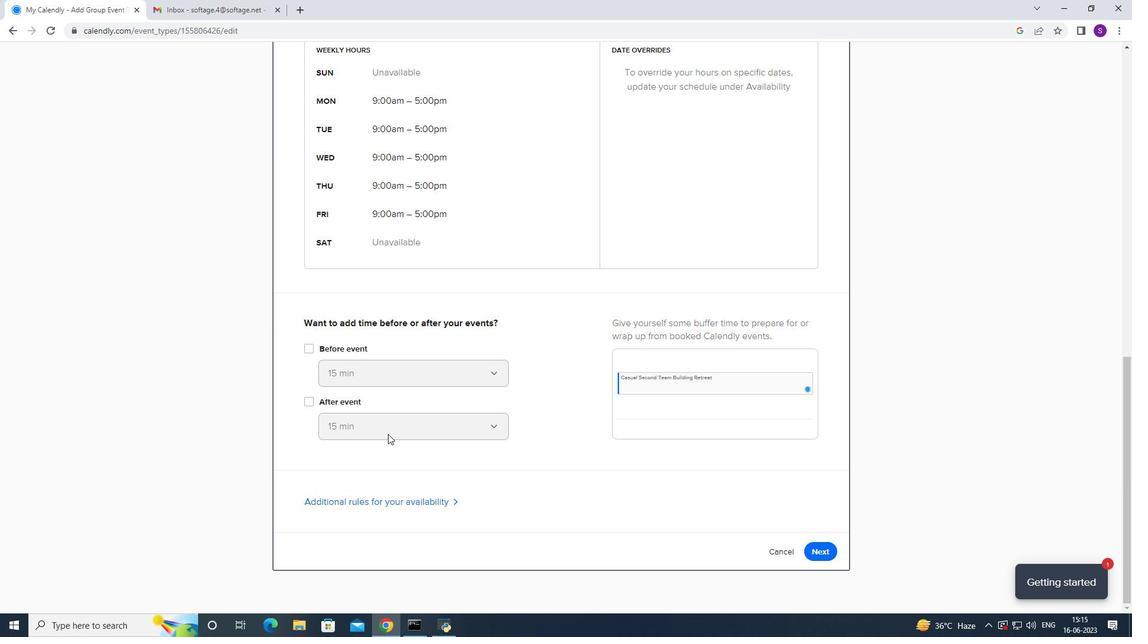 
Action: Mouse moved to (814, 544)
Screenshot: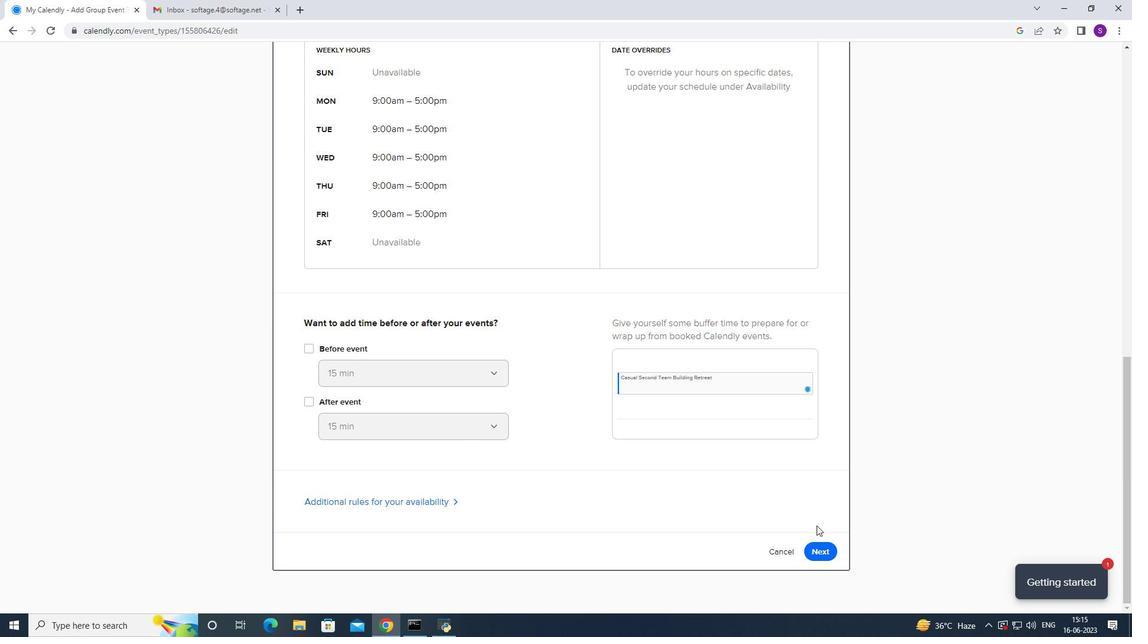 
Action: Mouse pressed left at (814, 544)
Screenshot: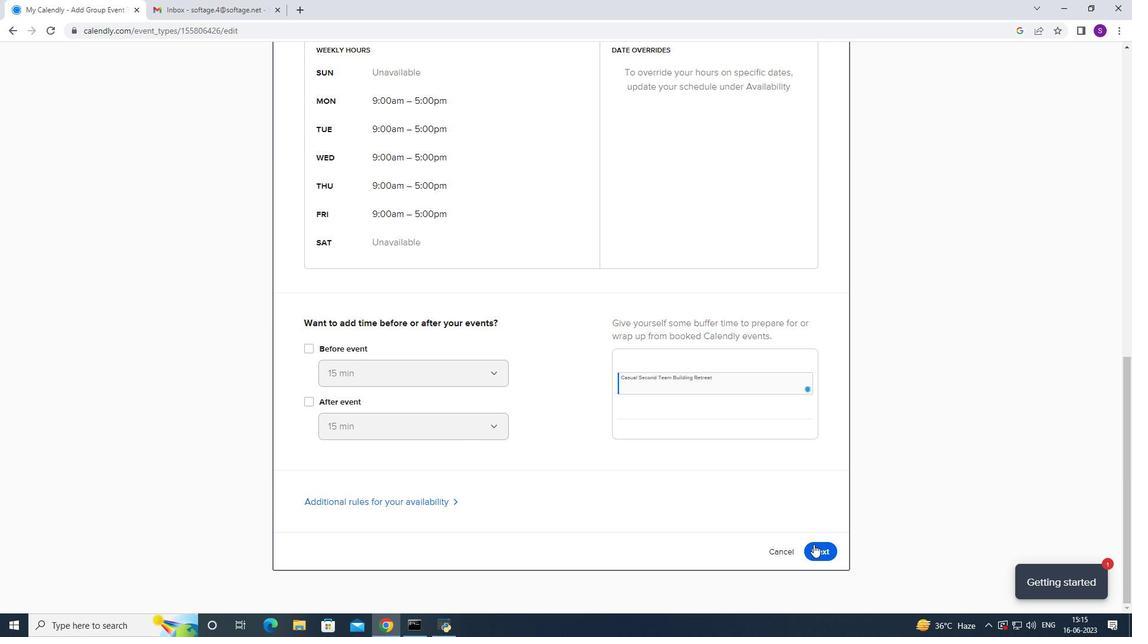 
Action: Mouse moved to (849, 113)
Screenshot: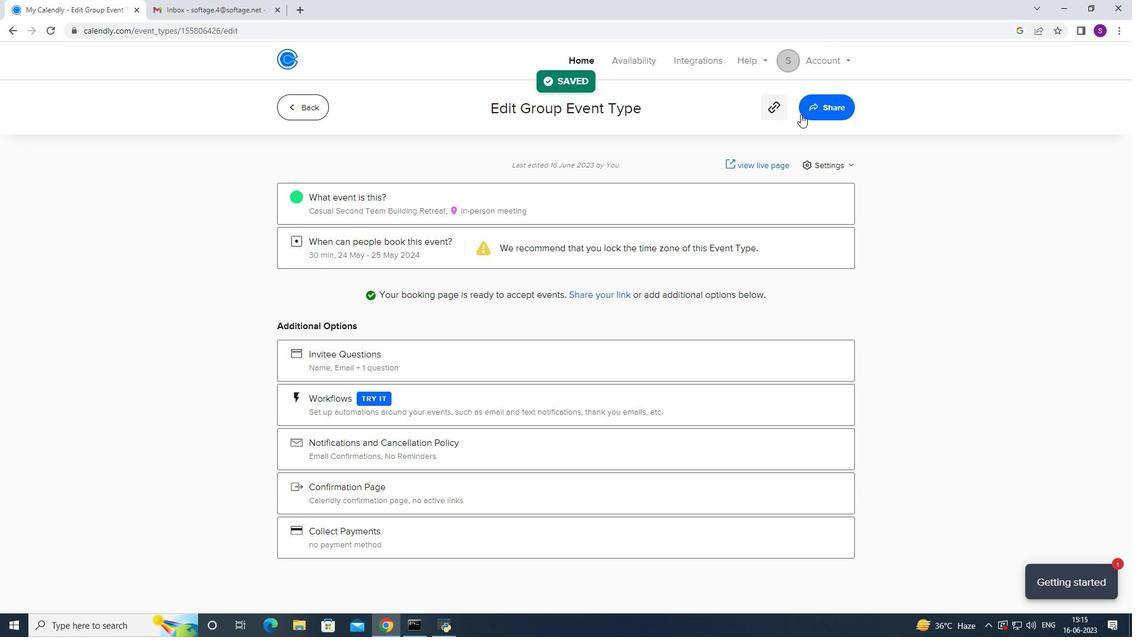 
Action: Mouse pressed left at (849, 113)
Screenshot: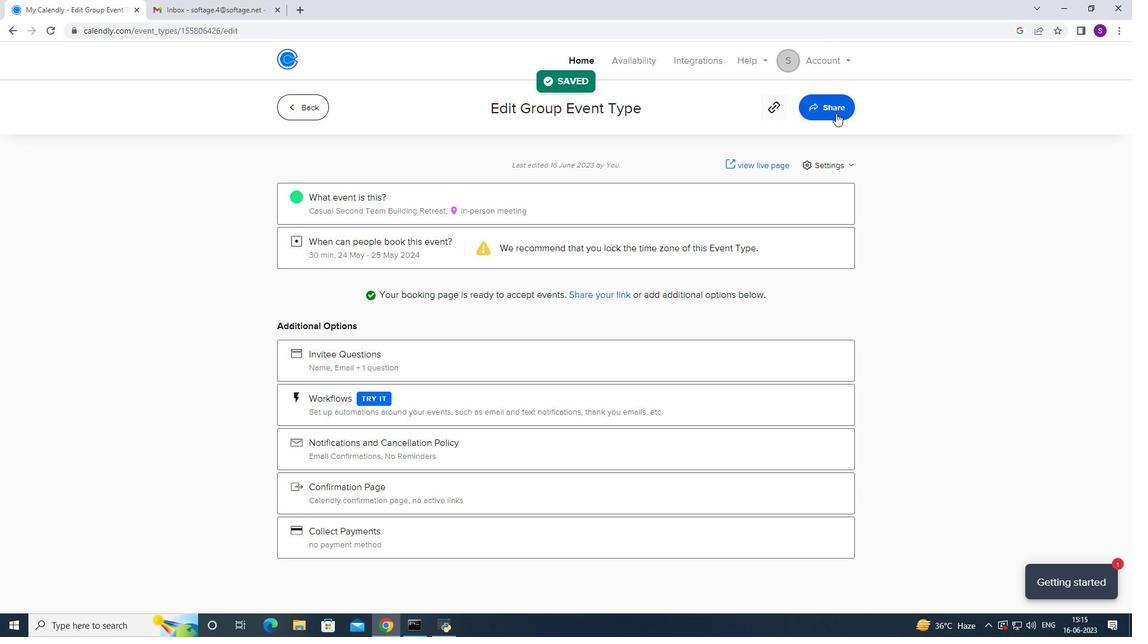 
Action: Mouse moved to (716, 218)
Screenshot: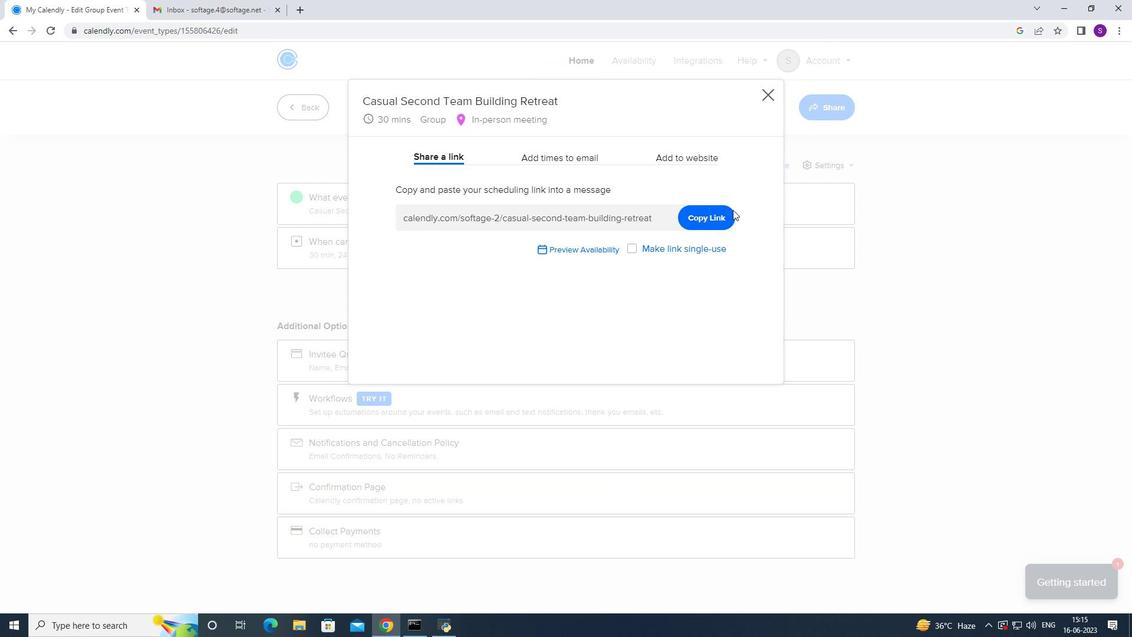 
Action: Mouse pressed left at (716, 218)
Screenshot: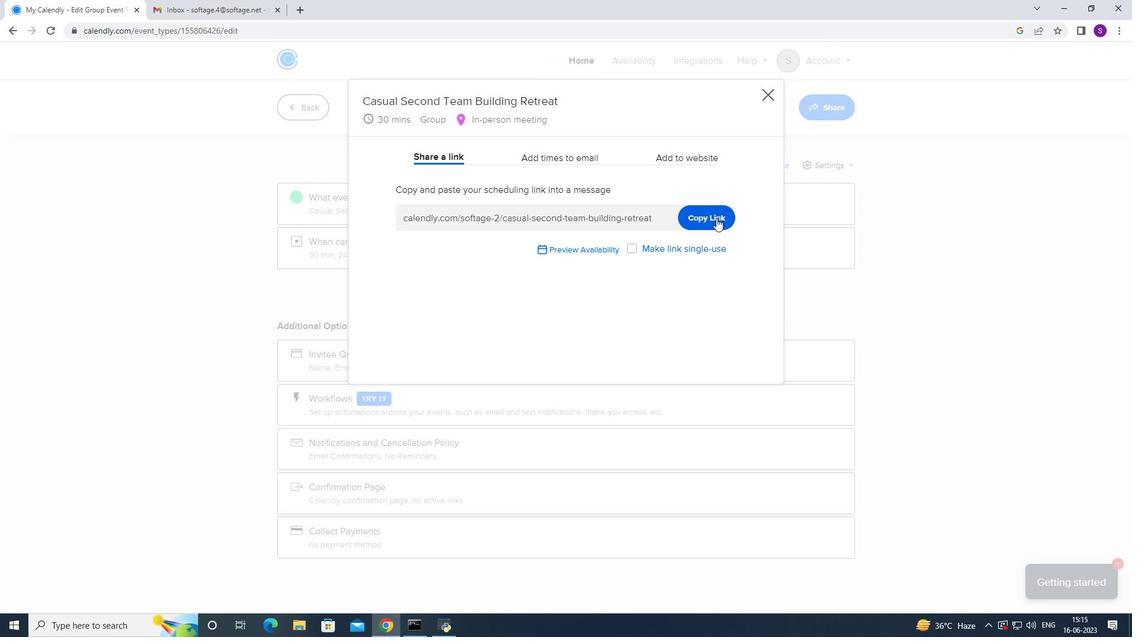 
Action: Mouse moved to (166, 4)
Screenshot: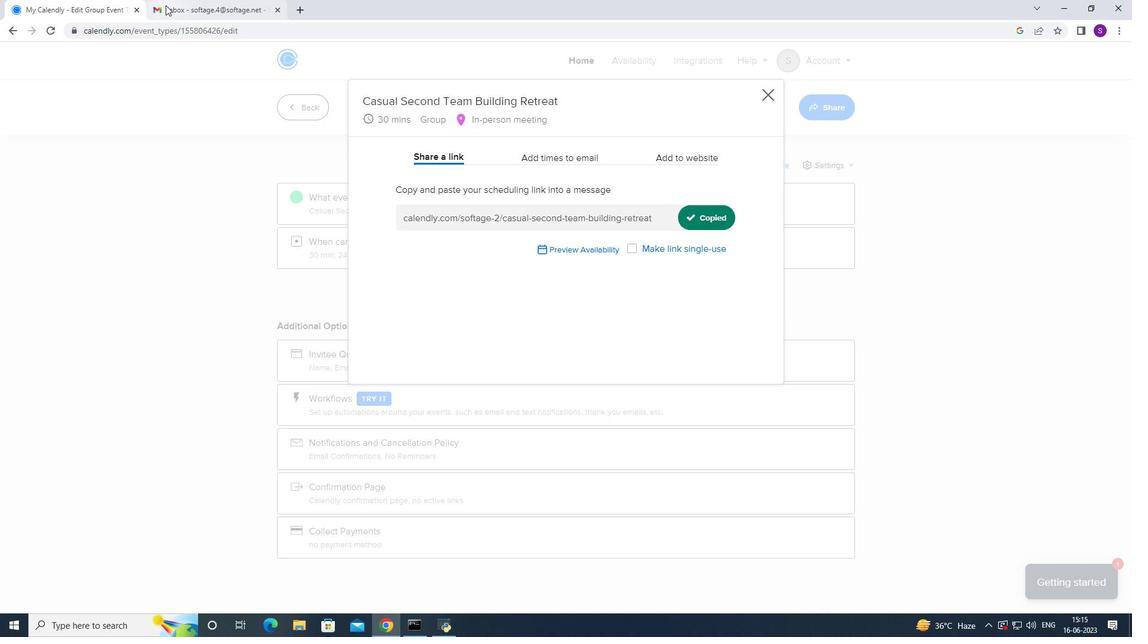 
Action: Mouse pressed left at (166, 4)
Screenshot: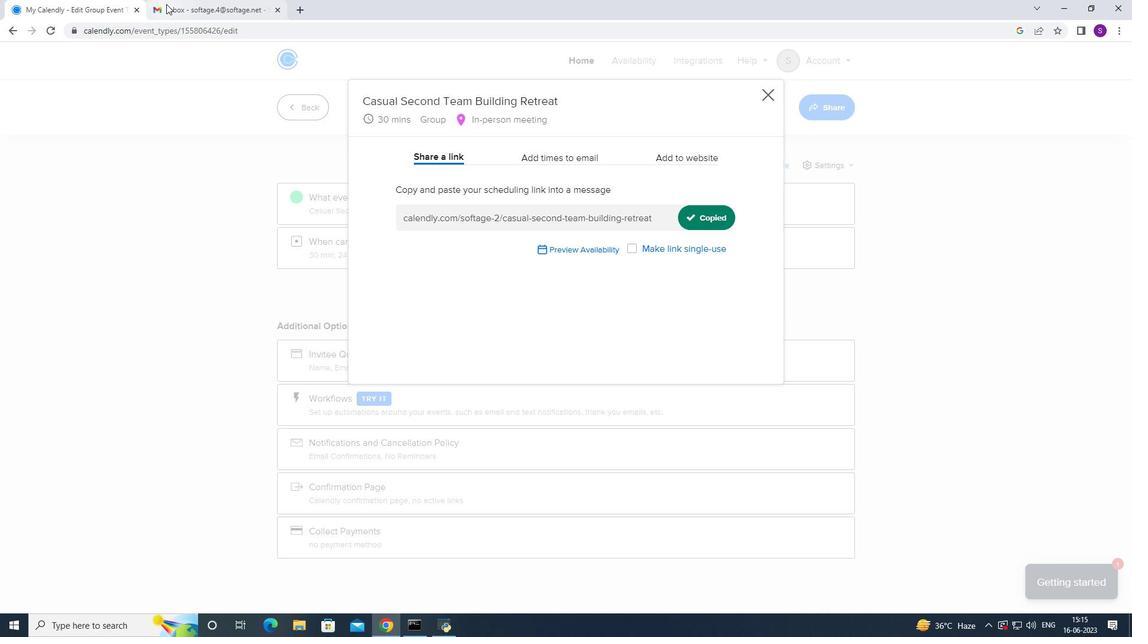 
Action: Mouse moved to (119, 103)
Screenshot: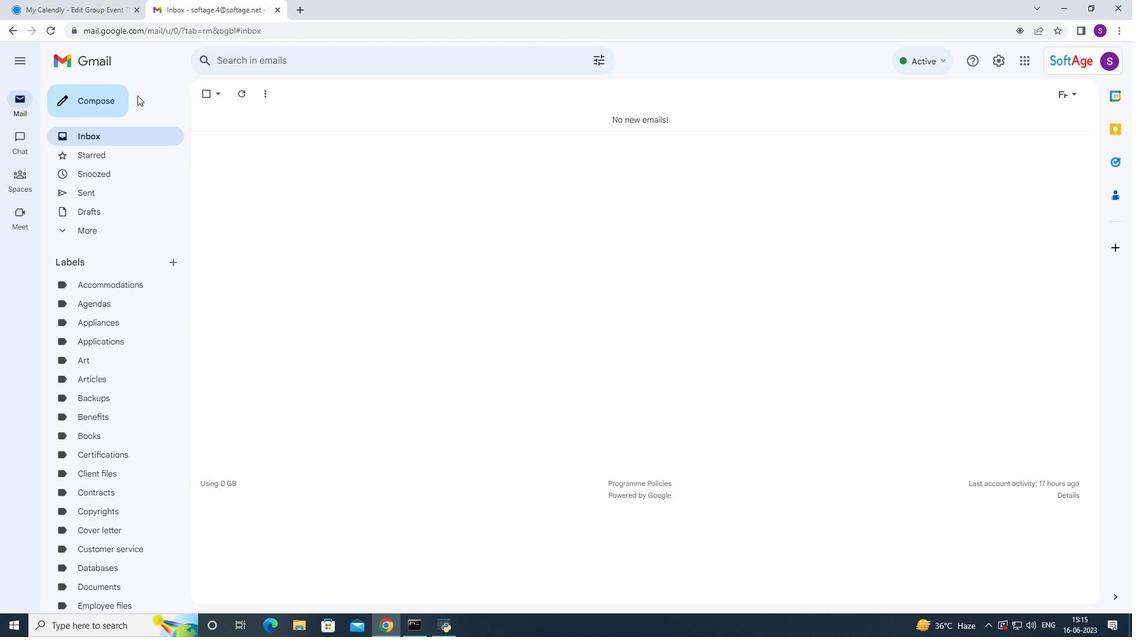 
Action: Mouse pressed left at (119, 103)
Screenshot: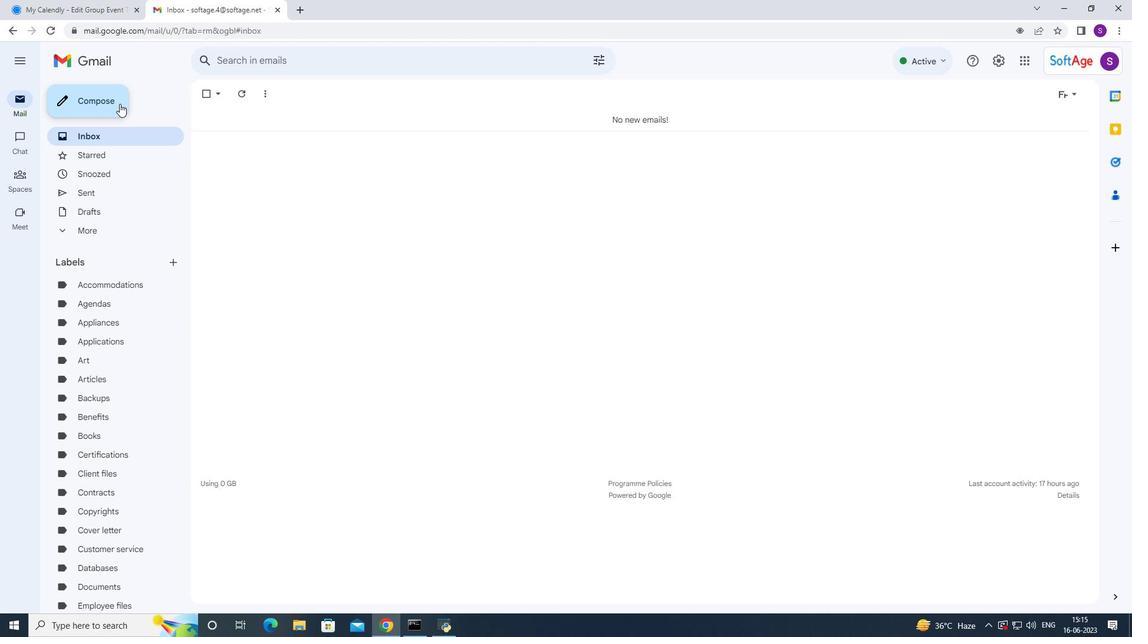 
Action: Mouse moved to (742, 324)
Screenshot: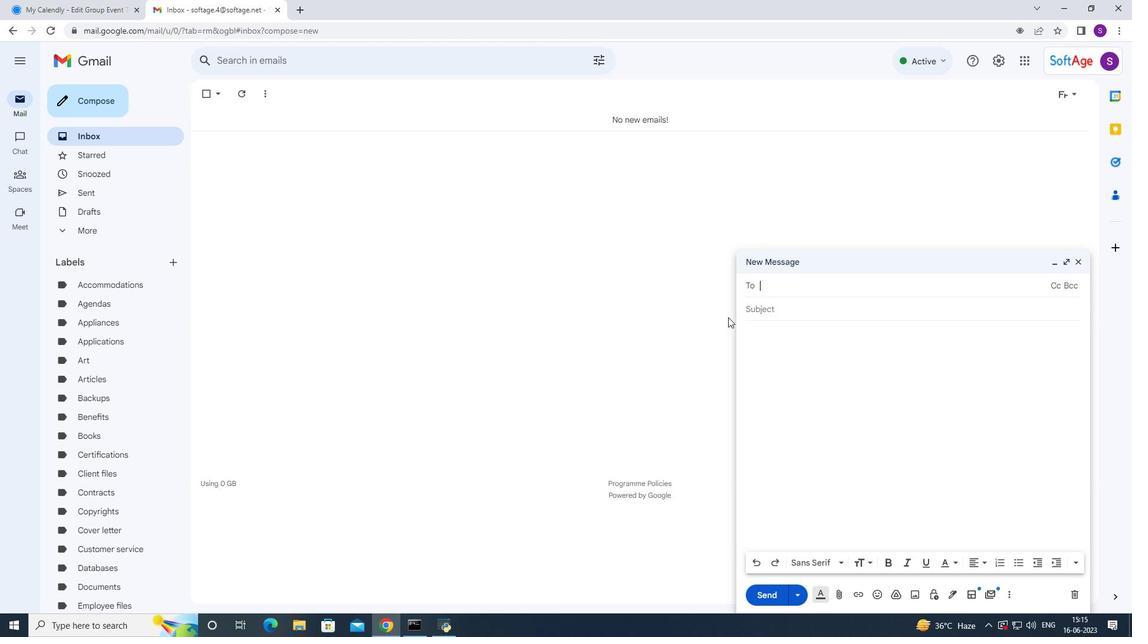 
Action: Mouse pressed right at (742, 324)
Screenshot: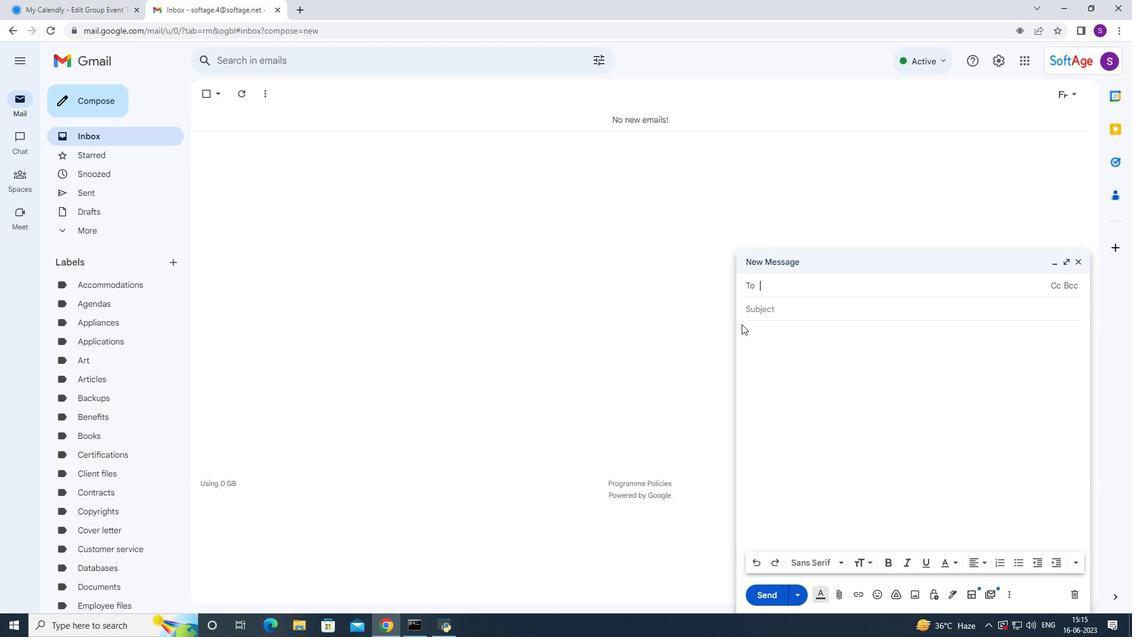
Action: Mouse moved to (960, 374)
Screenshot: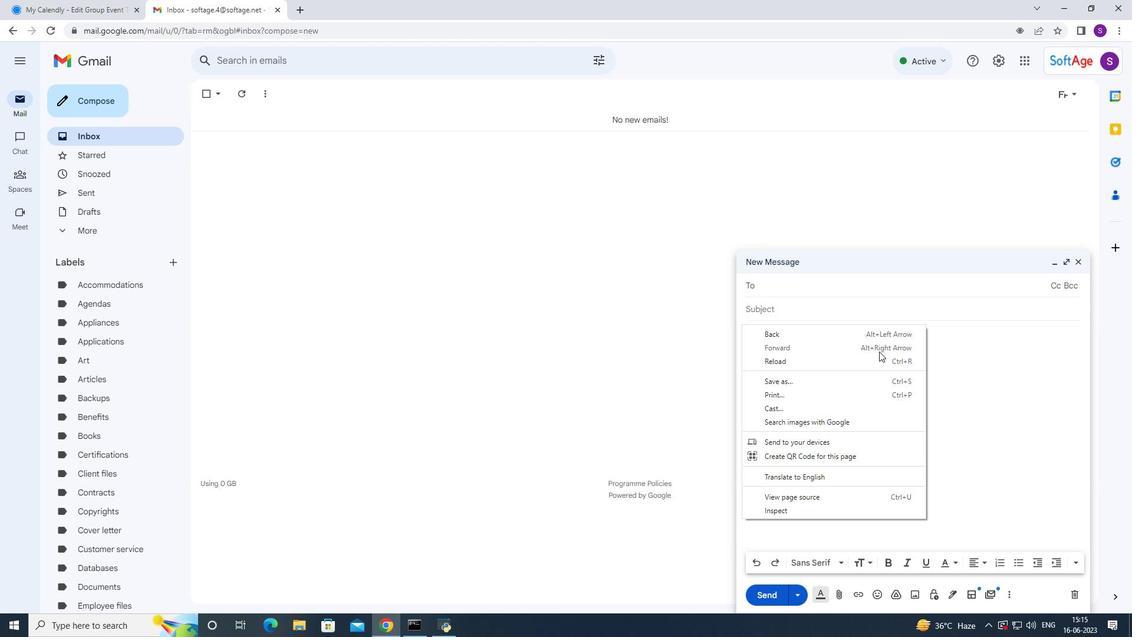 
Action: Mouse pressed left at (960, 374)
Screenshot: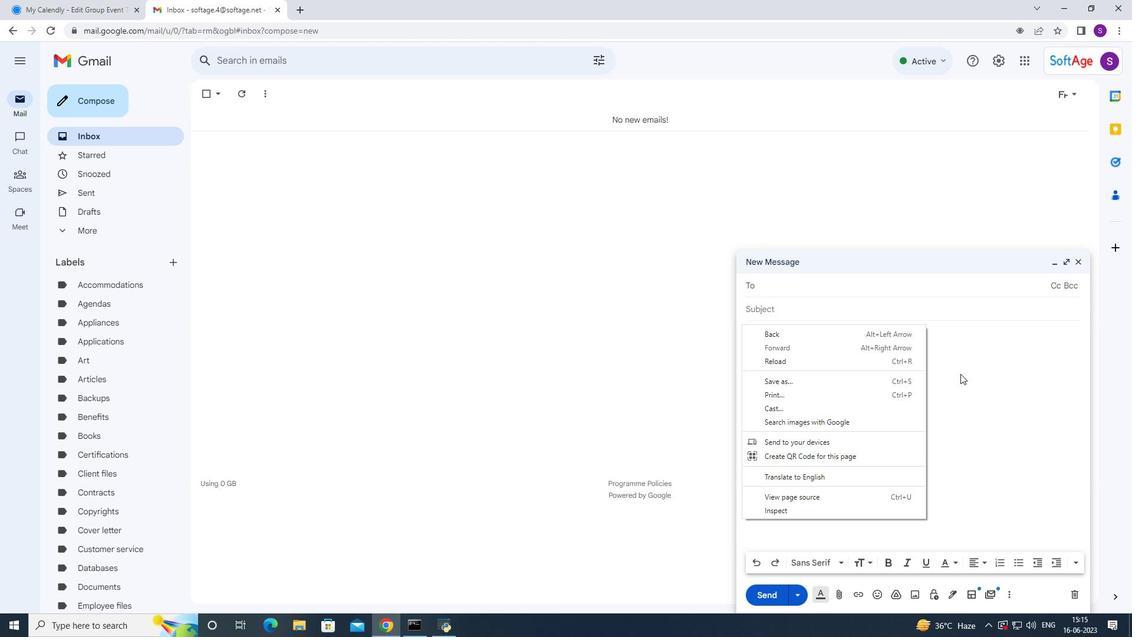 
Action: Mouse pressed right at (960, 374)
Screenshot: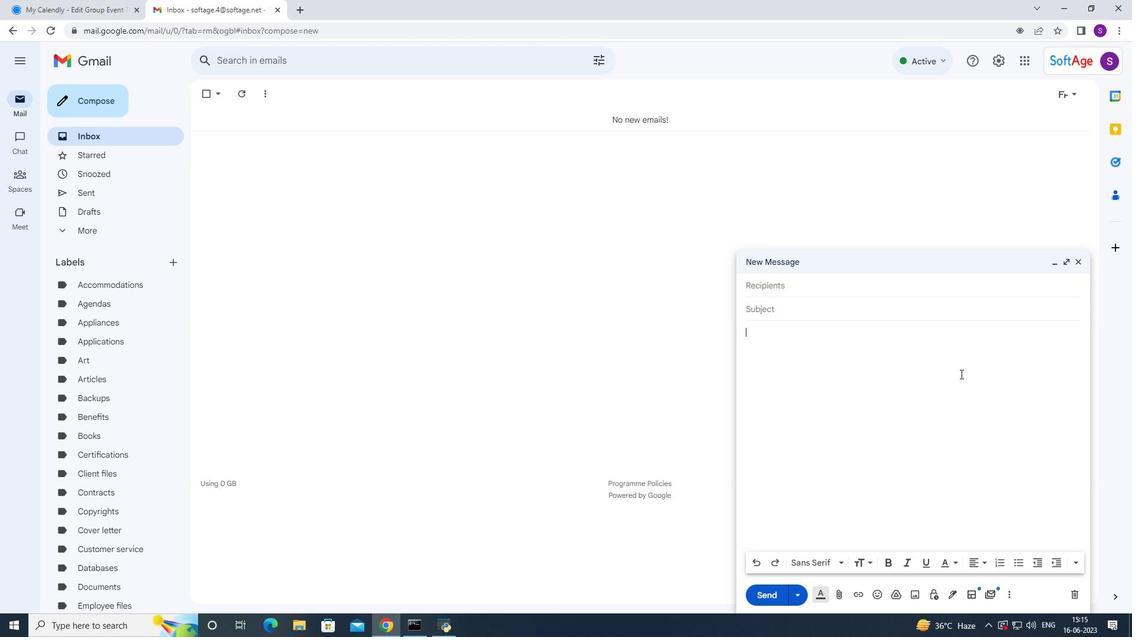 
Action: Mouse moved to (973, 464)
Screenshot: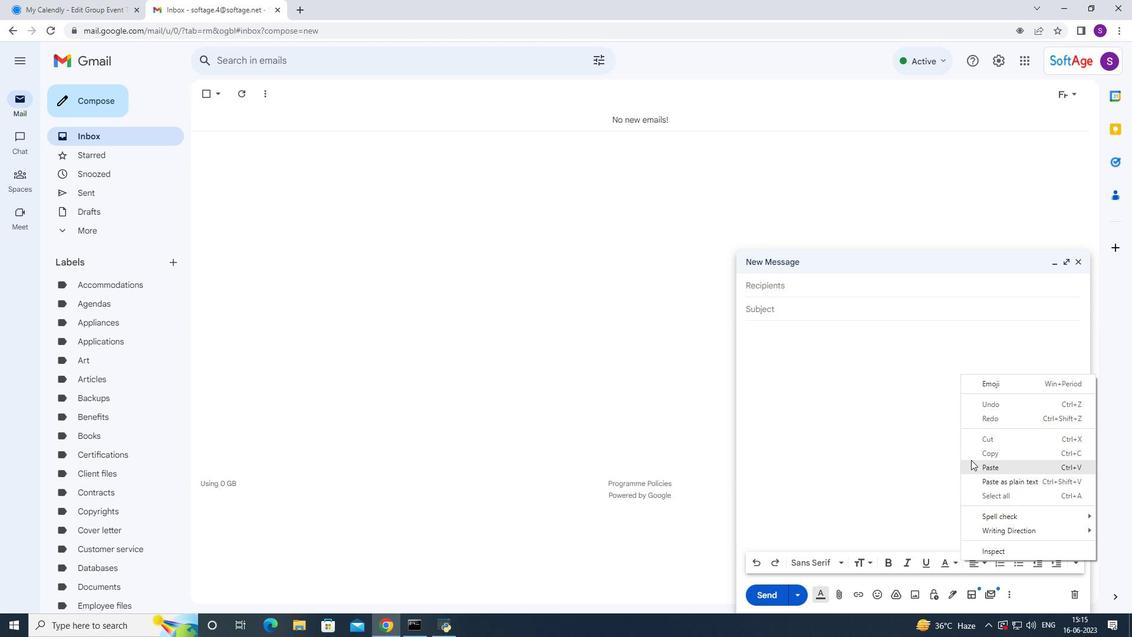 
Action: Mouse pressed left at (973, 464)
Screenshot: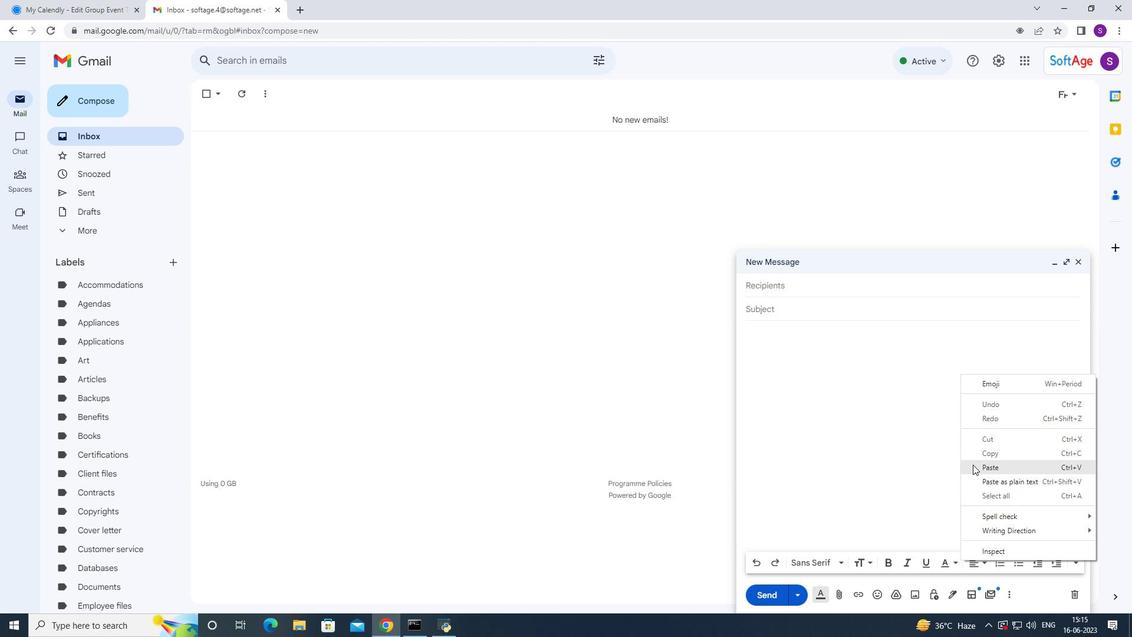 
Action: Mouse moved to (837, 296)
Screenshot: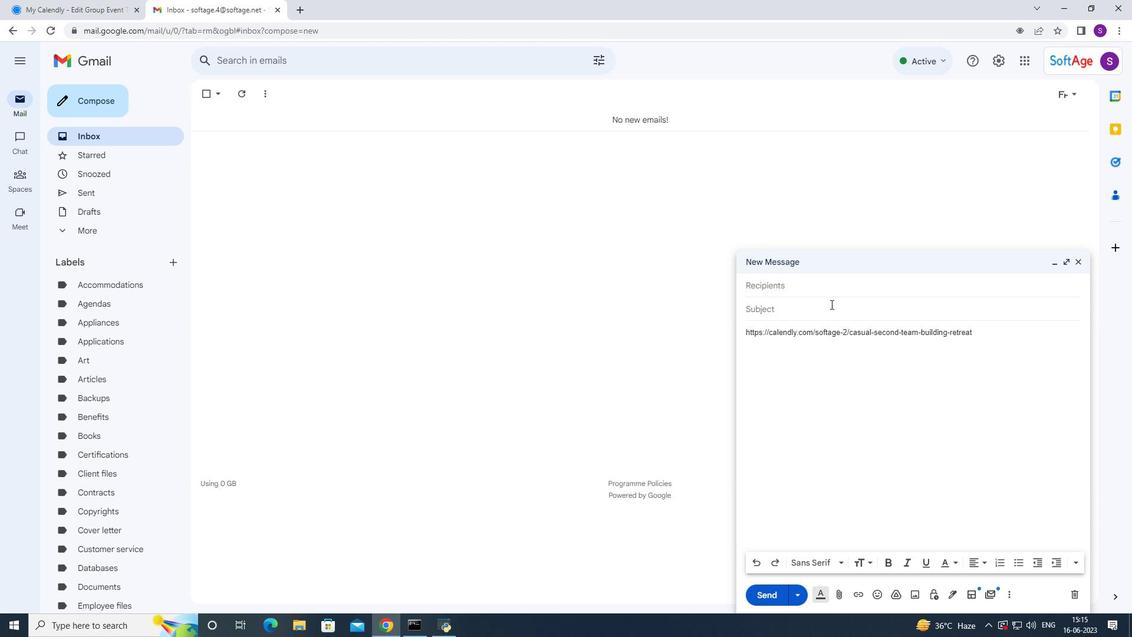 
Action: Mouse pressed left at (837, 296)
Screenshot: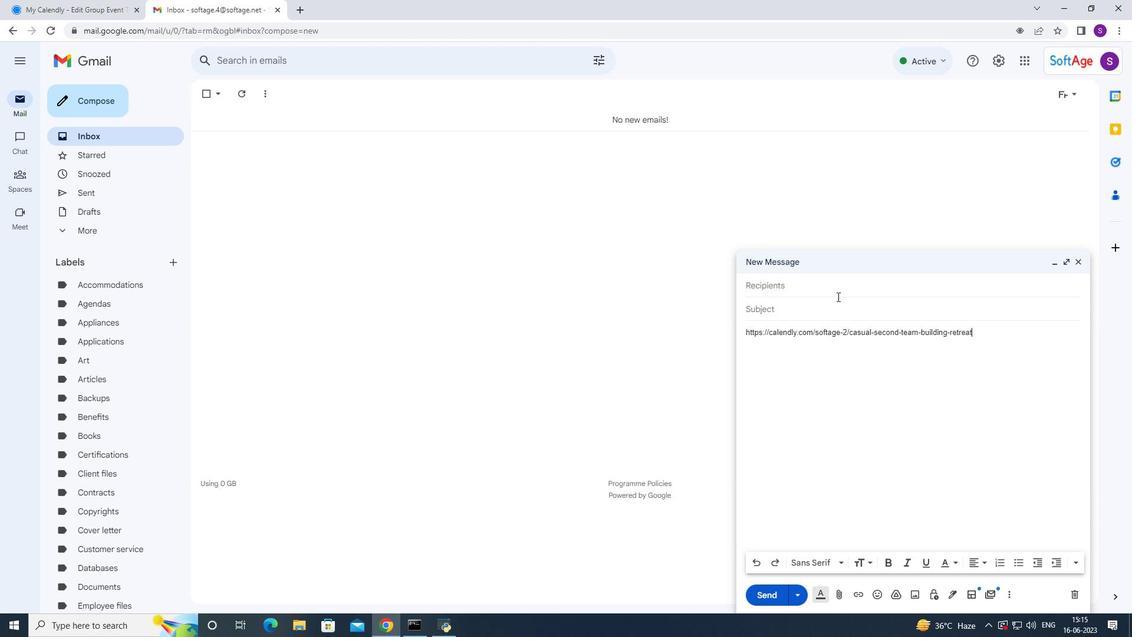 
Action: Mouse moved to (847, 296)
Screenshot: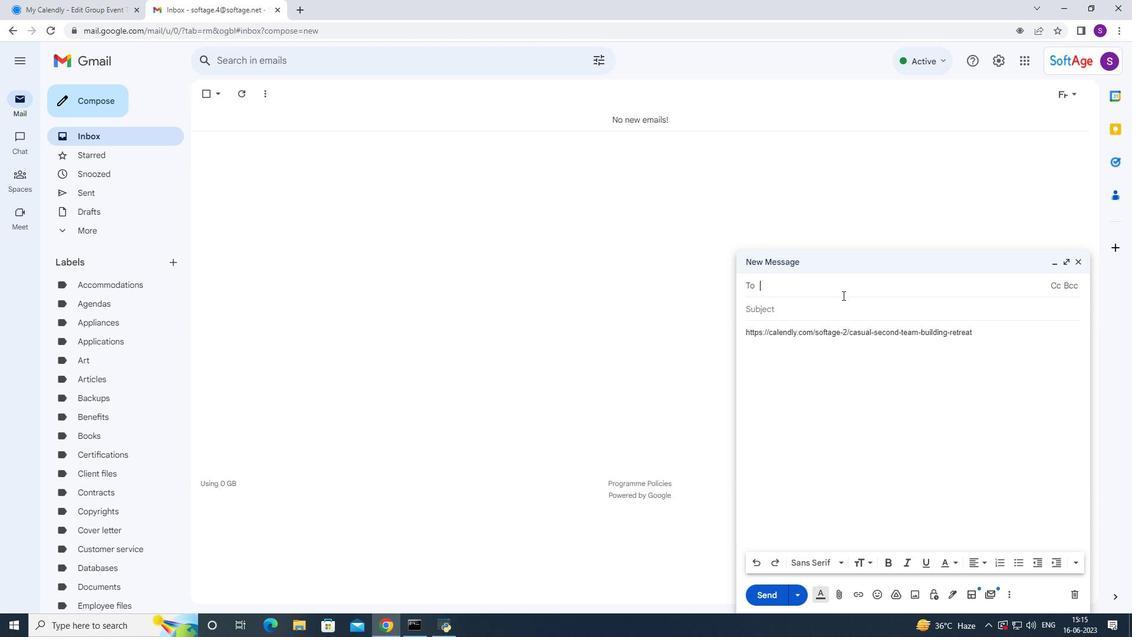 
Action: Key pressed soft
Screenshot: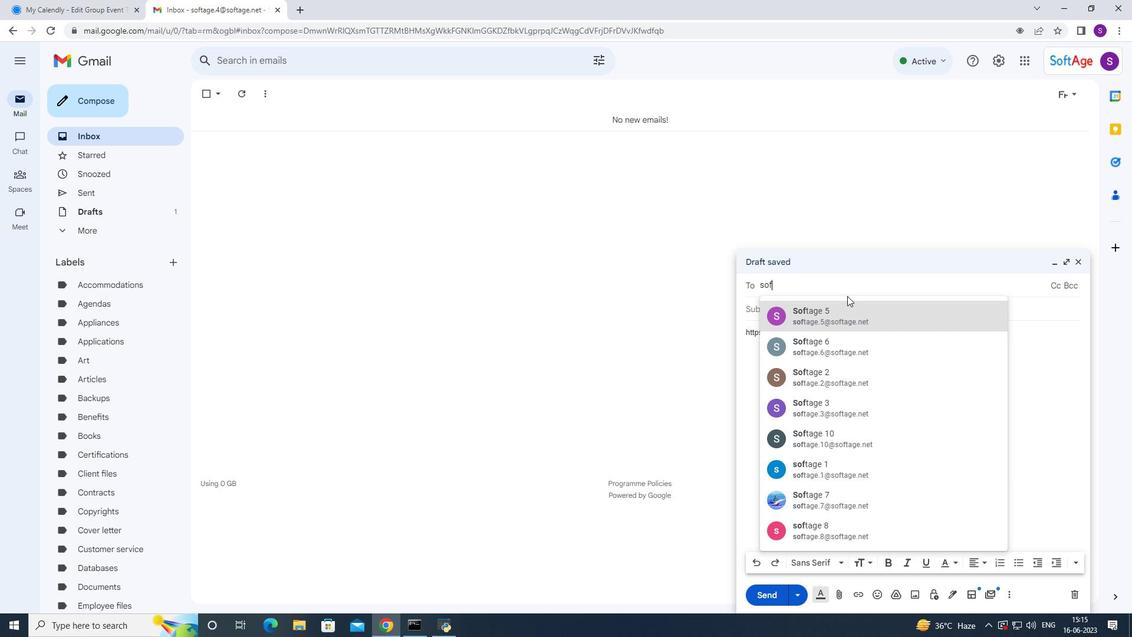 
Action: Mouse moved to (800, 441)
Screenshot: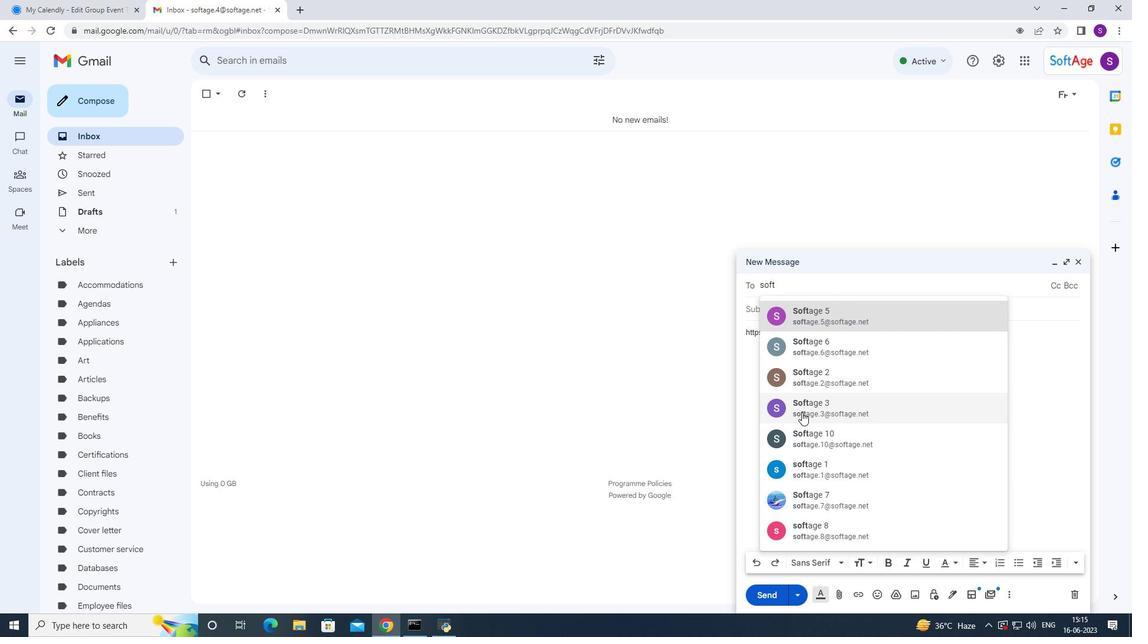 
Action: Mouse pressed left at (800, 441)
Screenshot: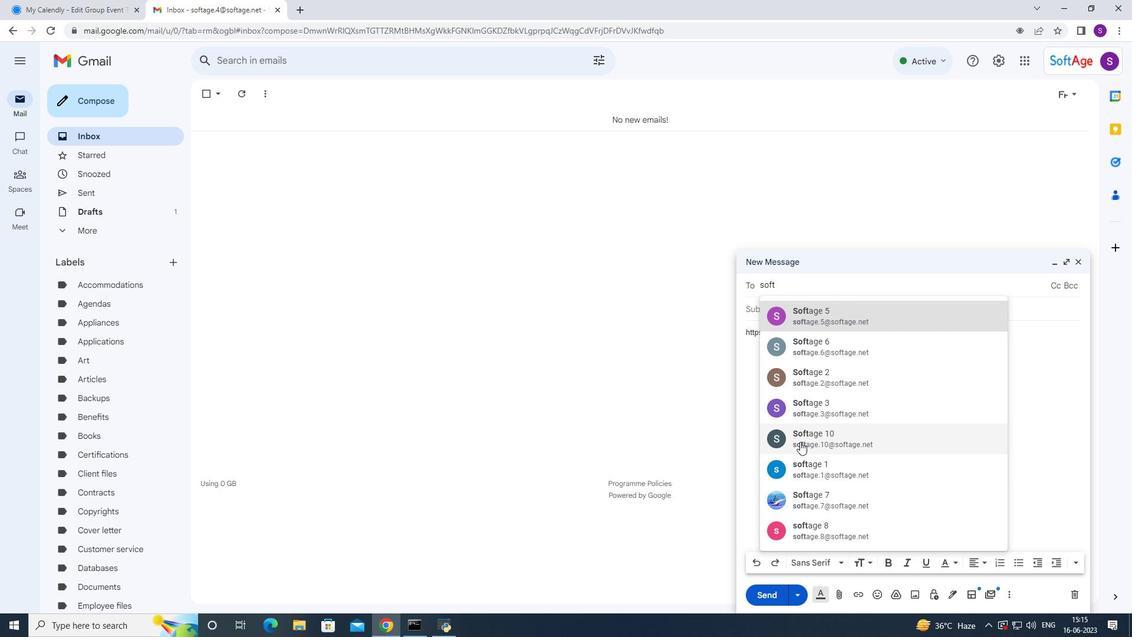 
Action: Key pressed 9
Screenshot: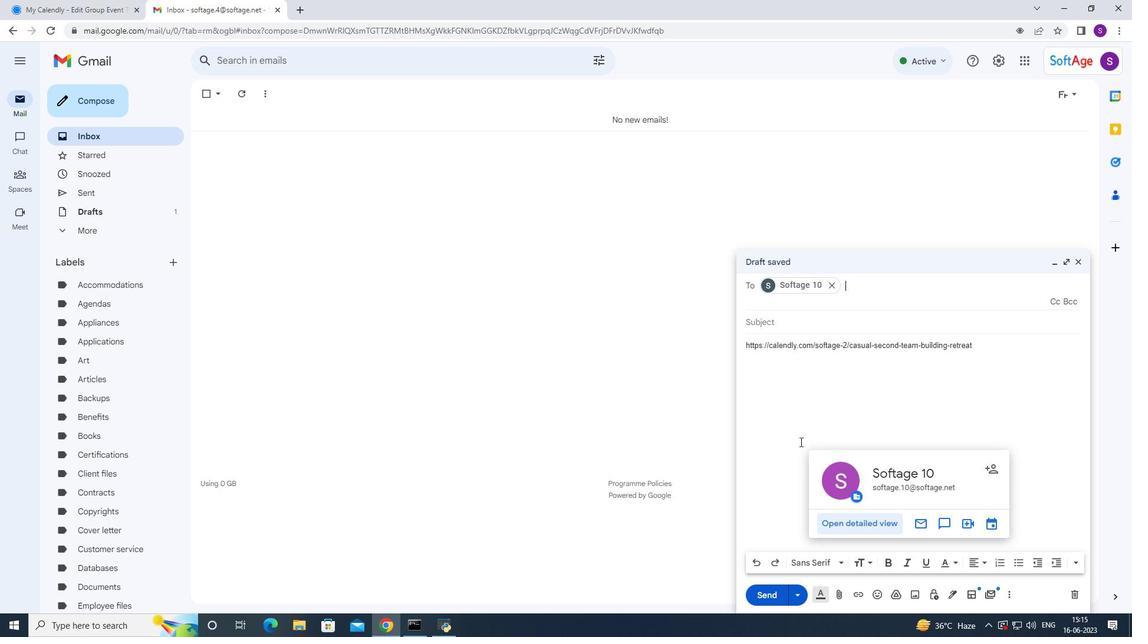 
Action: Mouse moved to (906, 405)
Screenshot: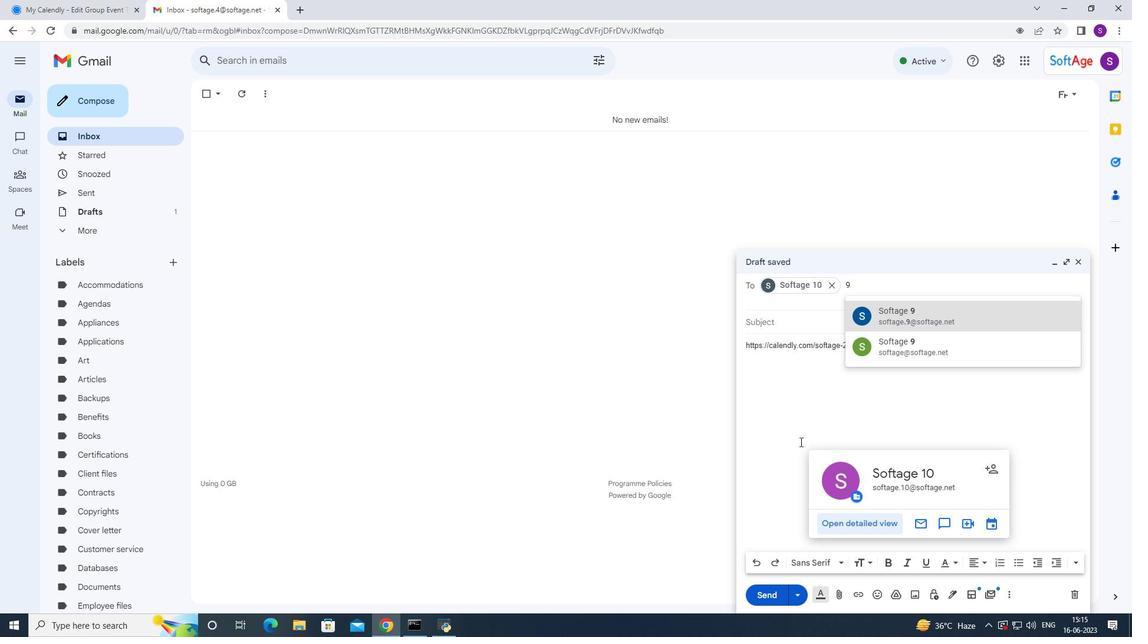
Action: Mouse scrolled (906, 405) with delta (0, 0)
Screenshot: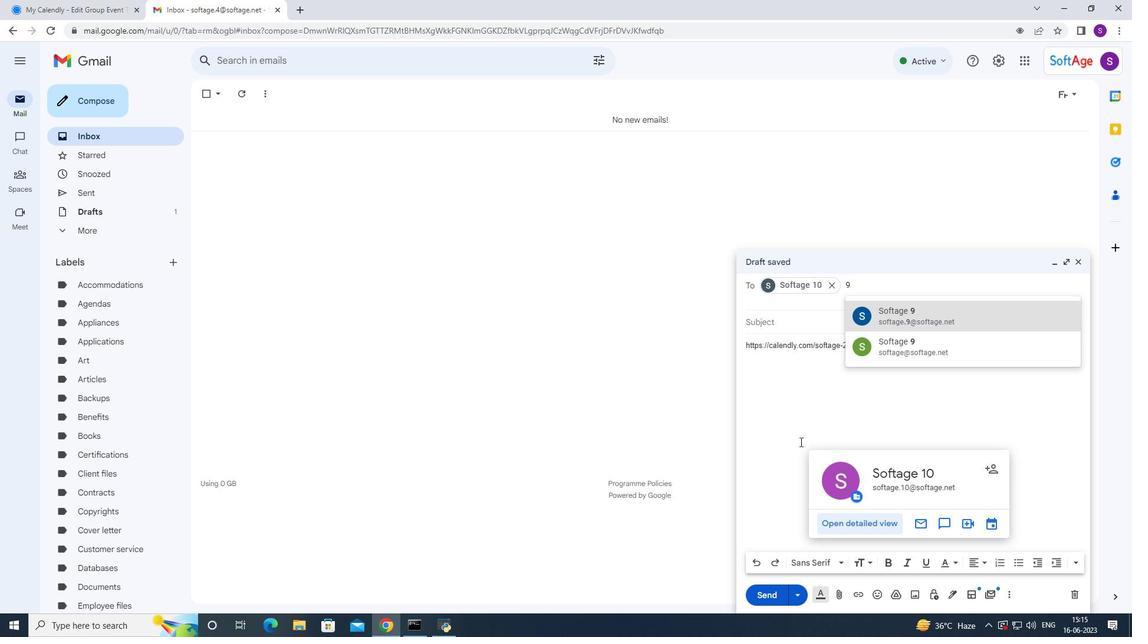 
Action: Mouse moved to (906, 323)
Screenshot: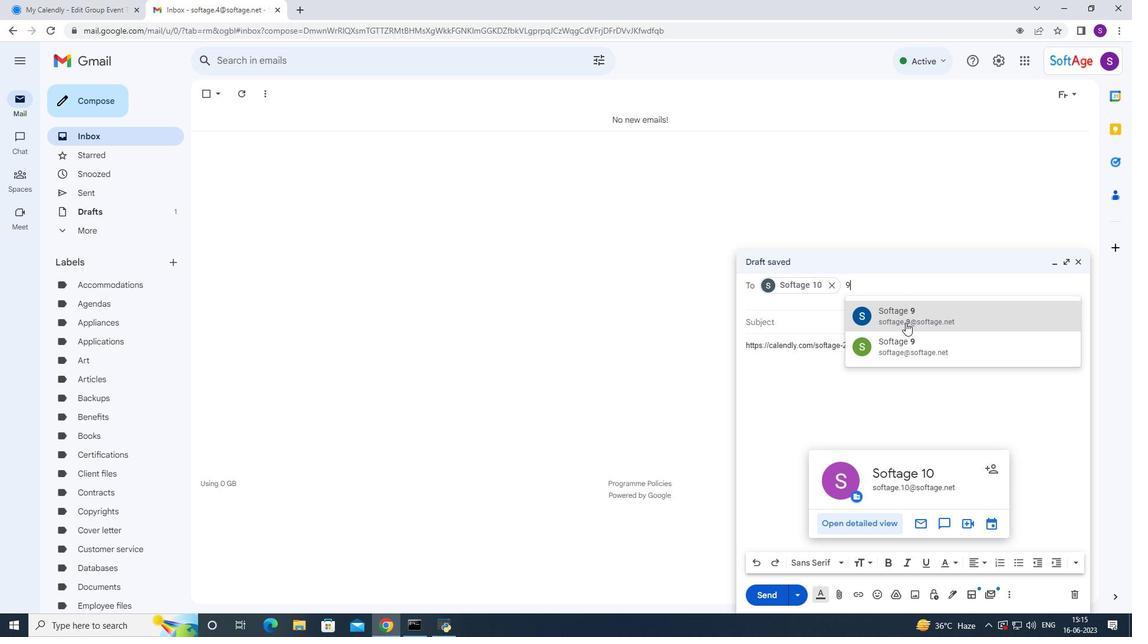 
Action: Mouse pressed left at (906, 323)
Screenshot: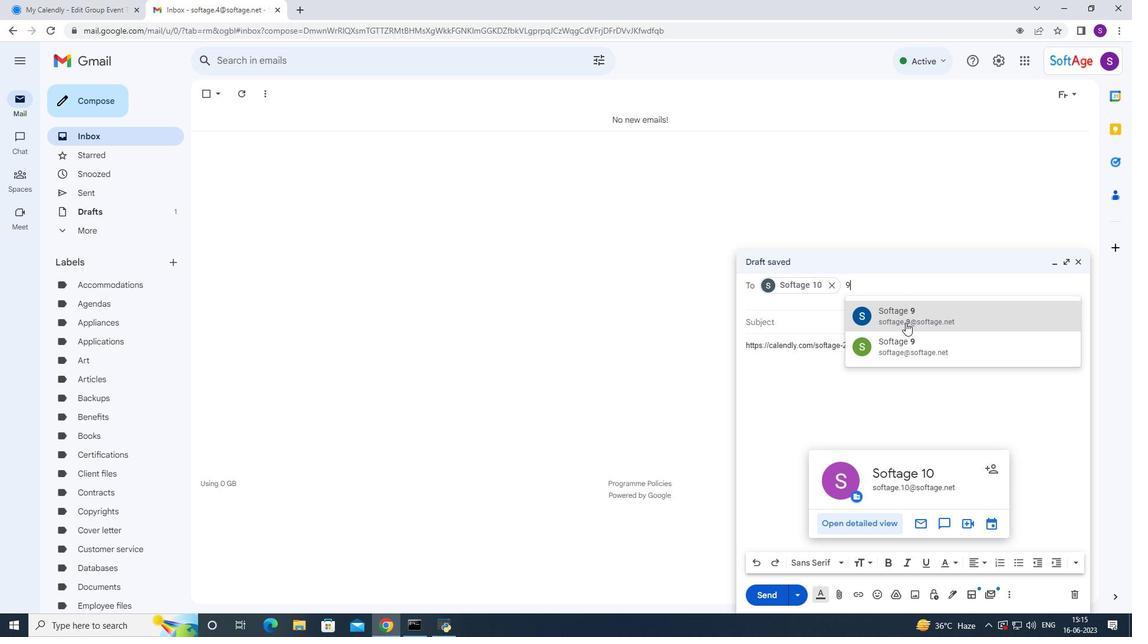
Action: Mouse moved to (863, 398)
Screenshot: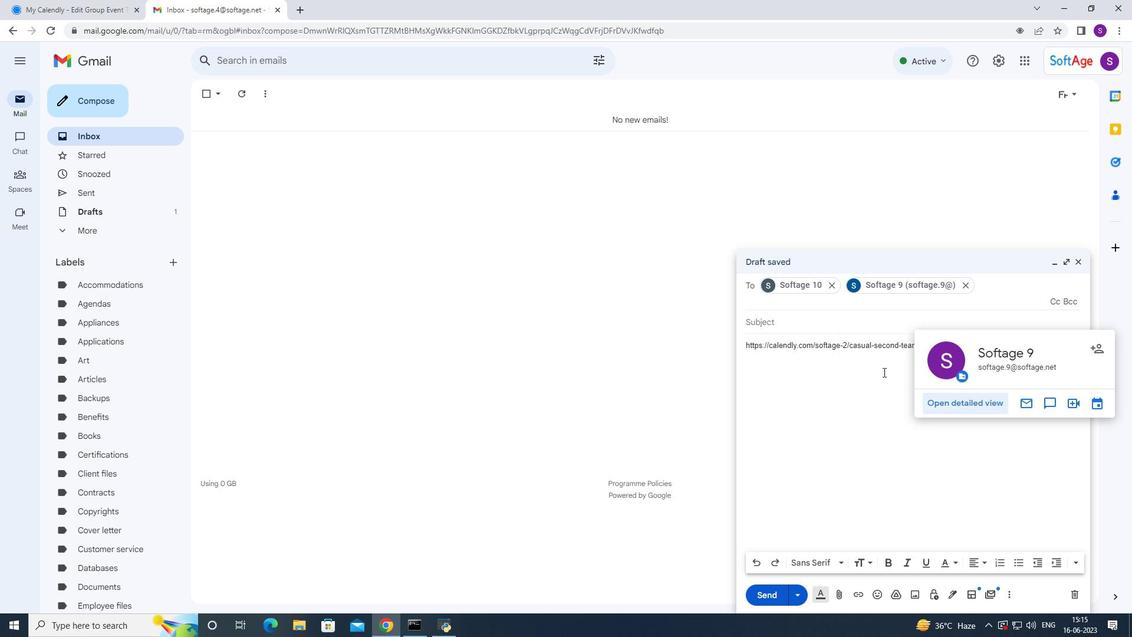 
Action: Mouse pressed left at (863, 398)
Screenshot: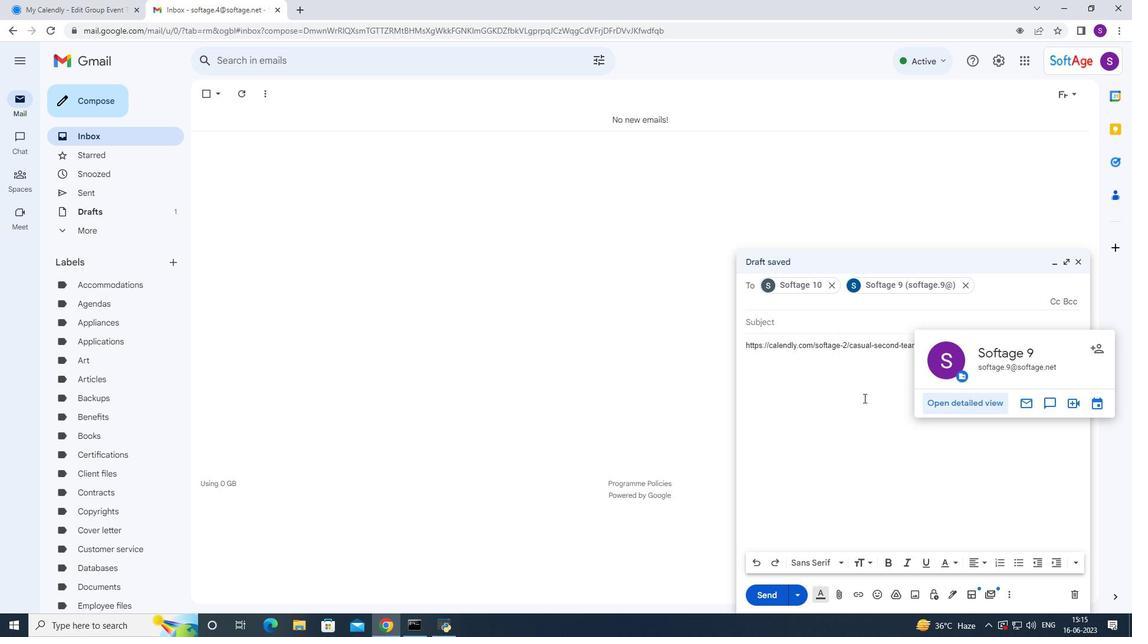
Action: Mouse moved to (771, 589)
Screenshot: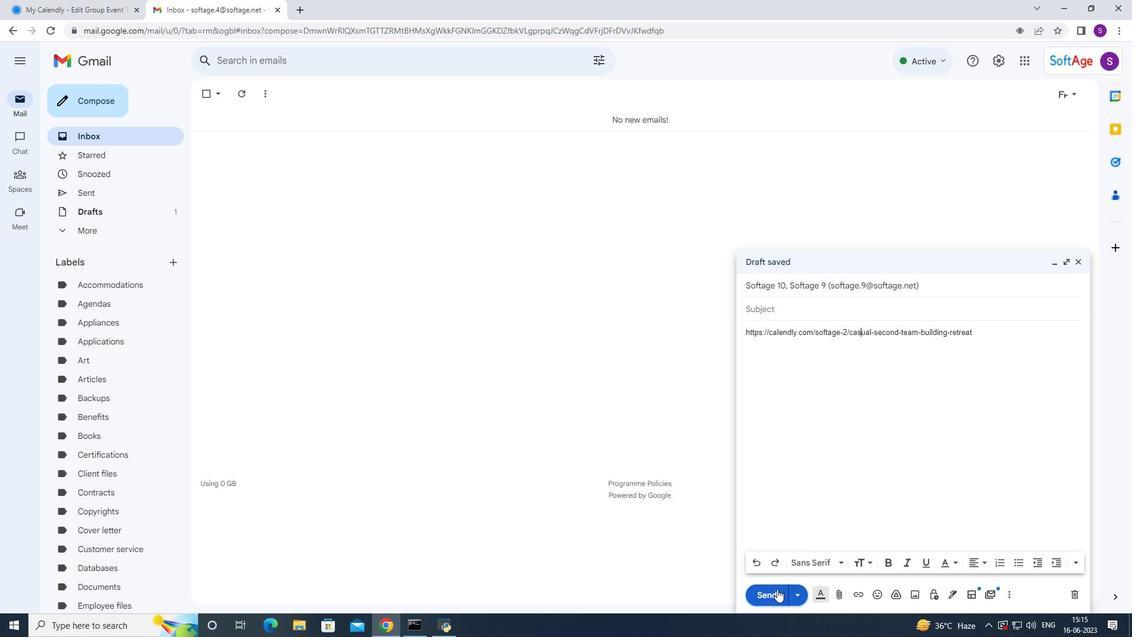
Action: Mouse pressed left at (771, 589)
Screenshot: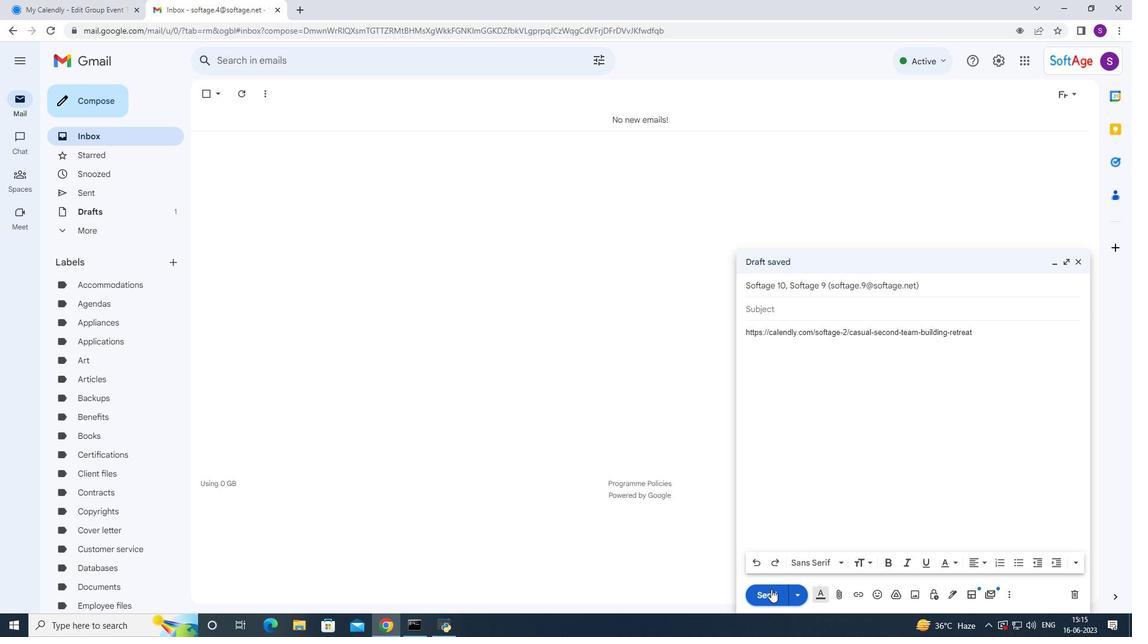 
